 Task: Find connections with filter location La Flèche with filter topic #Managementconsultingwith filter profile language German with filter current company CIEL HR with filter school Vivekanandha College of Engineering for Women with filter industry Capital Markets with filter service category Interaction Design with filter keywords title Director of First Impressions
Action: Mouse moved to (533, 83)
Screenshot: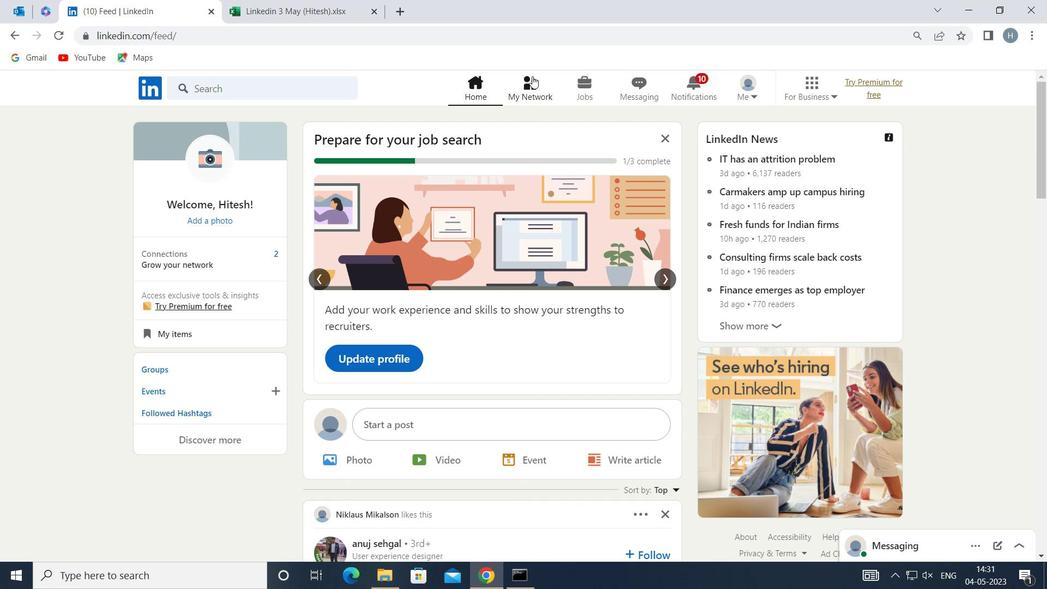 
Action: Mouse pressed left at (533, 83)
Screenshot: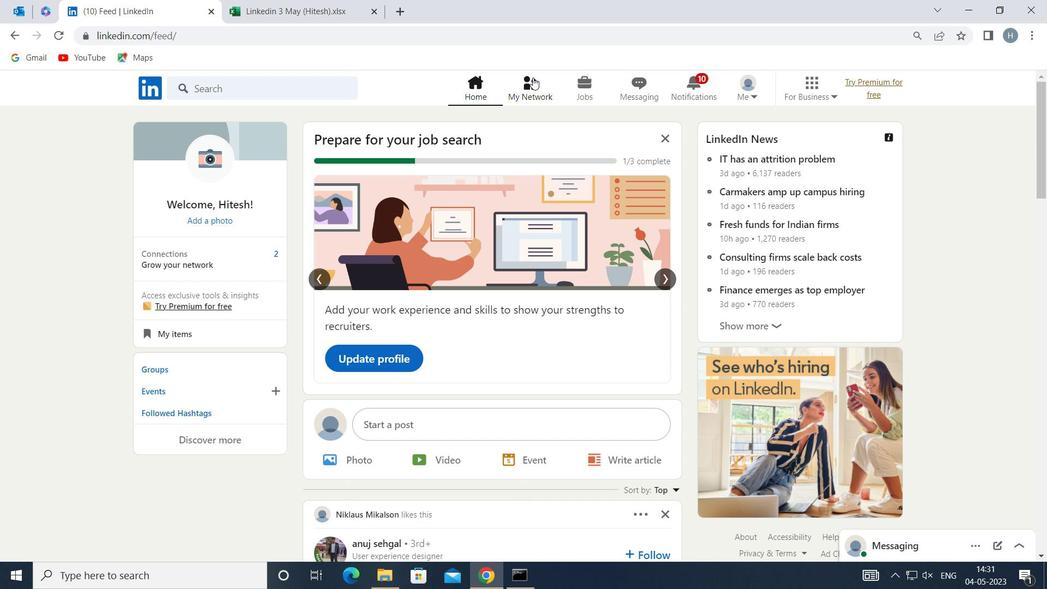 
Action: Mouse moved to (309, 161)
Screenshot: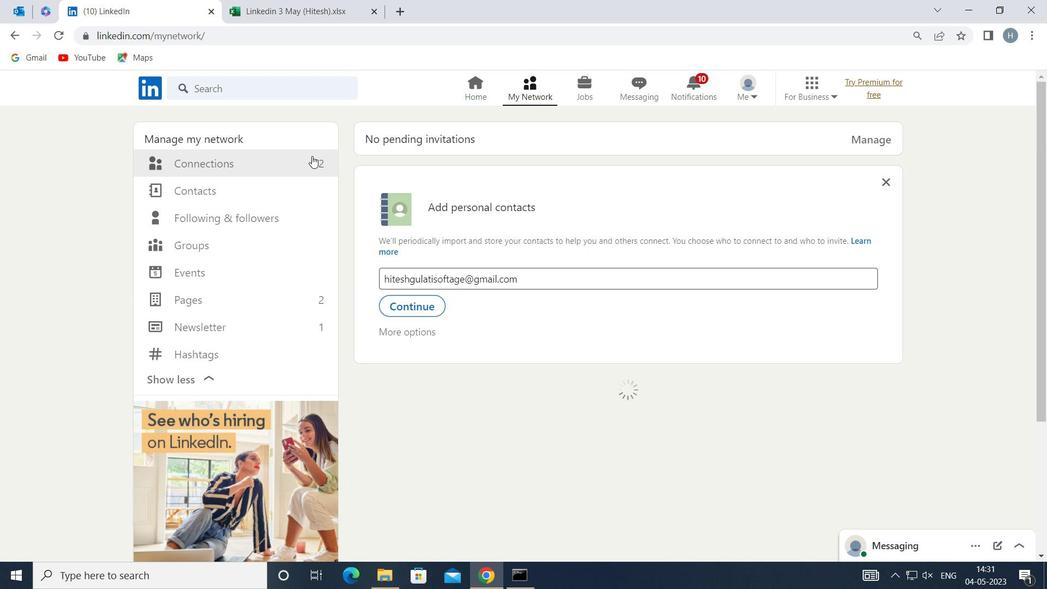 
Action: Mouse pressed left at (309, 161)
Screenshot: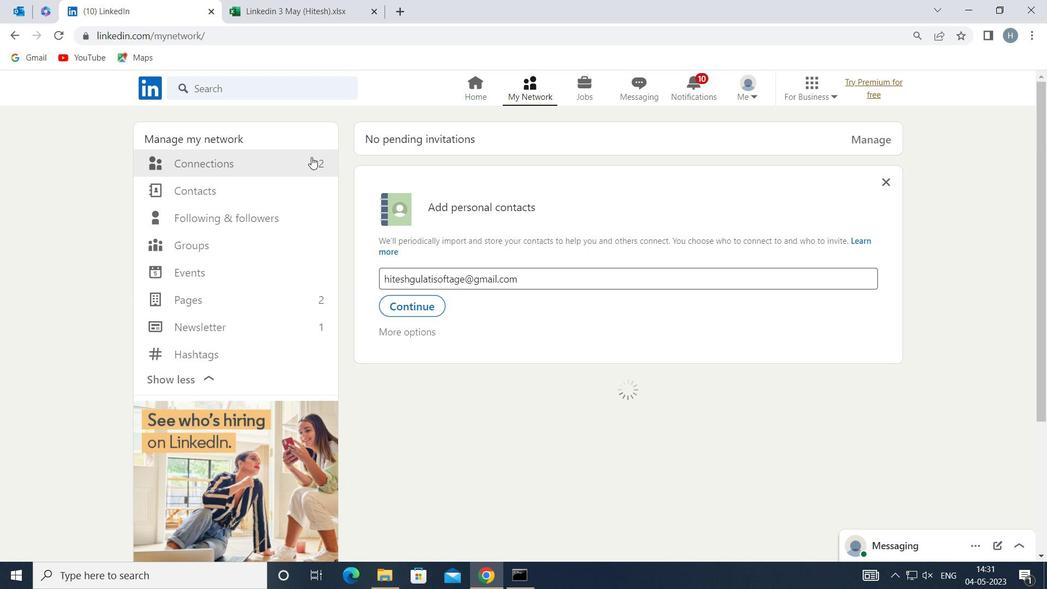 
Action: Mouse moved to (617, 161)
Screenshot: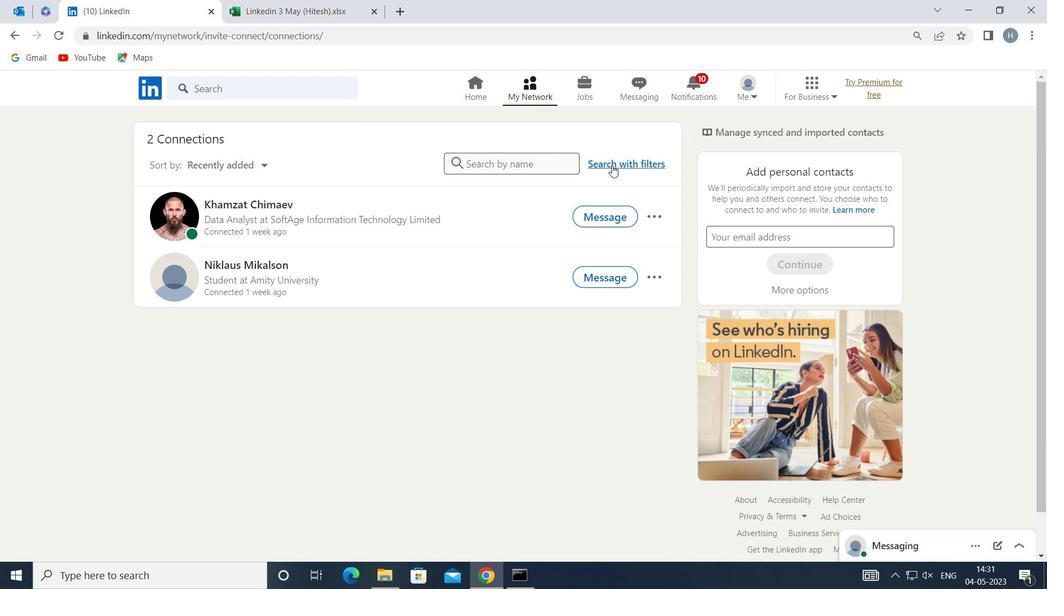 
Action: Mouse pressed left at (617, 161)
Screenshot: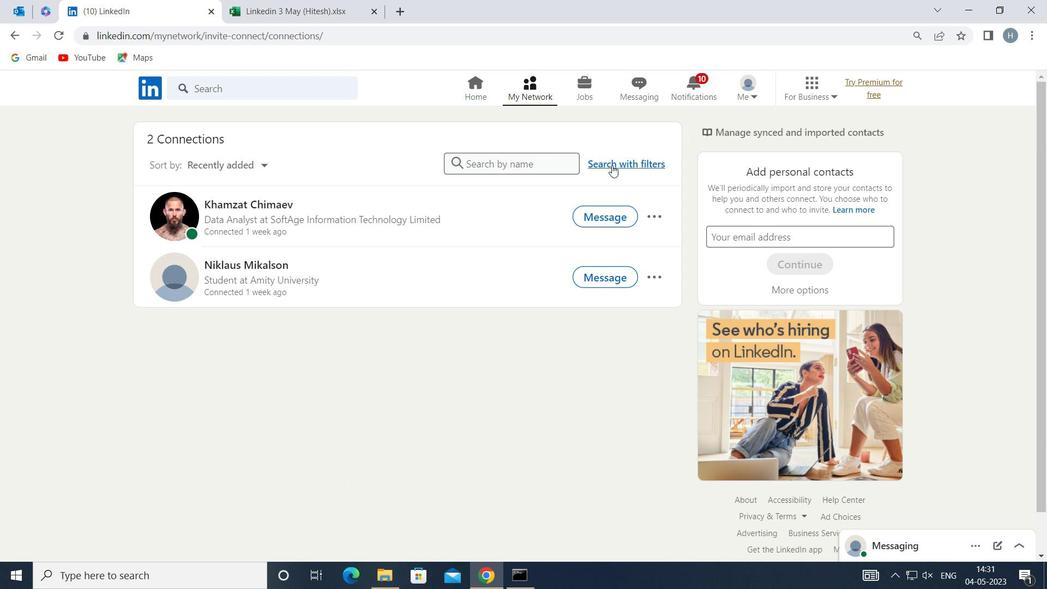 
Action: Mouse moved to (569, 127)
Screenshot: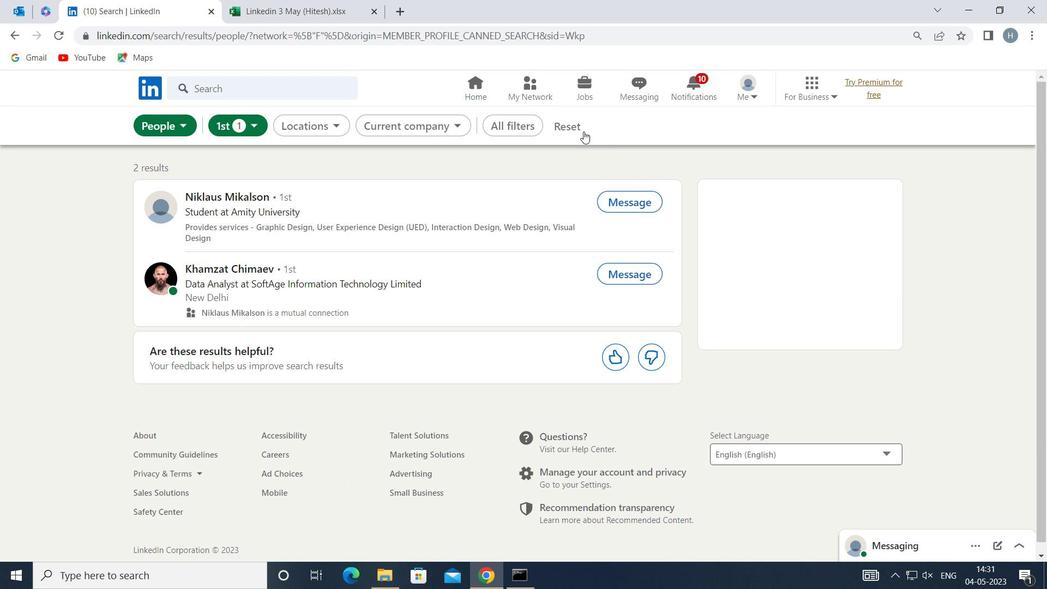 
Action: Mouse pressed left at (569, 127)
Screenshot: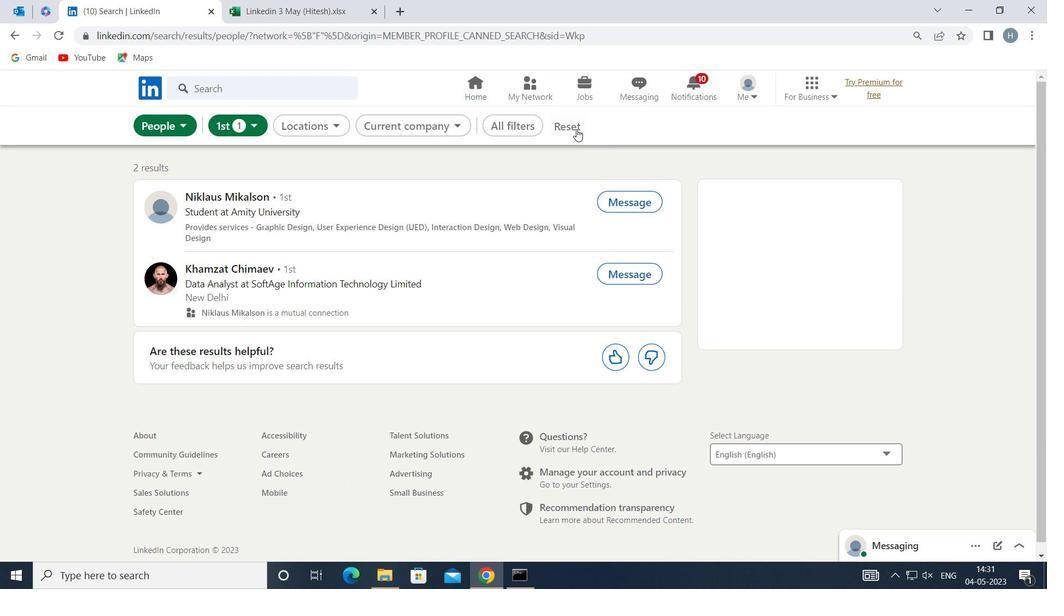 
Action: Mouse moved to (555, 124)
Screenshot: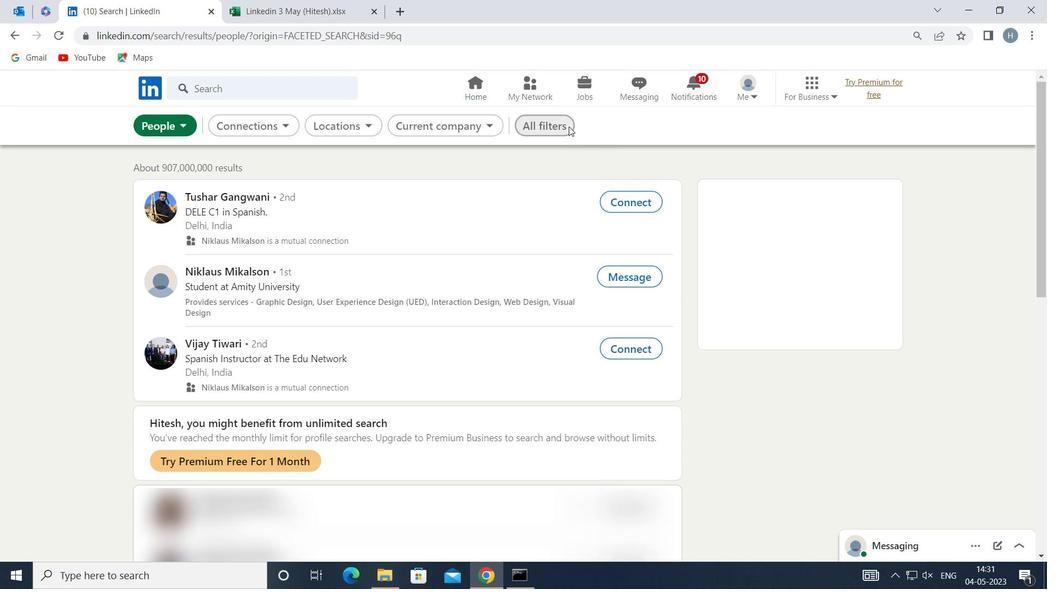 
Action: Mouse pressed left at (555, 124)
Screenshot: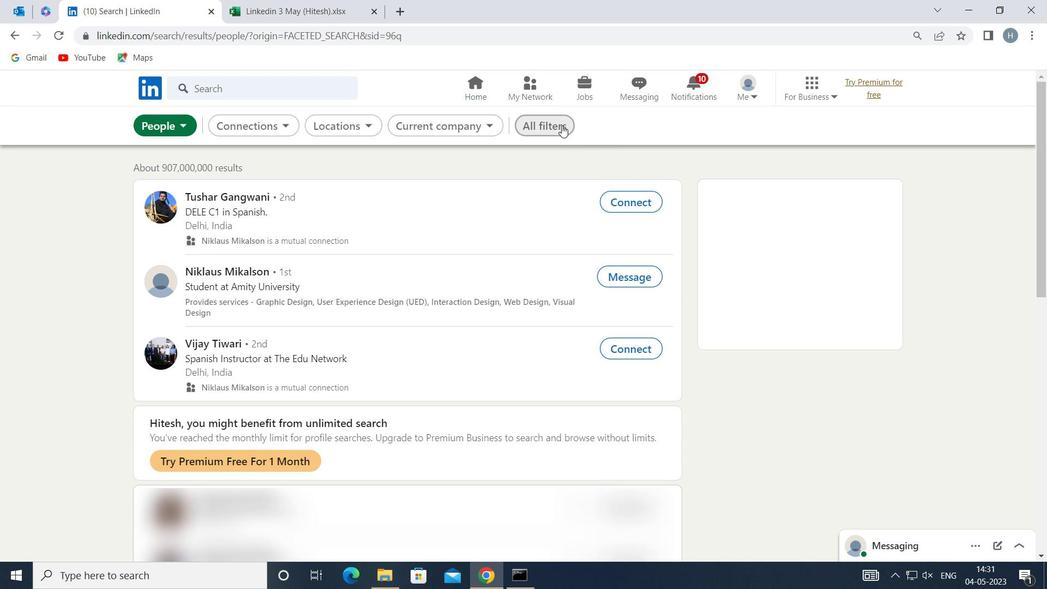 
Action: Mouse moved to (747, 224)
Screenshot: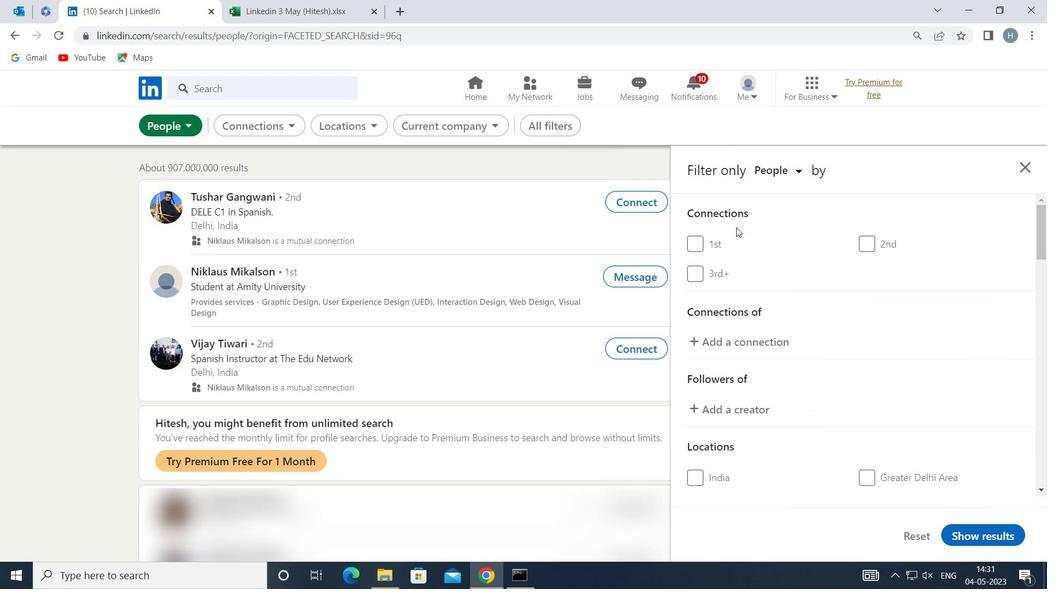 
Action: Mouse scrolled (747, 223) with delta (0, 0)
Screenshot: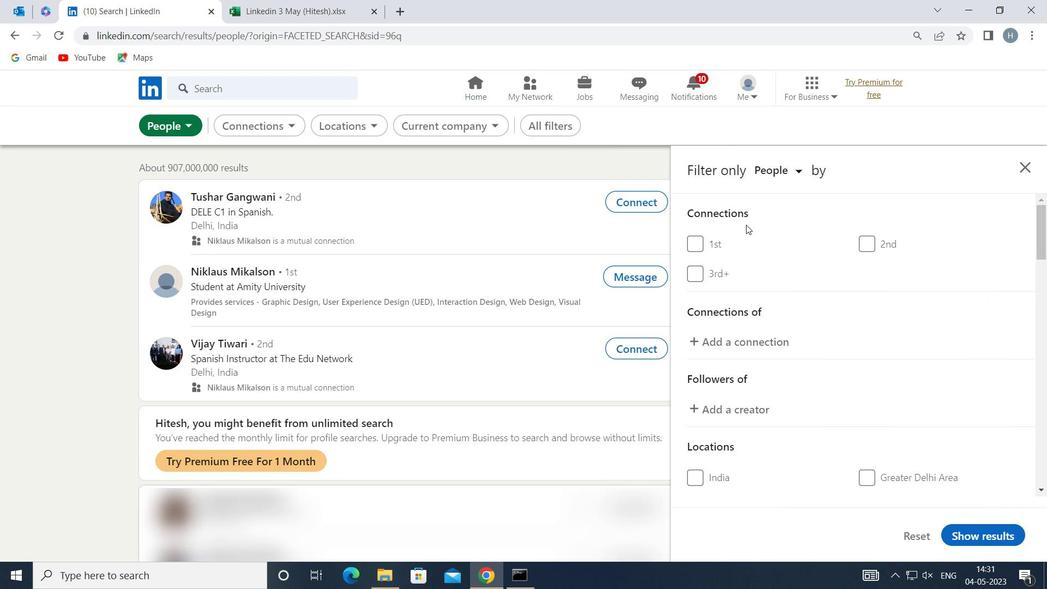 
Action: Mouse moved to (749, 224)
Screenshot: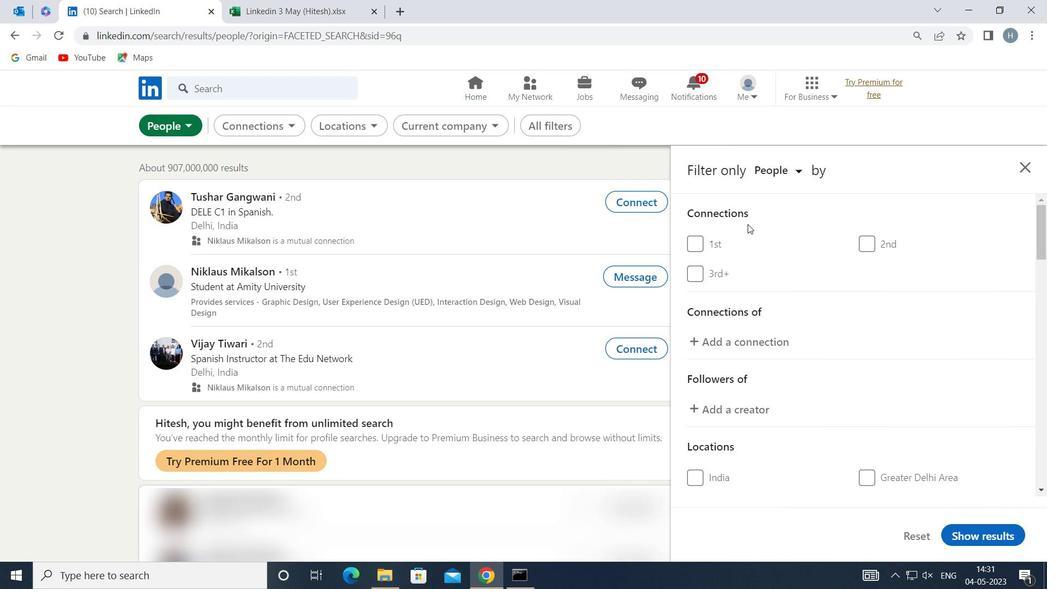 
Action: Mouse scrolled (749, 223) with delta (0, 0)
Screenshot: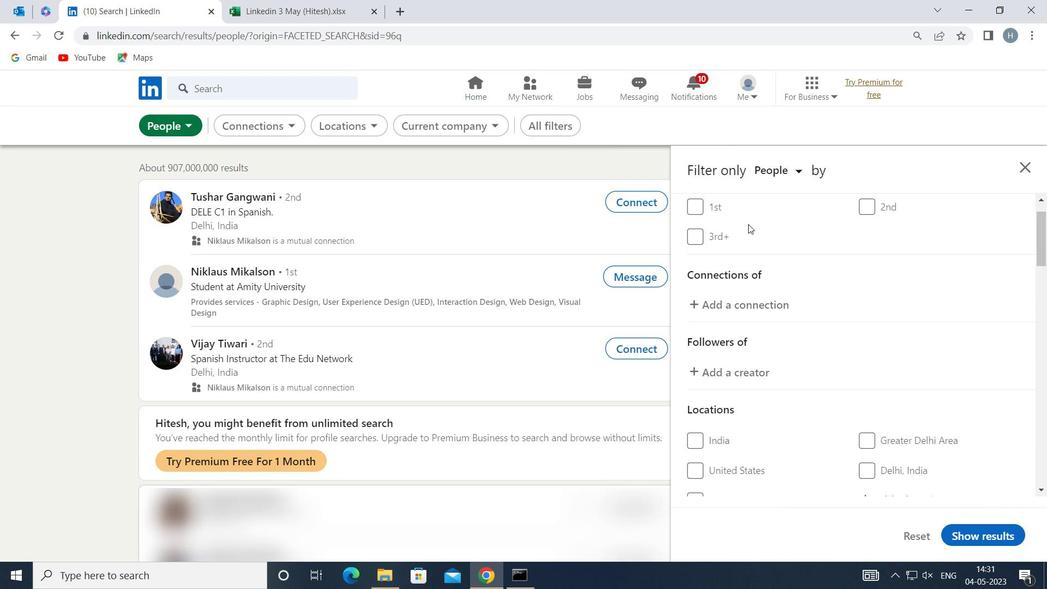
Action: Mouse moved to (750, 225)
Screenshot: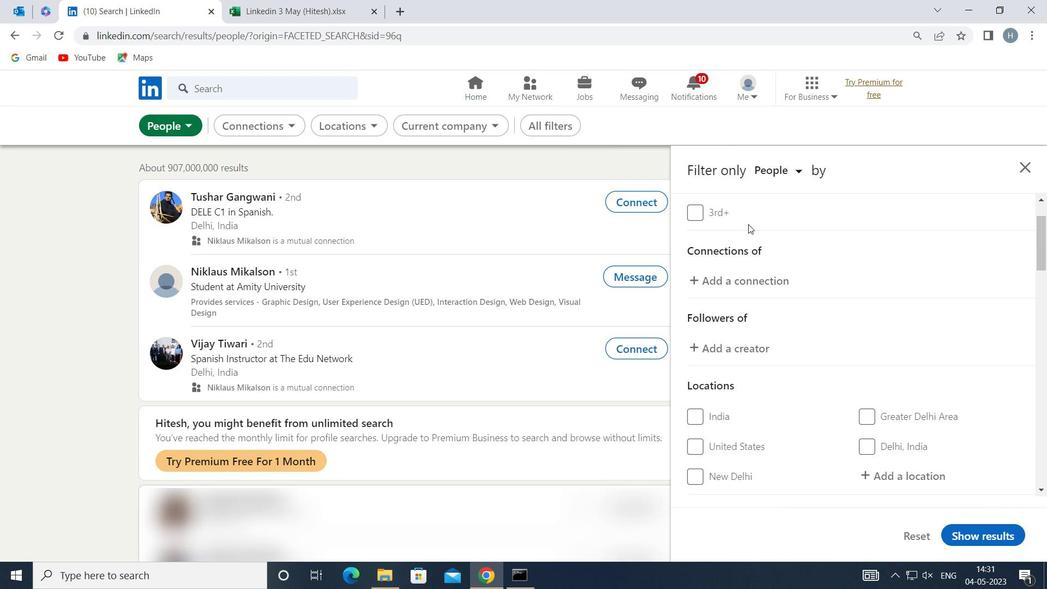 
Action: Mouse scrolled (750, 224) with delta (0, 0)
Screenshot: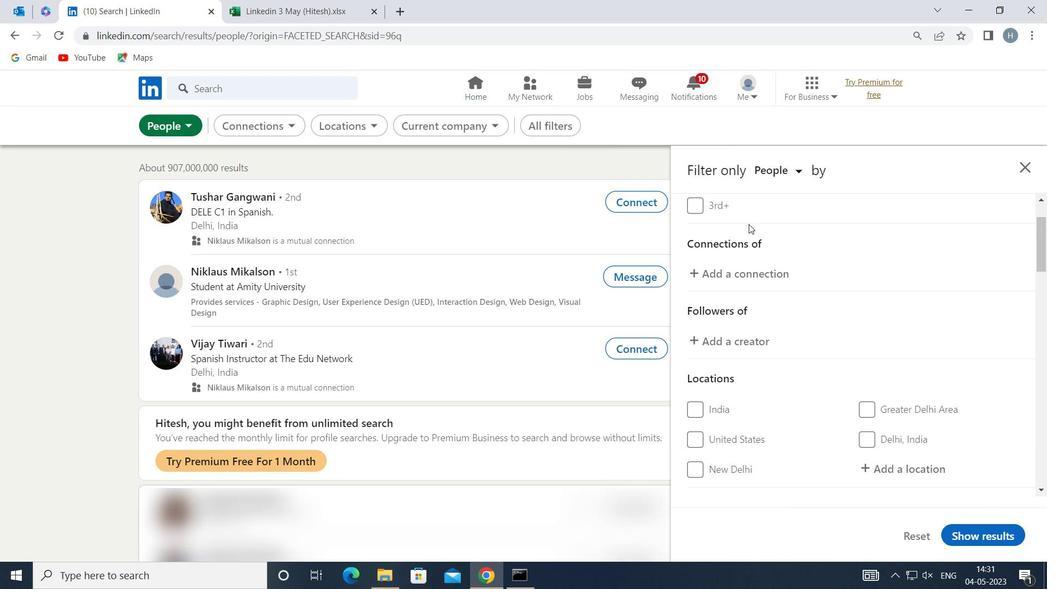 
Action: Mouse moved to (904, 326)
Screenshot: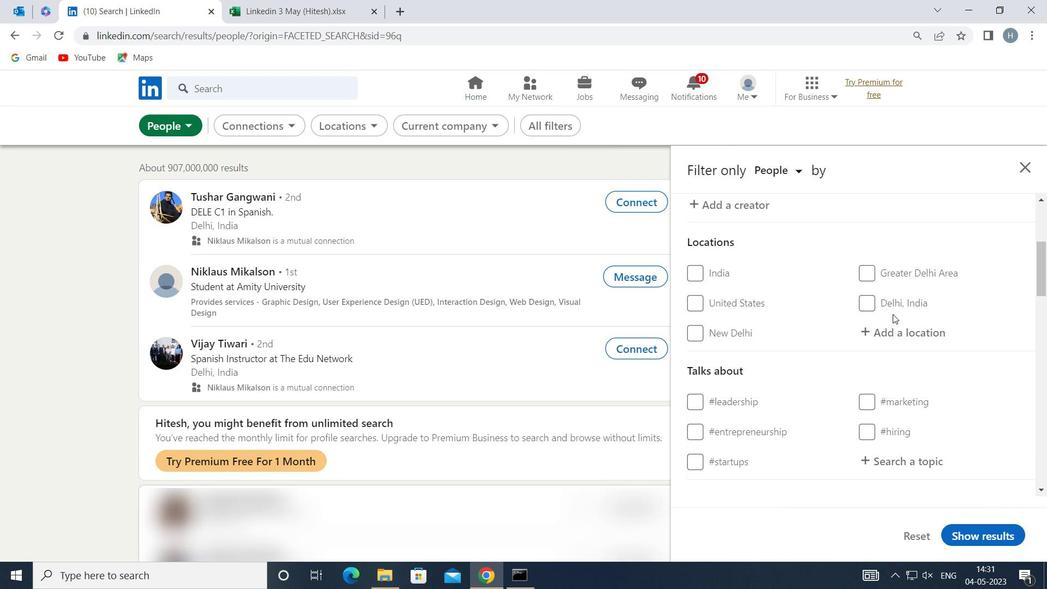 
Action: Mouse pressed left at (904, 326)
Screenshot: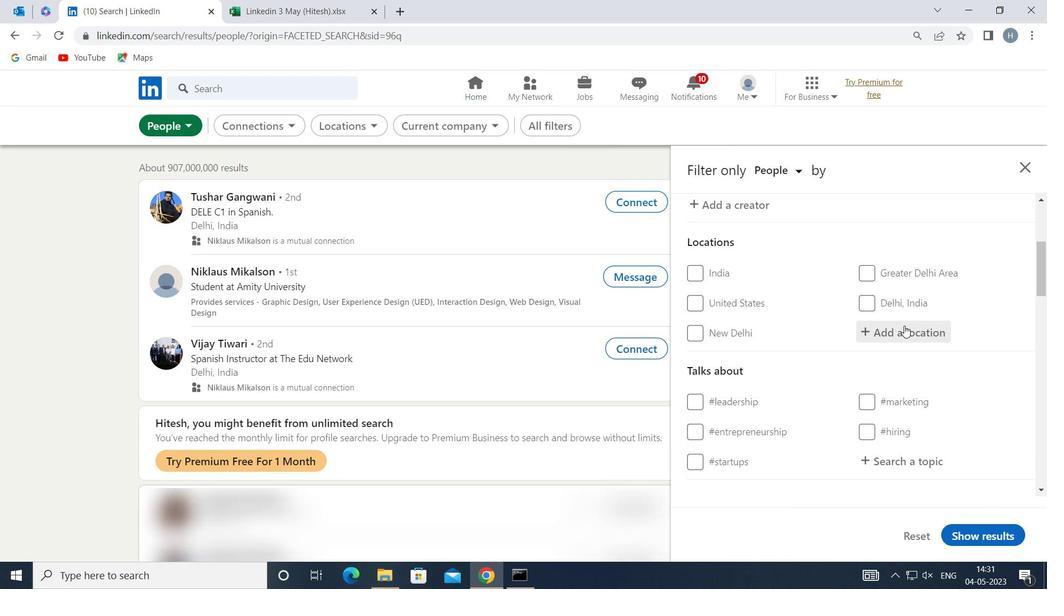 
Action: Mouse moved to (904, 326)
Screenshot: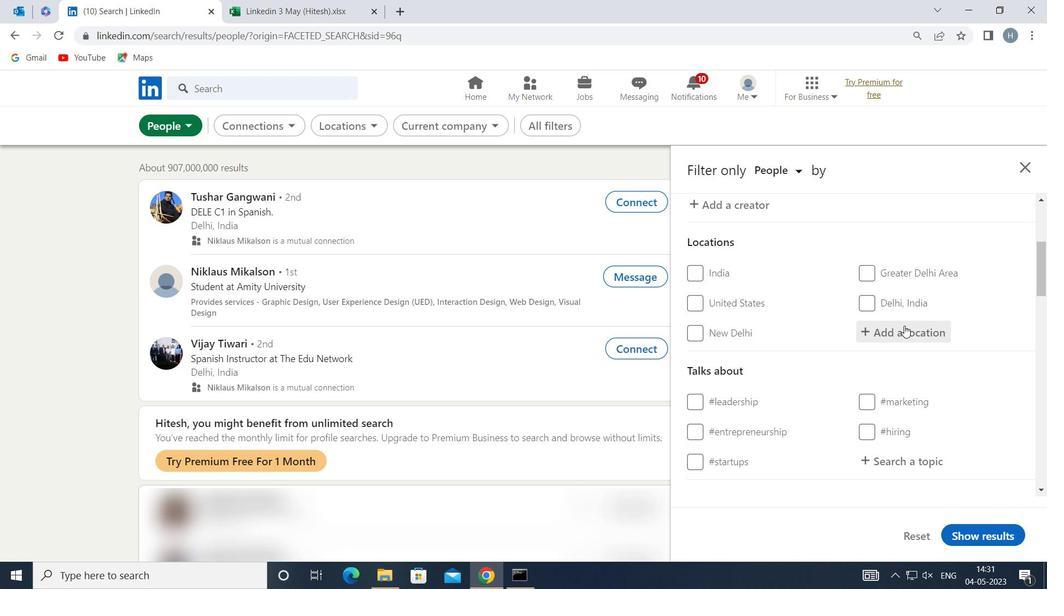 
Action: Key pressed <Key.shift>LA<Key.space><Key.shift>FLE
Screenshot: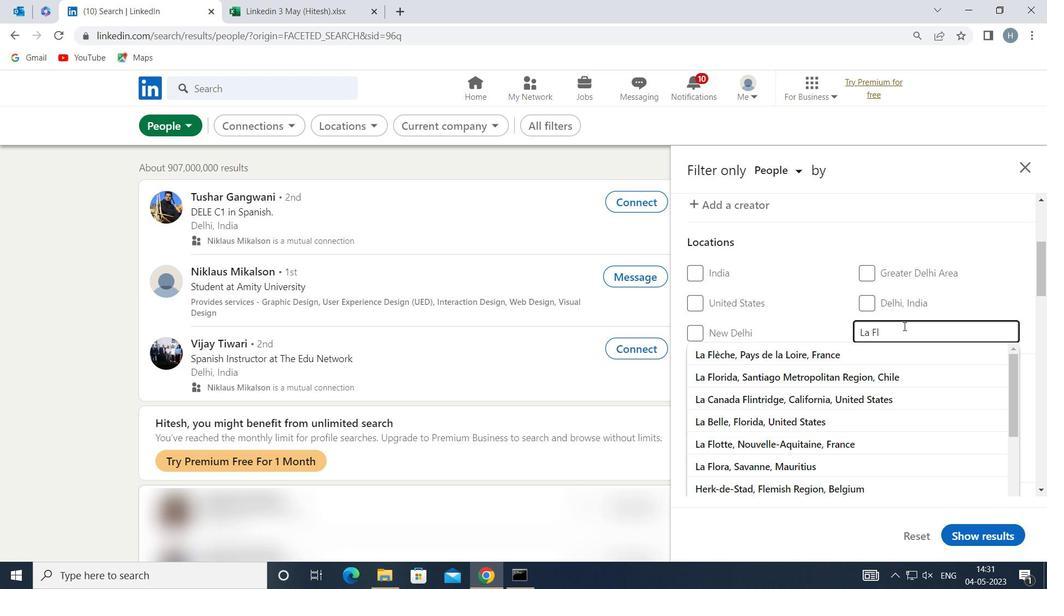
Action: Mouse moved to (904, 326)
Screenshot: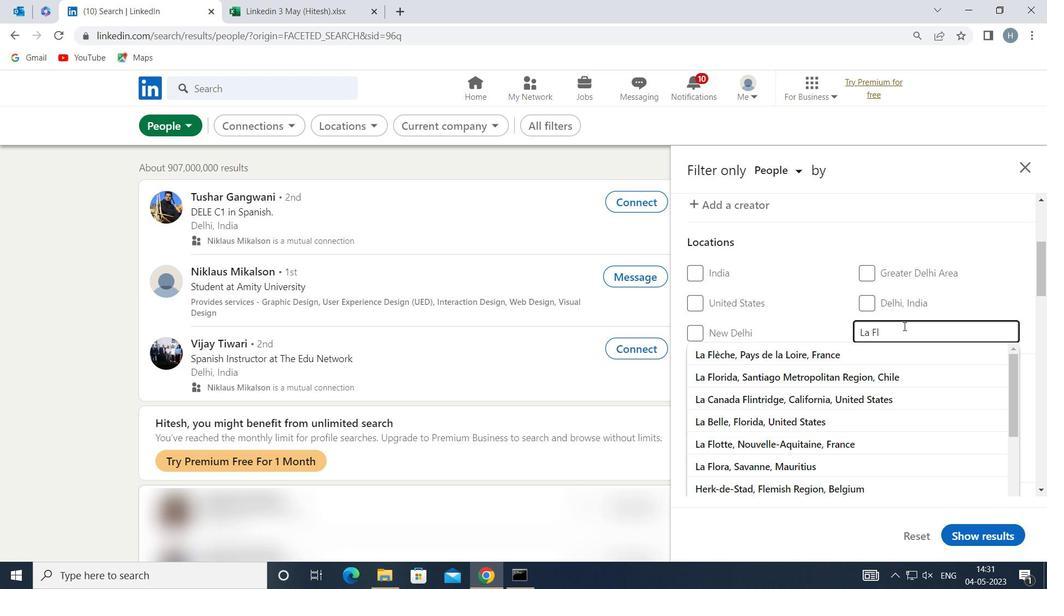 
Action: Key pressed CHE
Screenshot: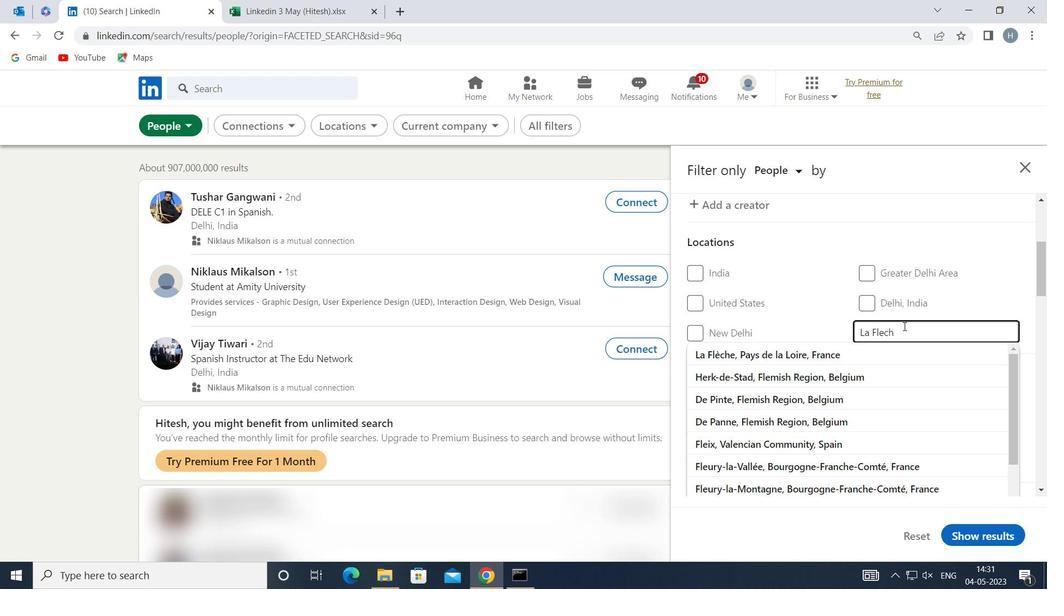 
Action: Mouse moved to (881, 351)
Screenshot: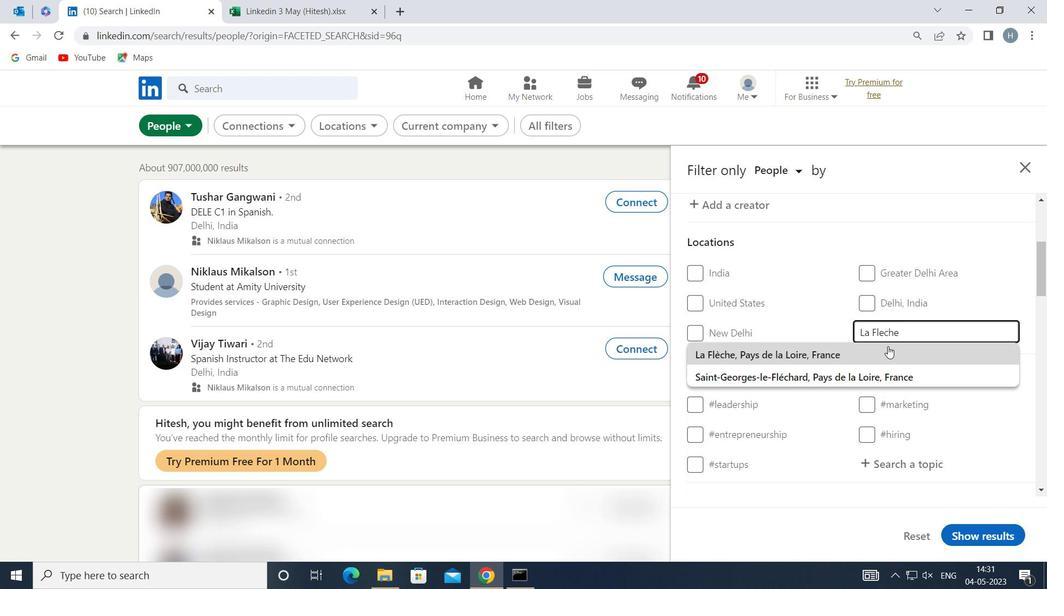 
Action: Mouse pressed left at (881, 351)
Screenshot: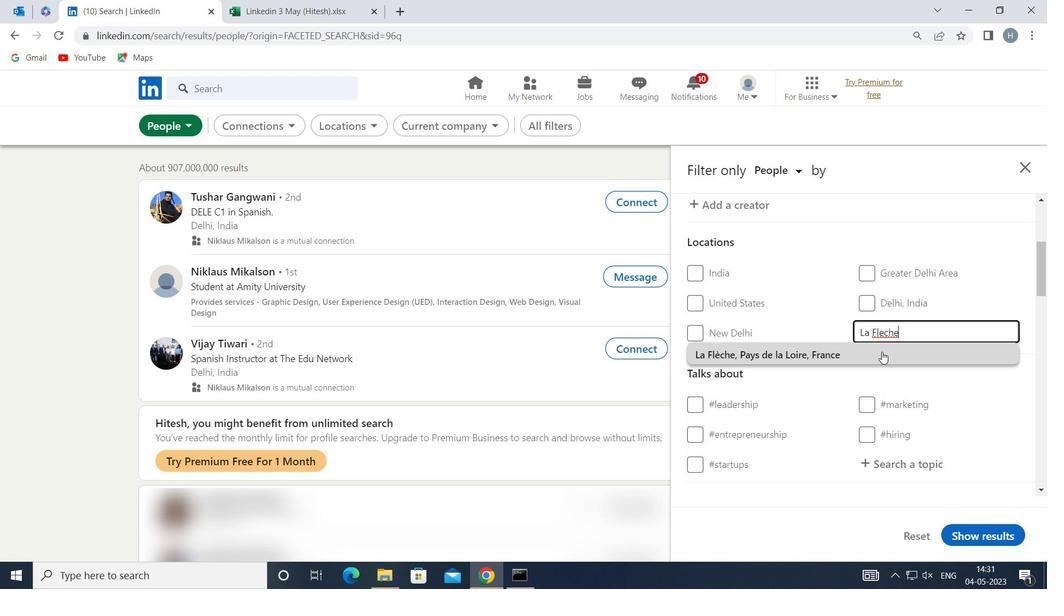 
Action: Mouse moved to (852, 351)
Screenshot: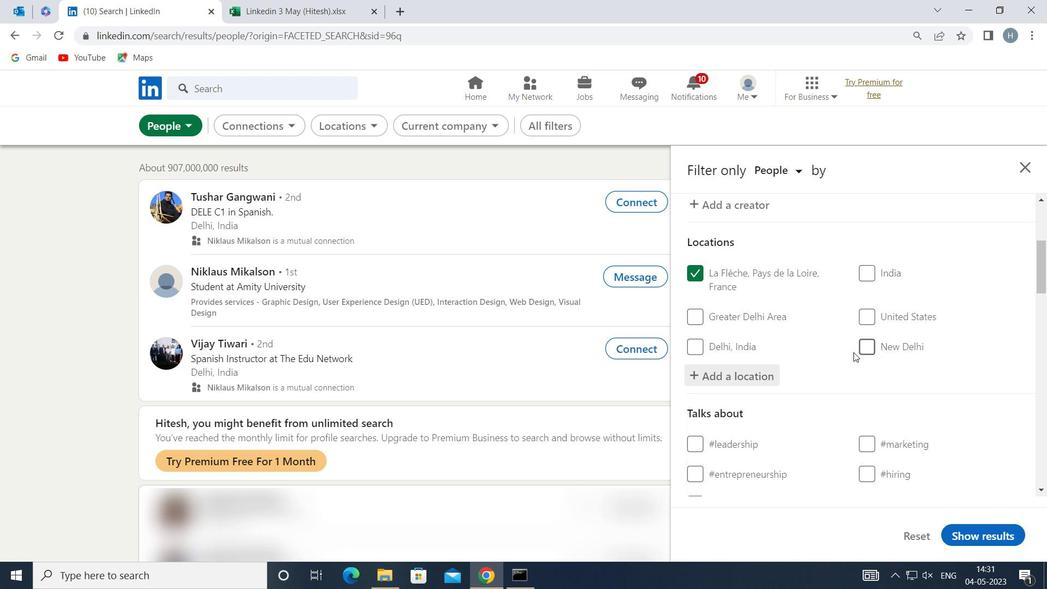 
Action: Mouse scrolled (852, 351) with delta (0, 0)
Screenshot: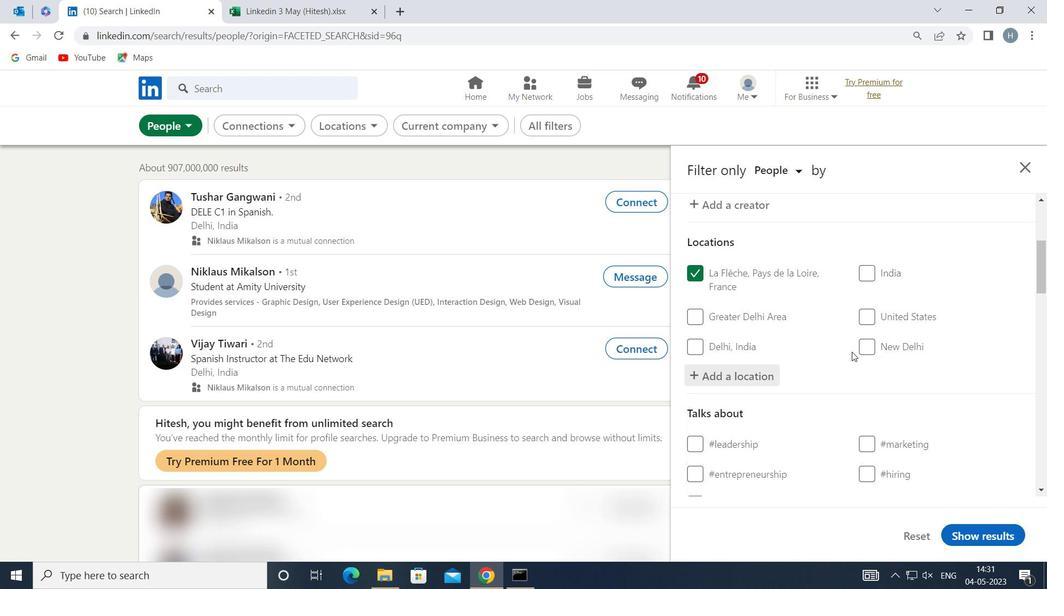 
Action: Mouse moved to (852, 350)
Screenshot: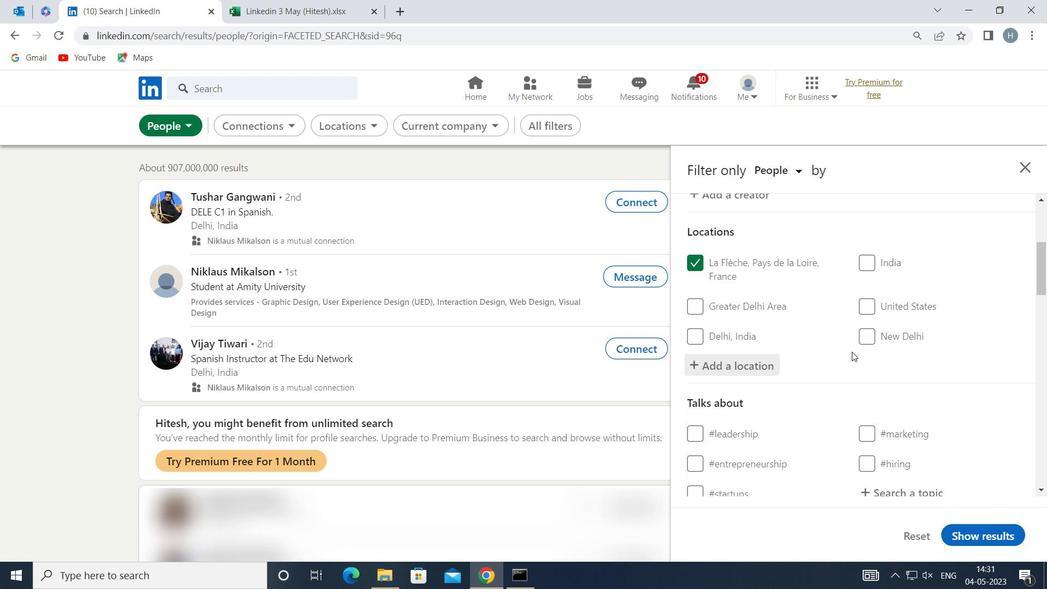 
Action: Mouse scrolled (852, 349) with delta (0, 0)
Screenshot: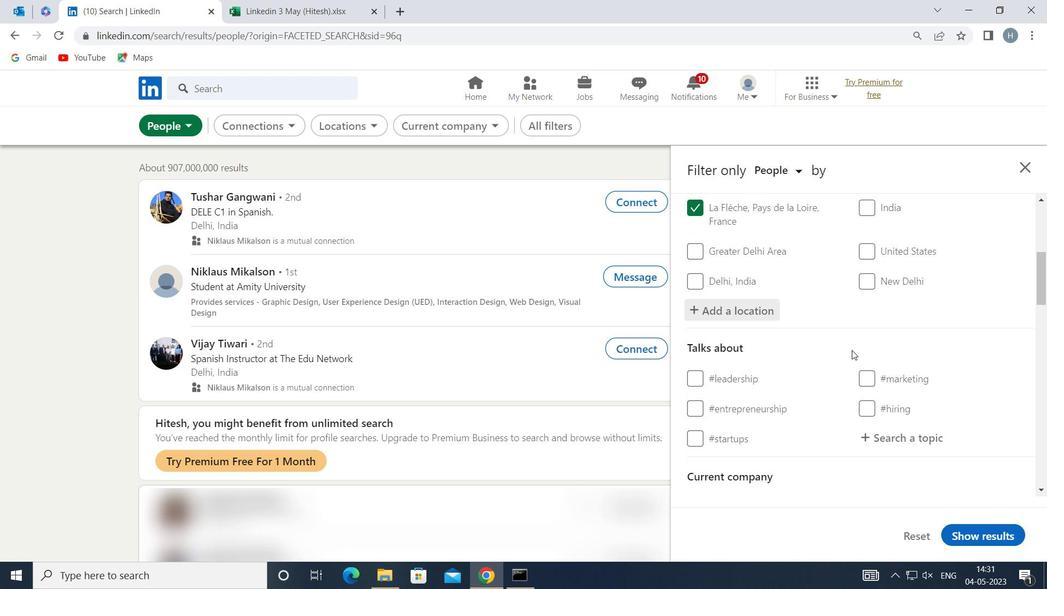 
Action: Mouse moved to (885, 358)
Screenshot: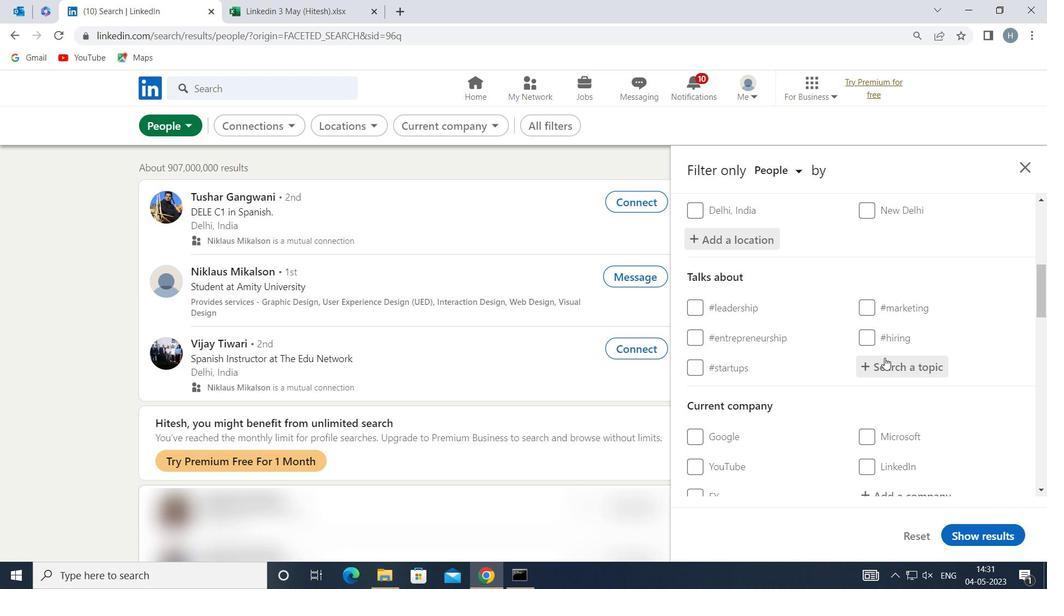 
Action: Mouse pressed left at (885, 358)
Screenshot: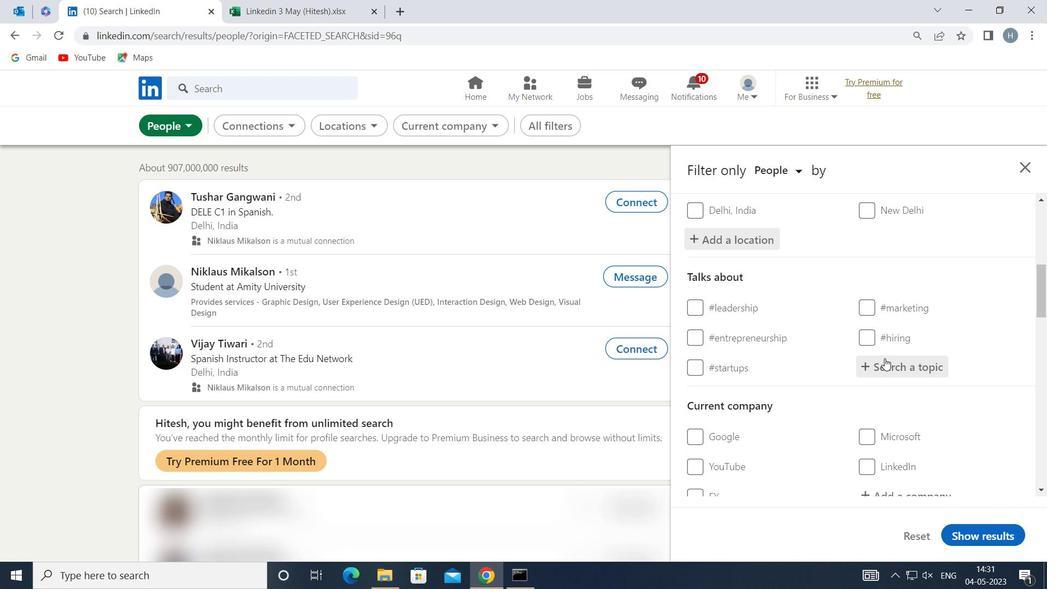
Action: Key pressed MANAGEMENTCONSULTING
Screenshot: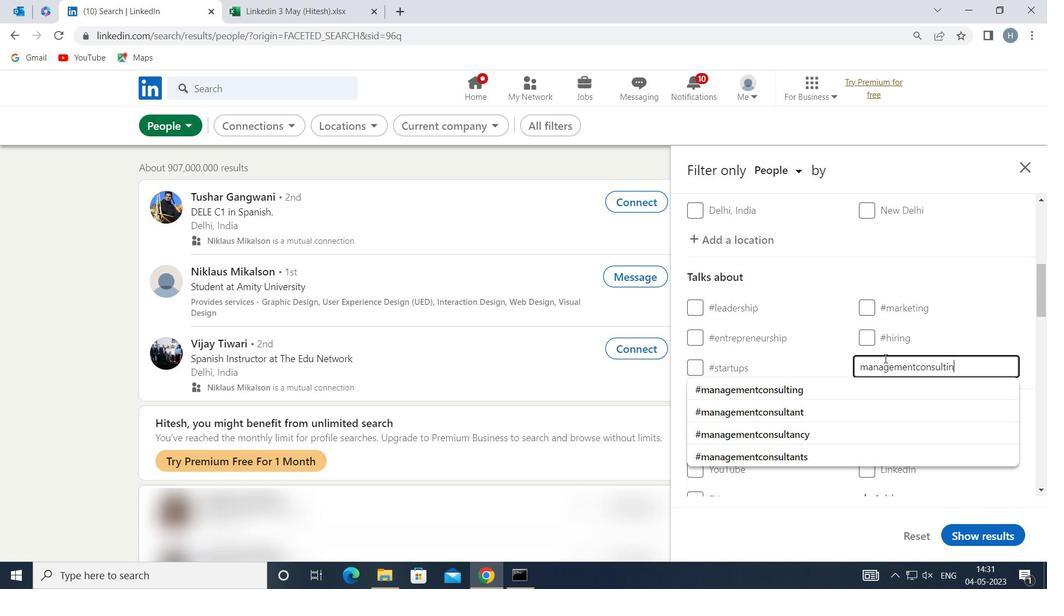 
Action: Mouse moved to (823, 383)
Screenshot: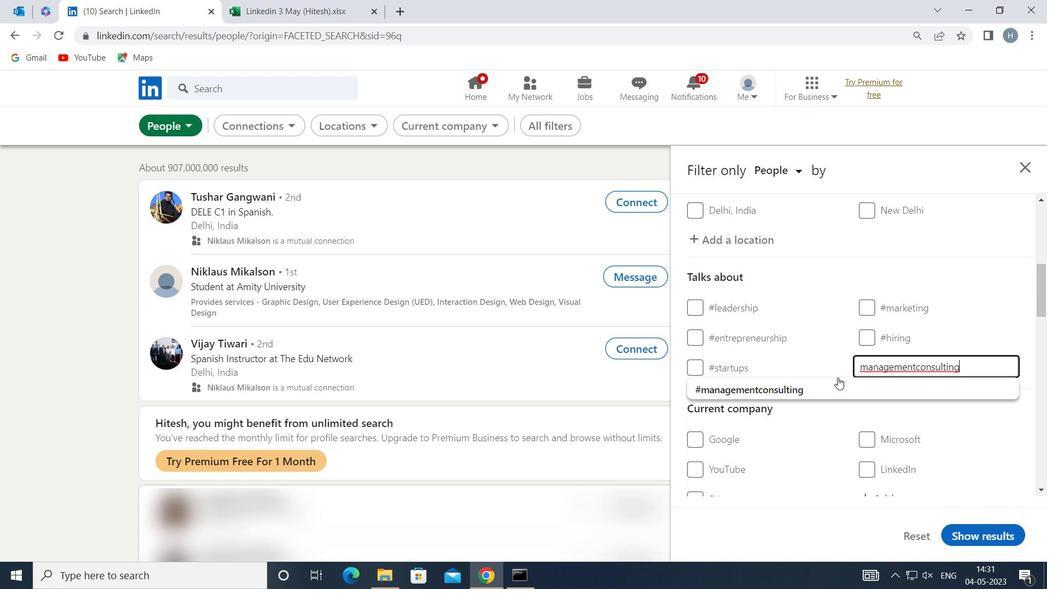 
Action: Mouse pressed left at (823, 383)
Screenshot: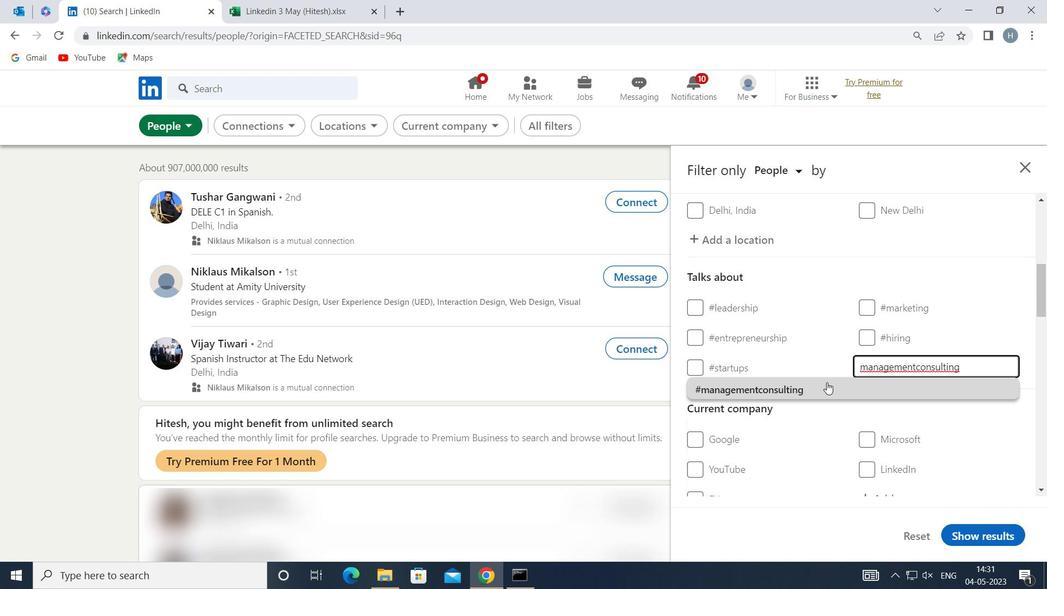 
Action: Mouse moved to (823, 383)
Screenshot: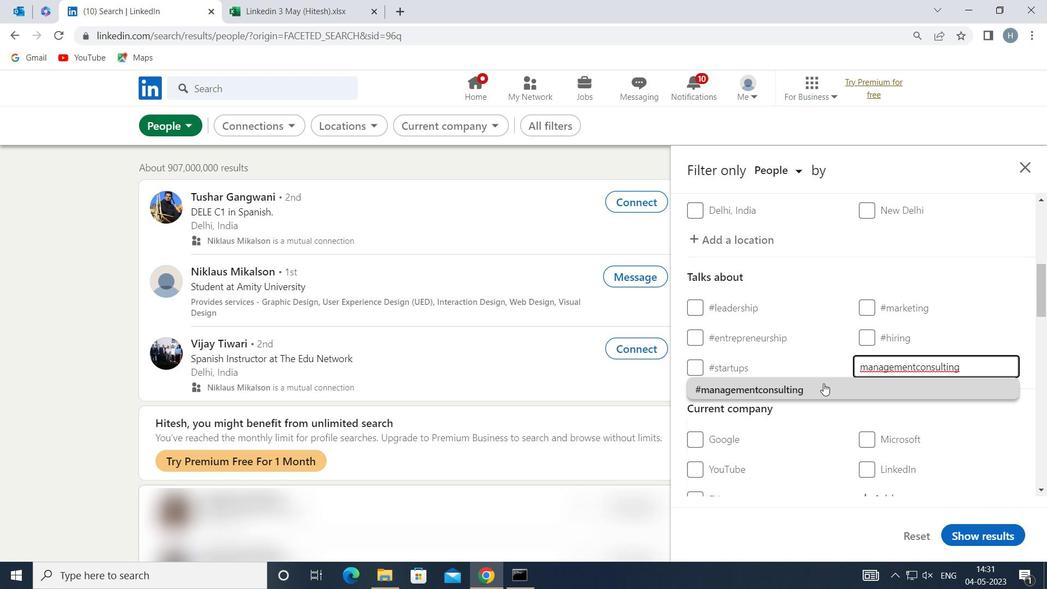 
Action: Mouse scrolled (823, 383) with delta (0, 0)
Screenshot: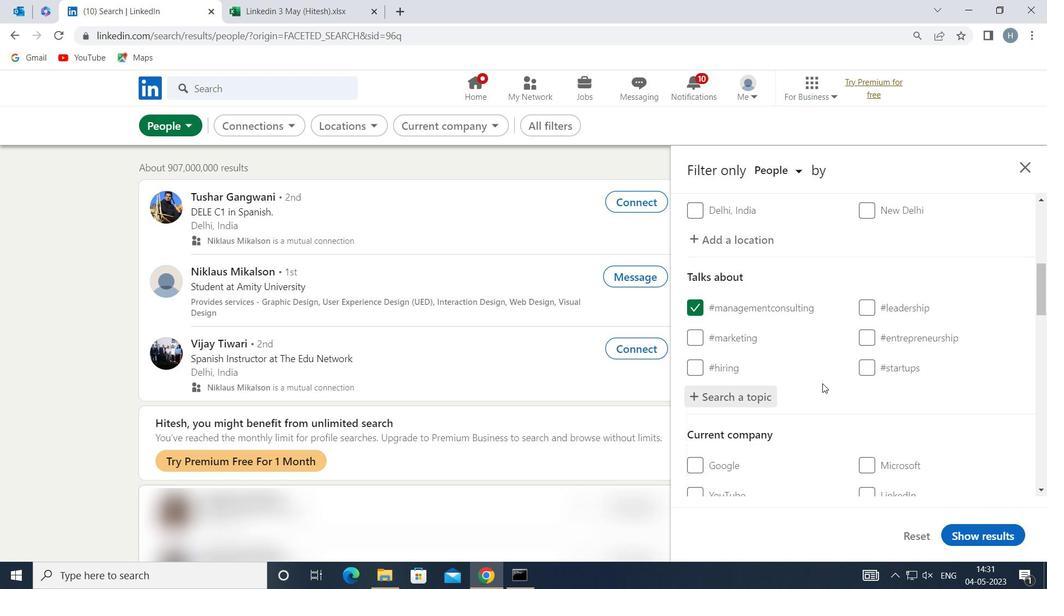 
Action: Mouse moved to (822, 382)
Screenshot: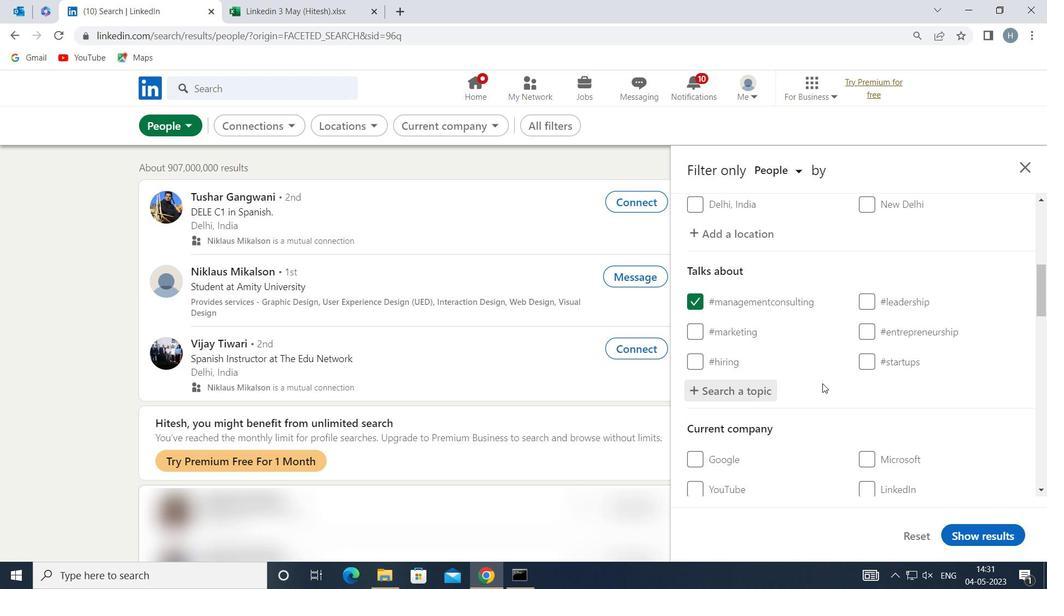 
Action: Mouse scrolled (822, 381) with delta (0, 0)
Screenshot: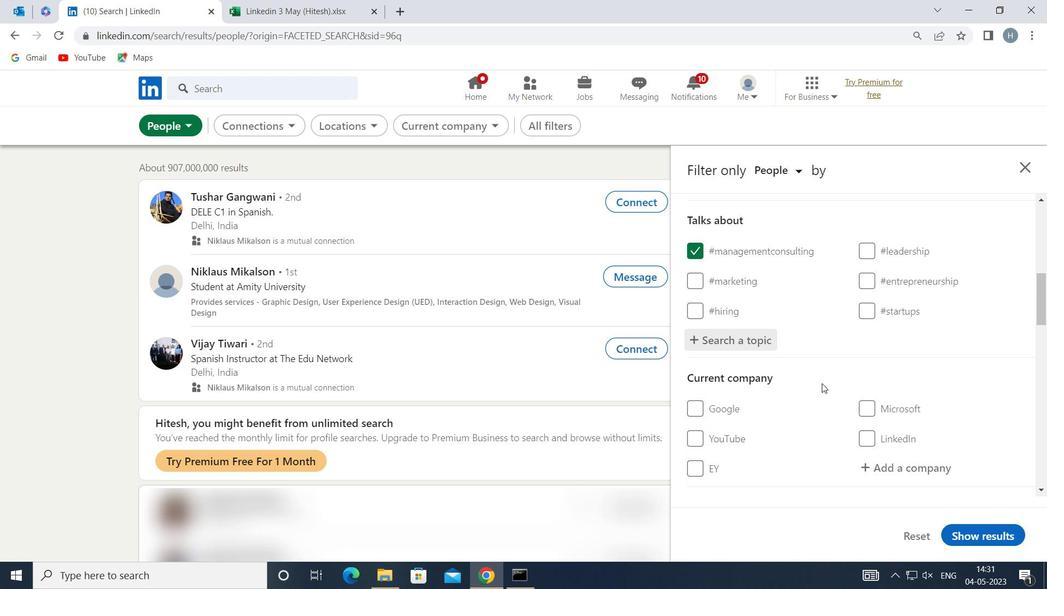 
Action: Mouse scrolled (822, 381) with delta (0, 0)
Screenshot: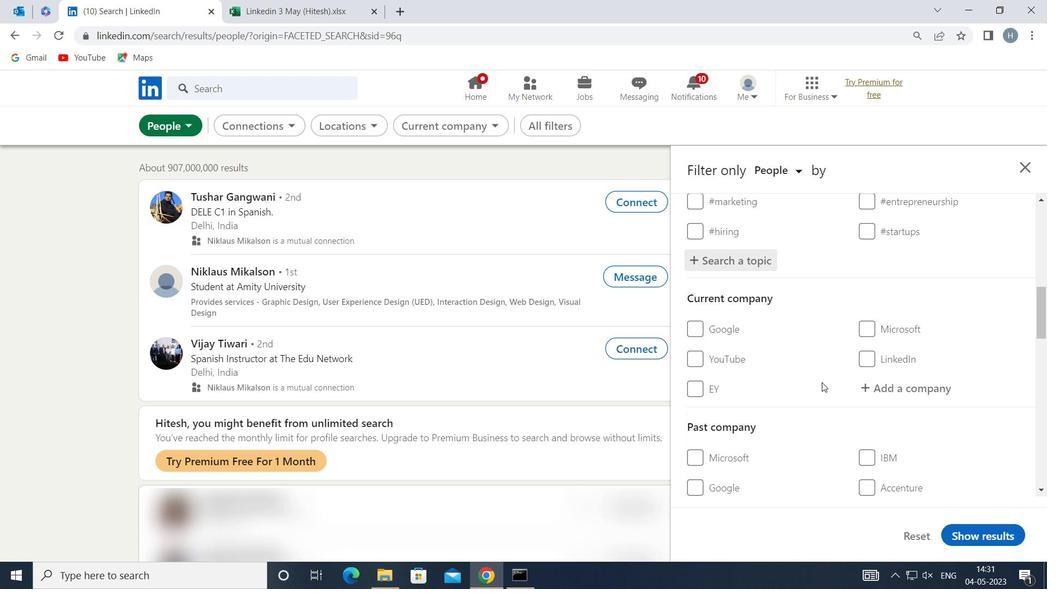 
Action: Mouse scrolled (822, 381) with delta (0, 0)
Screenshot: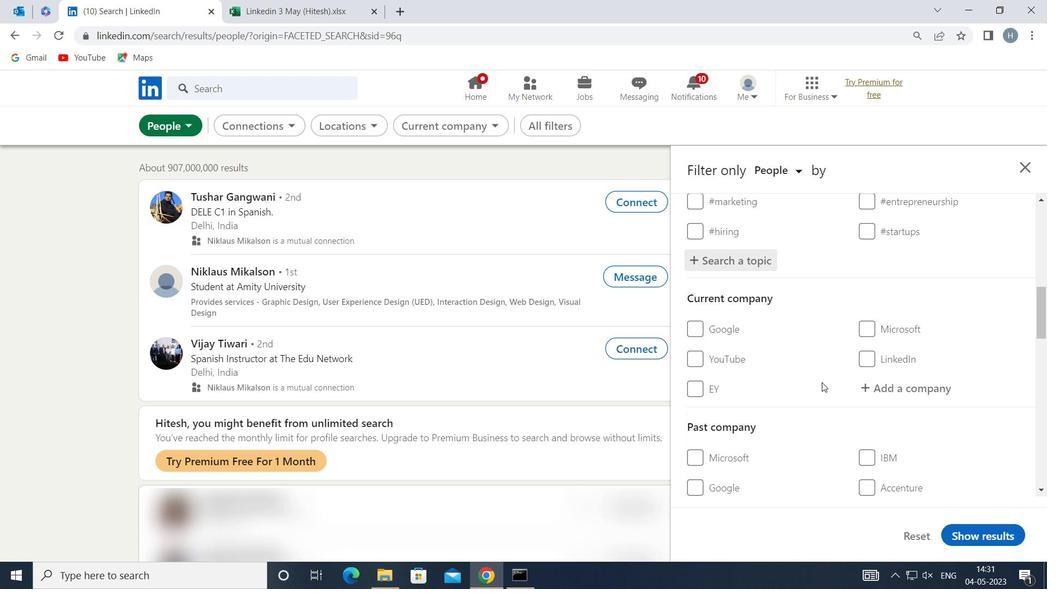 
Action: Mouse moved to (822, 379)
Screenshot: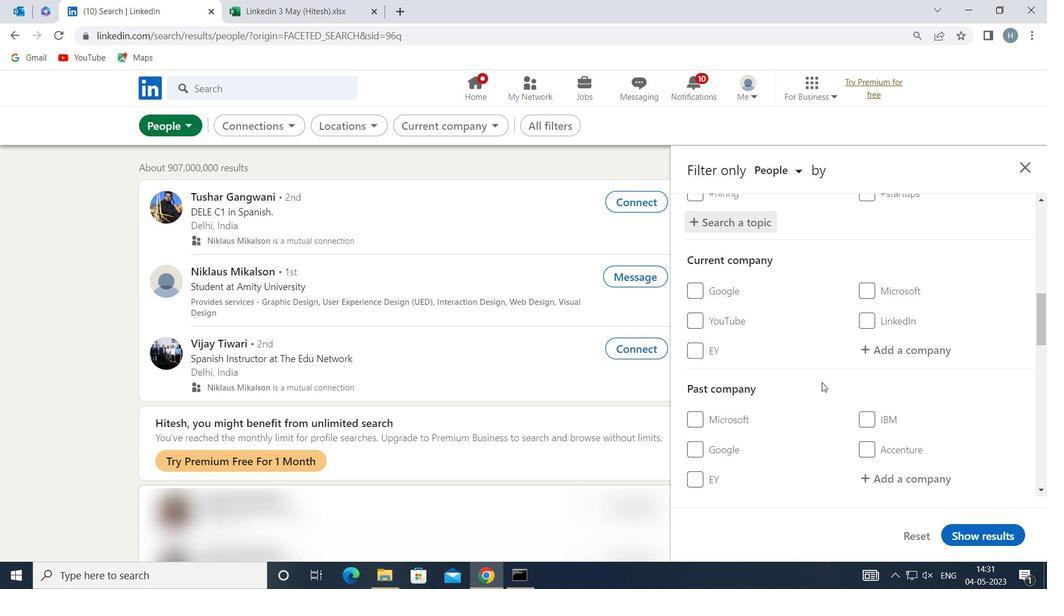 
Action: Mouse scrolled (822, 379) with delta (0, 0)
Screenshot: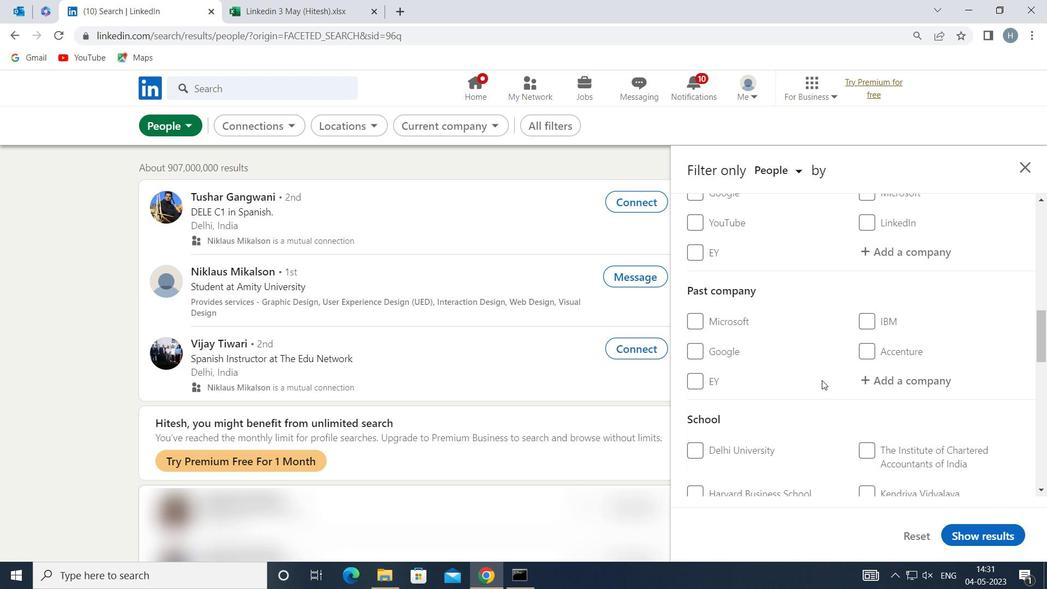 
Action: Mouse moved to (823, 377)
Screenshot: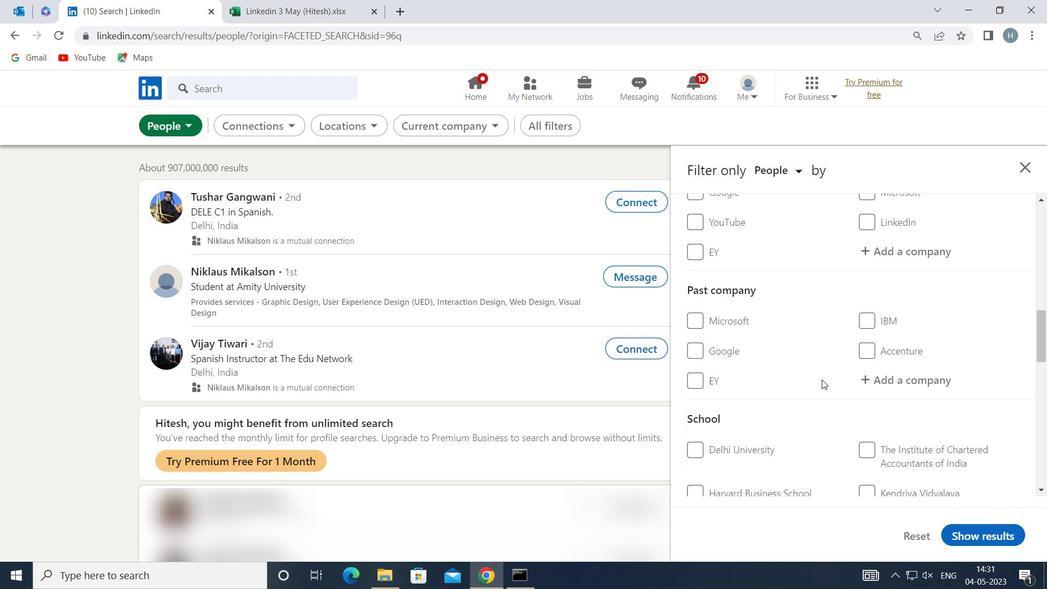 
Action: Mouse scrolled (823, 377) with delta (0, 0)
Screenshot: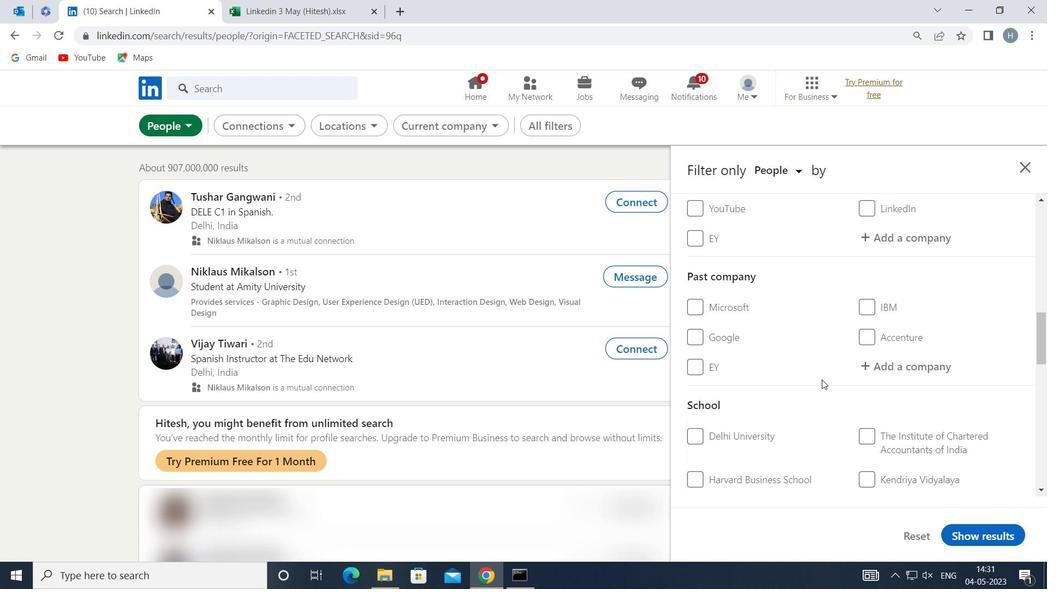 
Action: Mouse scrolled (823, 377) with delta (0, 0)
Screenshot: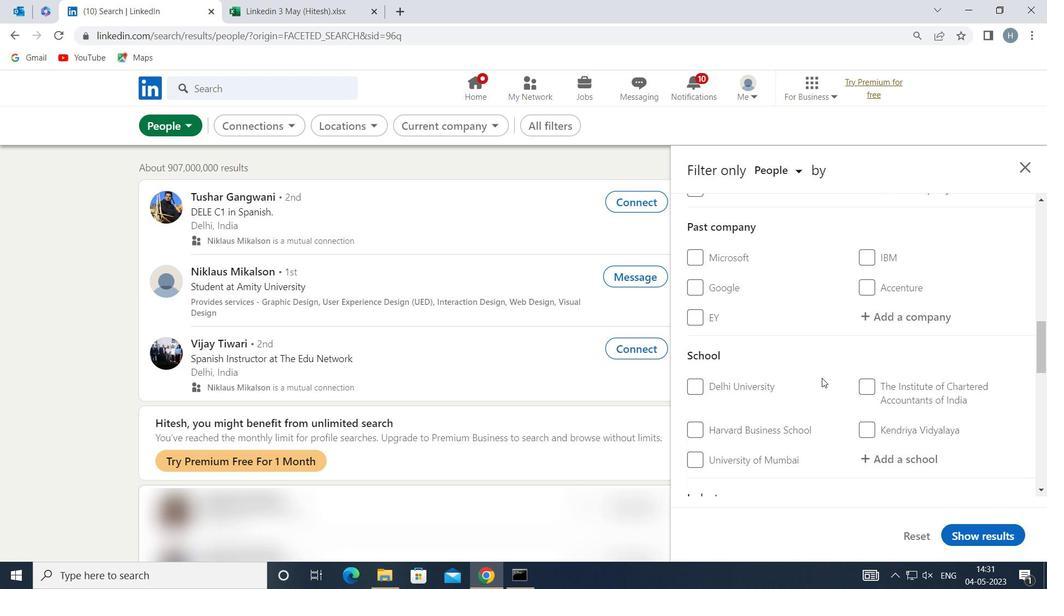 
Action: Mouse scrolled (823, 377) with delta (0, 0)
Screenshot: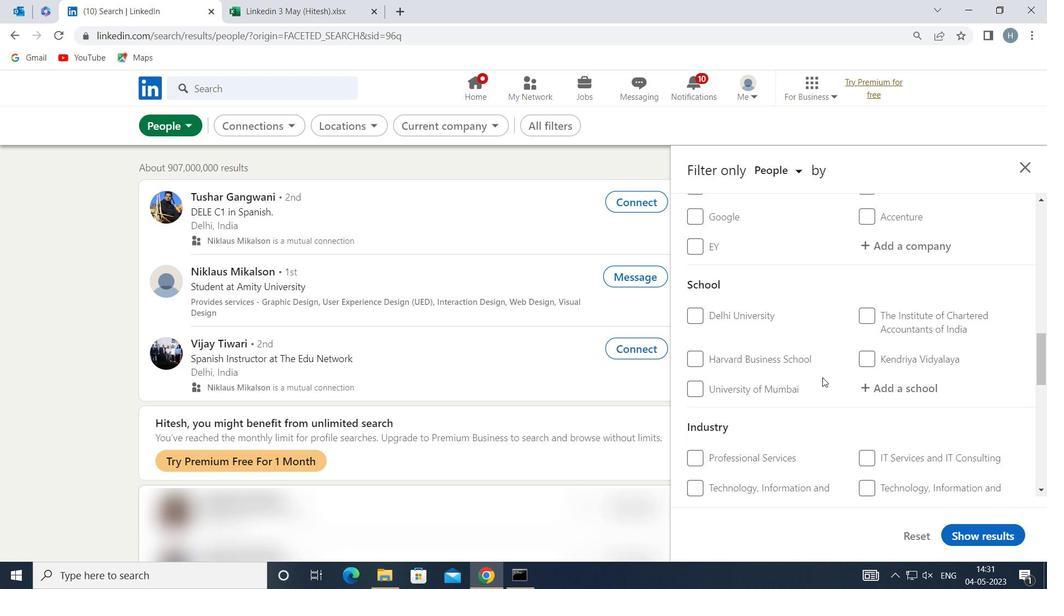 
Action: Mouse moved to (823, 376)
Screenshot: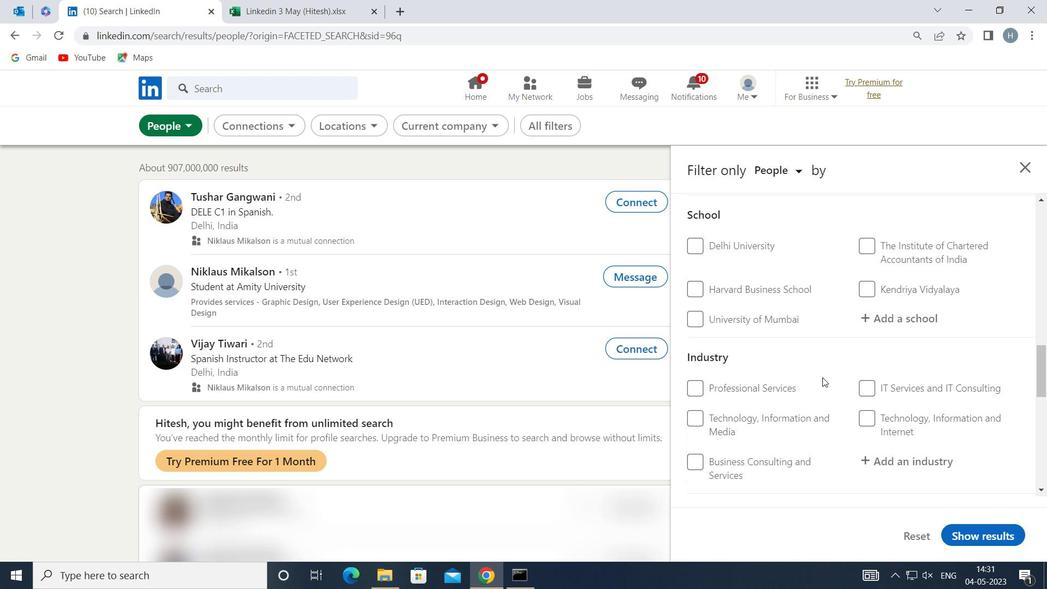 
Action: Mouse scrolled (823, 376) with delta (0, 0)
Screenshot: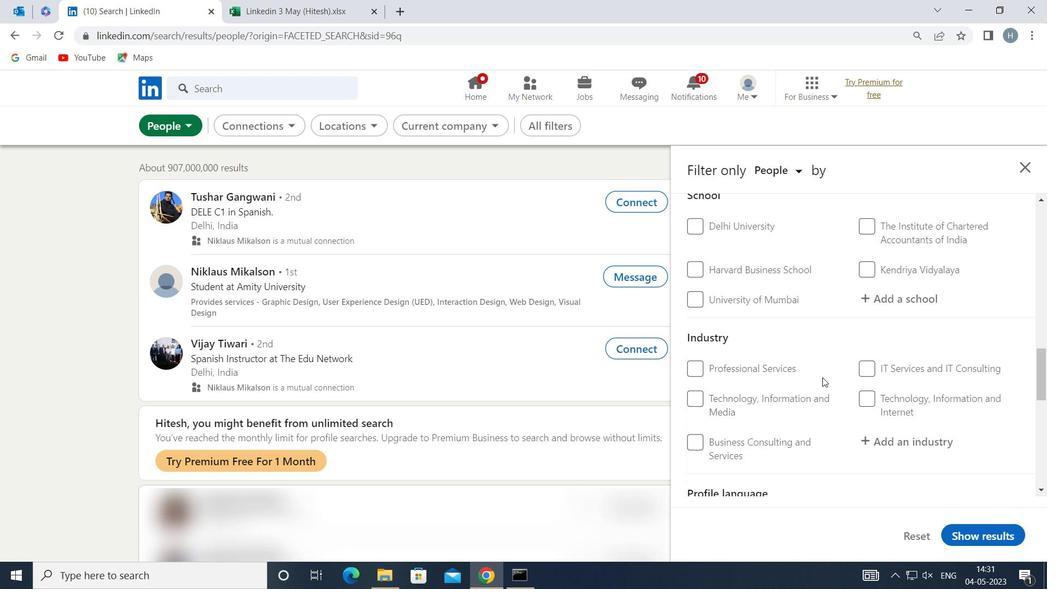 
Action: Mouse scrolled (823, 376) with delta (0, 0)
Screenshot: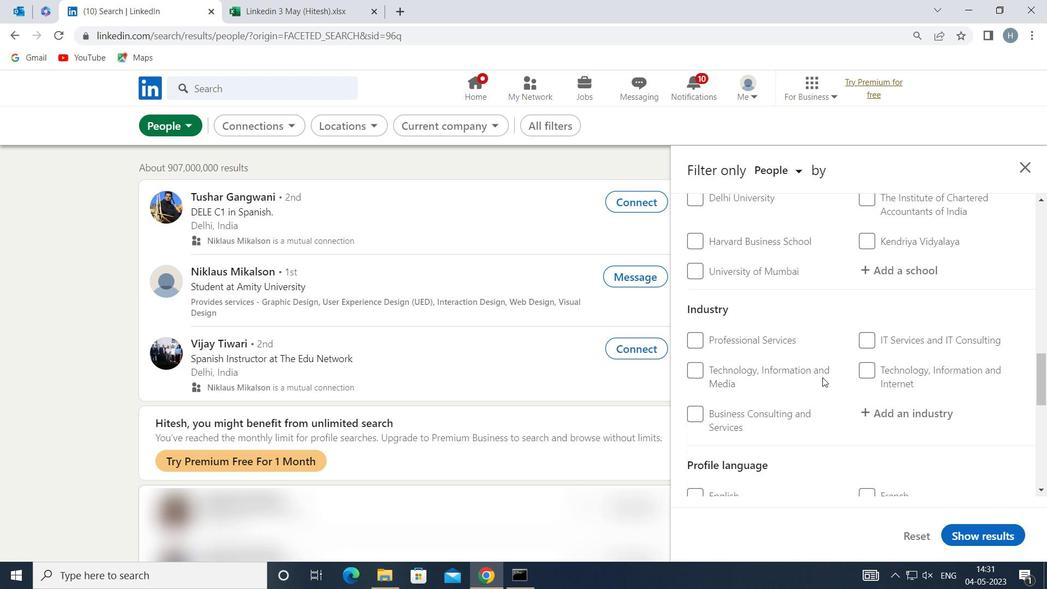 
Action: Mouse moved to (724, 394)
Screenshot: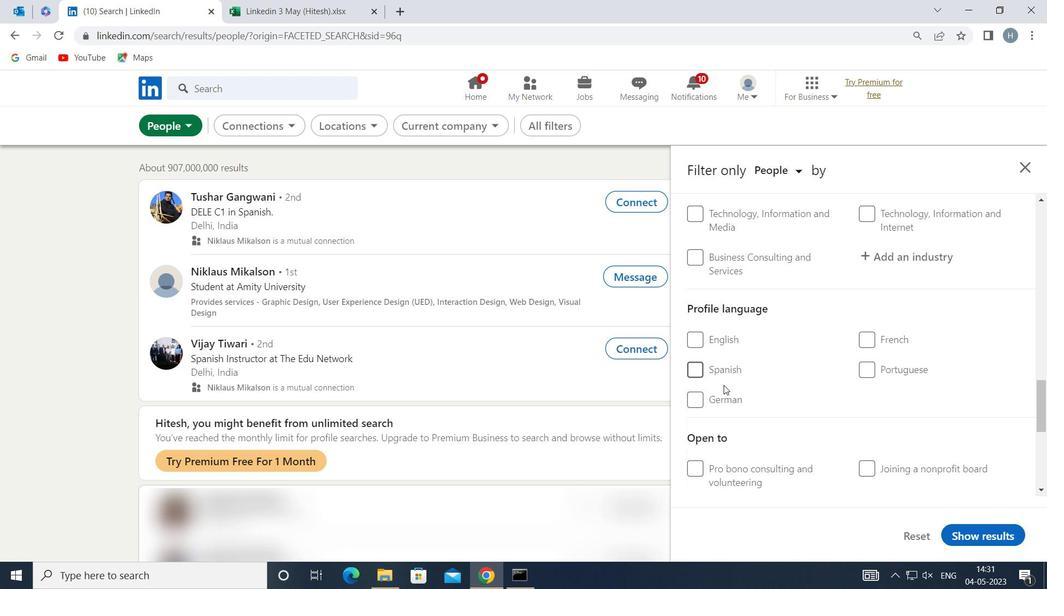 
Action: Mouse pressed left at (724, 394)
Screenshot: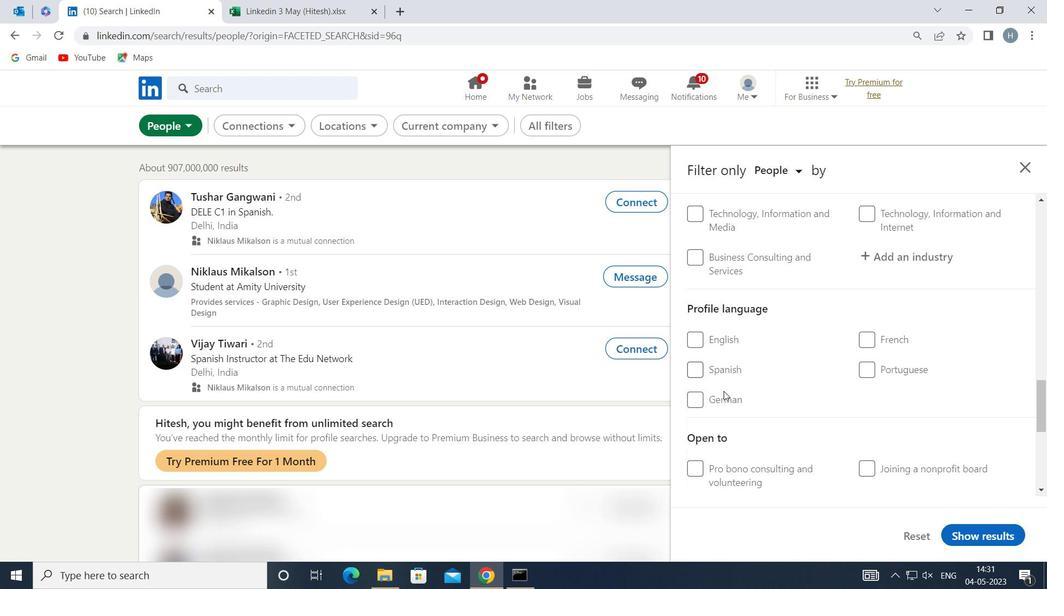 
Action: Mouse moved to (867, 370)
Screenshot: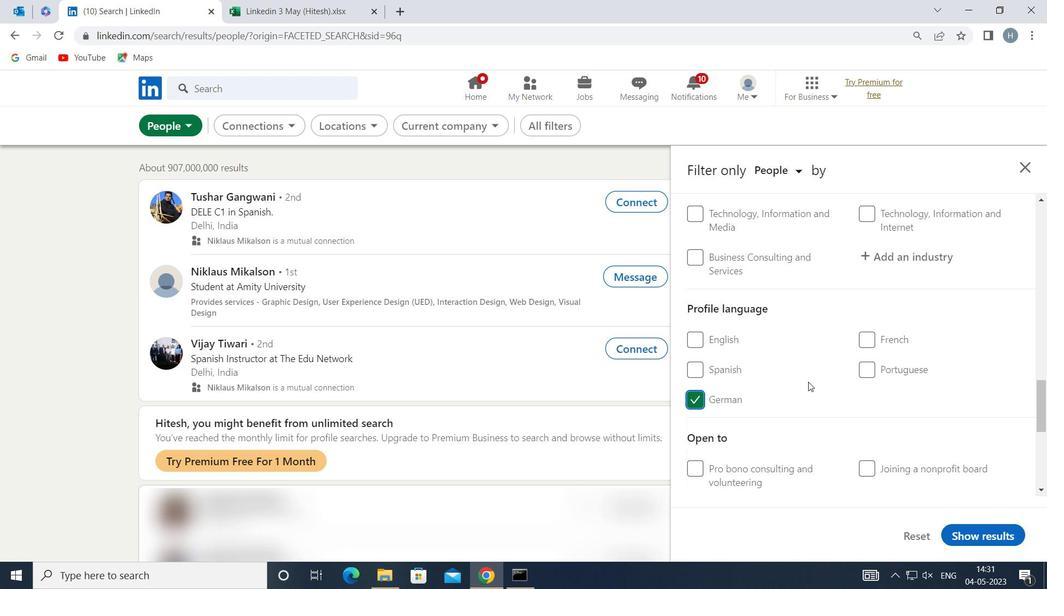 
Action: Mouse scrolled (867, 371) with delta (0, 0)
Screenshot: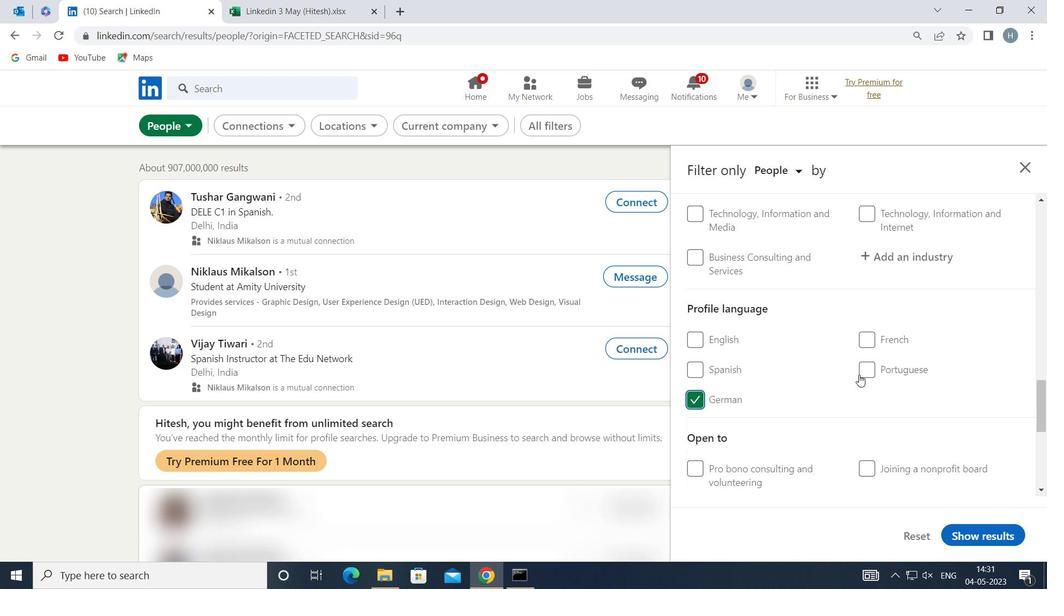 
Action: Mouse scrolled (867, 371) with delta (0, 0)
Screenshot: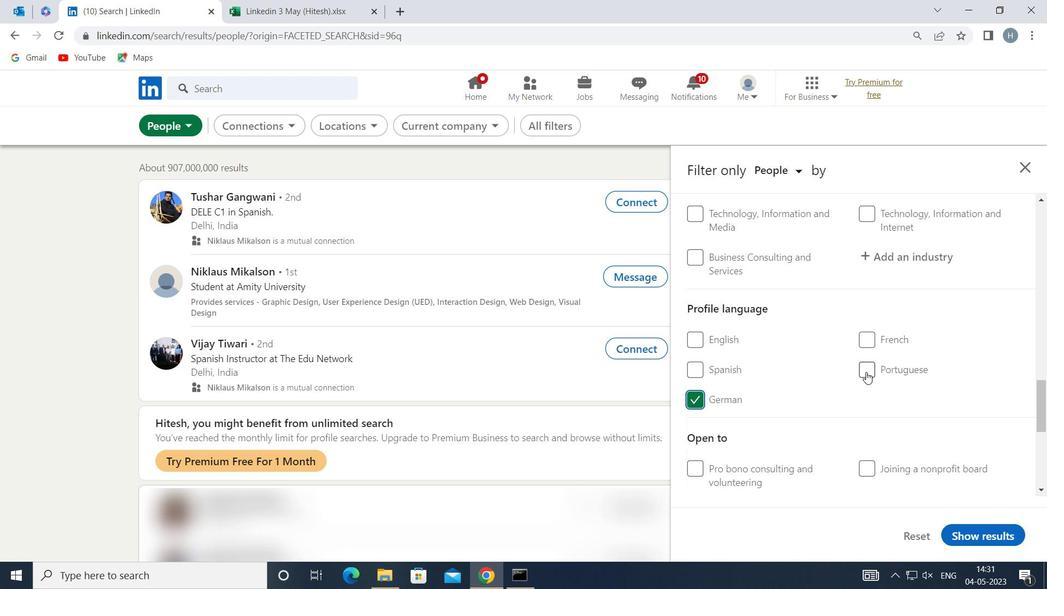 
Action: Mouse moved to (865, 369)
Screenshot: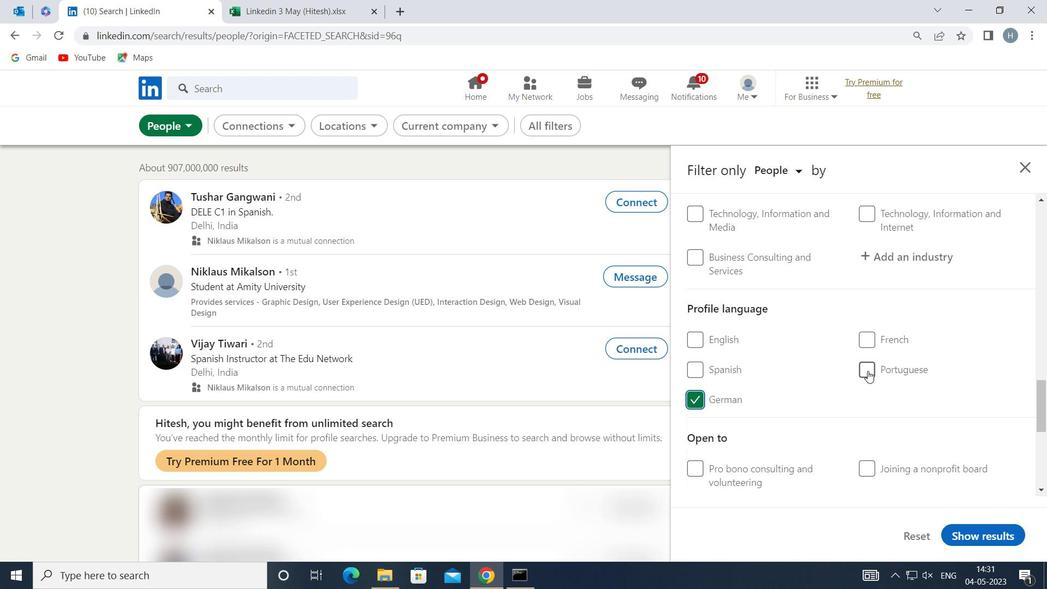 
Action: Mouse scrolled (865, 370) with delta (0, 0)
Screenshot: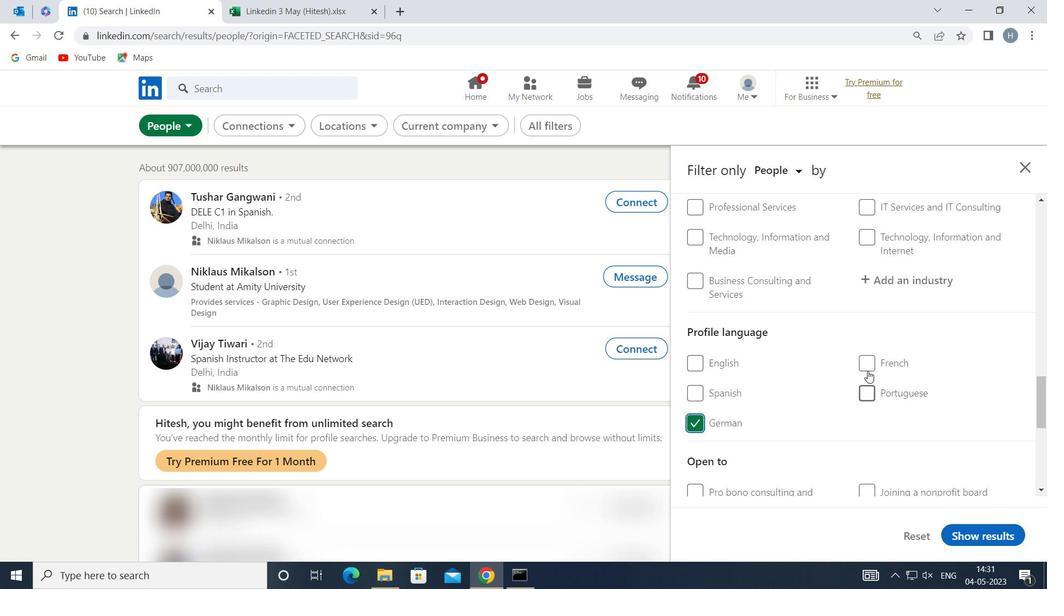 
Action: Mouse scrolled (865, 370) with delta (0, 0)
Screenshot: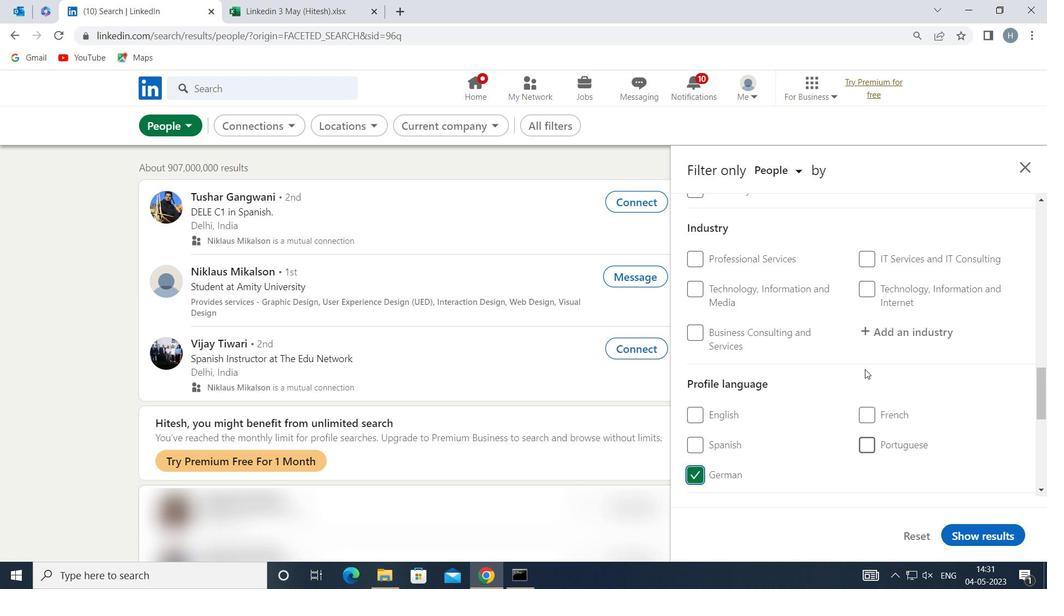
Action: Mouse scrolled (865, 370) with delta (0, 0)
Screenshot: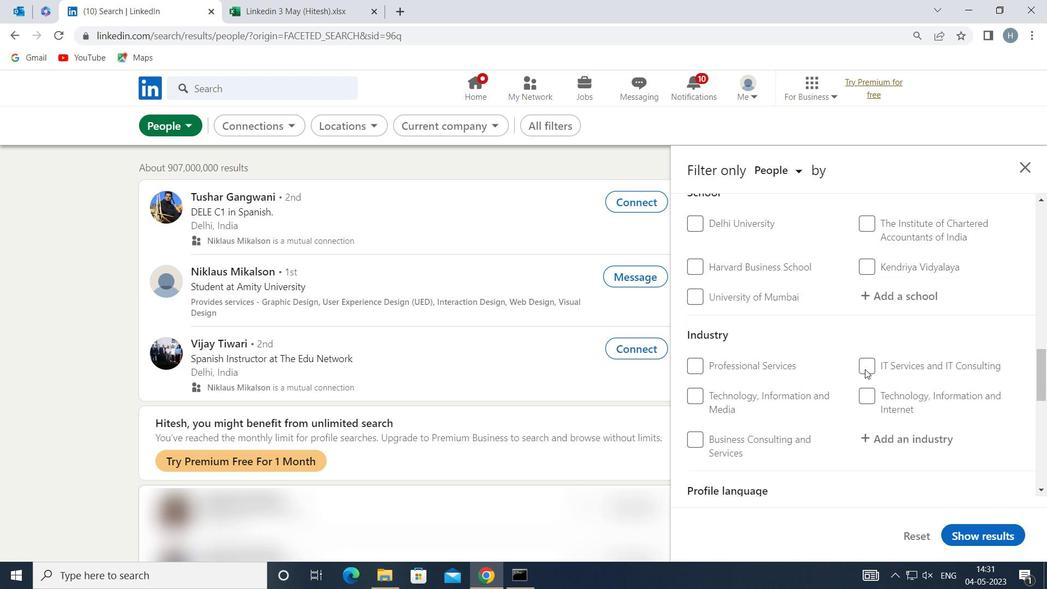
Action: Mouse scrolled (865, 370) with delta (0, 0)
Screenshot: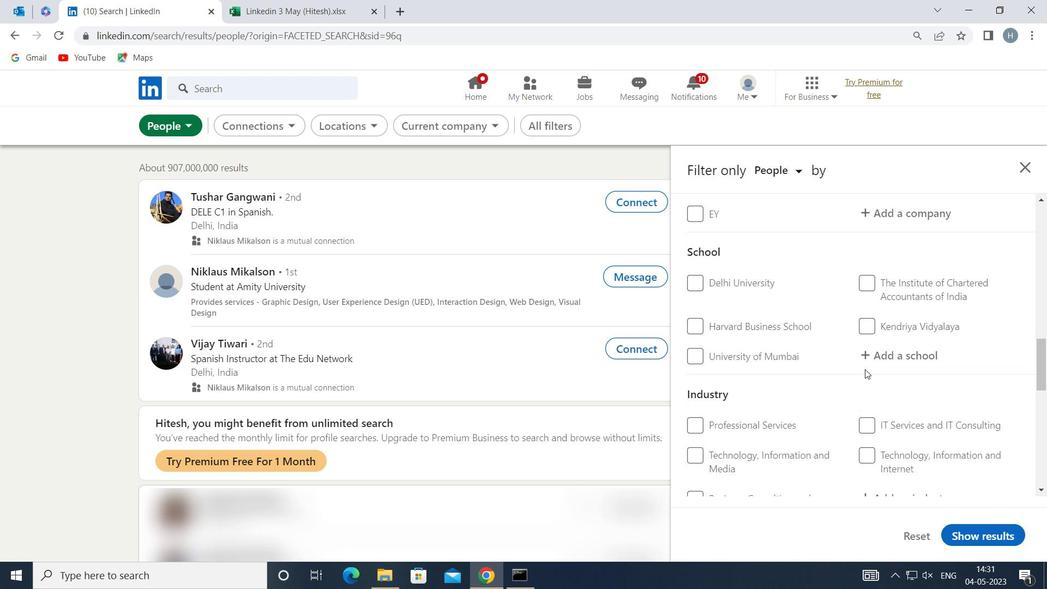 
Action: Mouse scrolled (865, 370) with delta (0, 0)
Screenshot: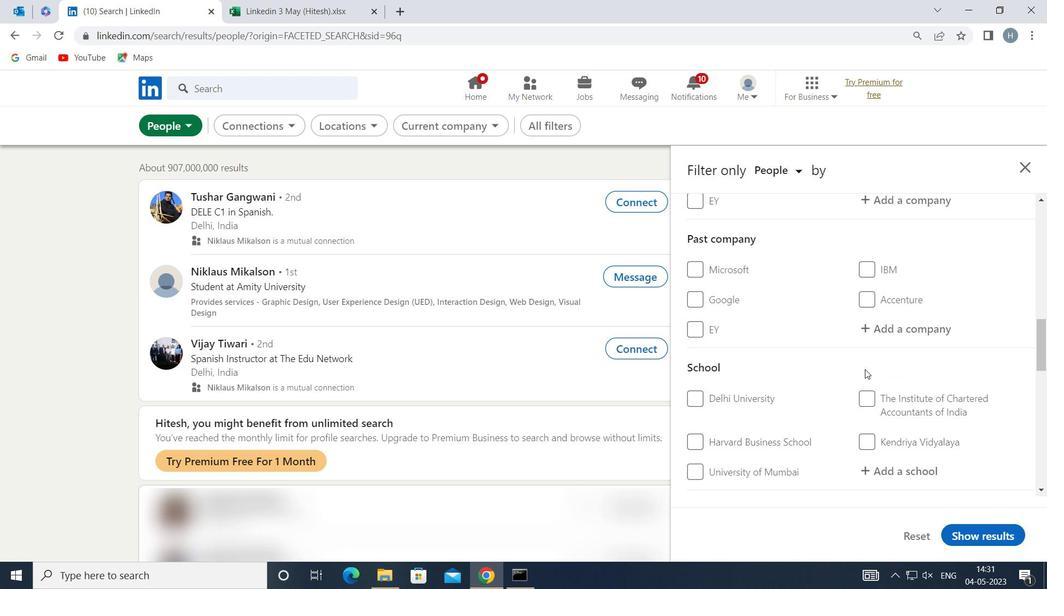 
Action: Mouse scrolled (865, 370) with delta (0, 0)
Screenshot: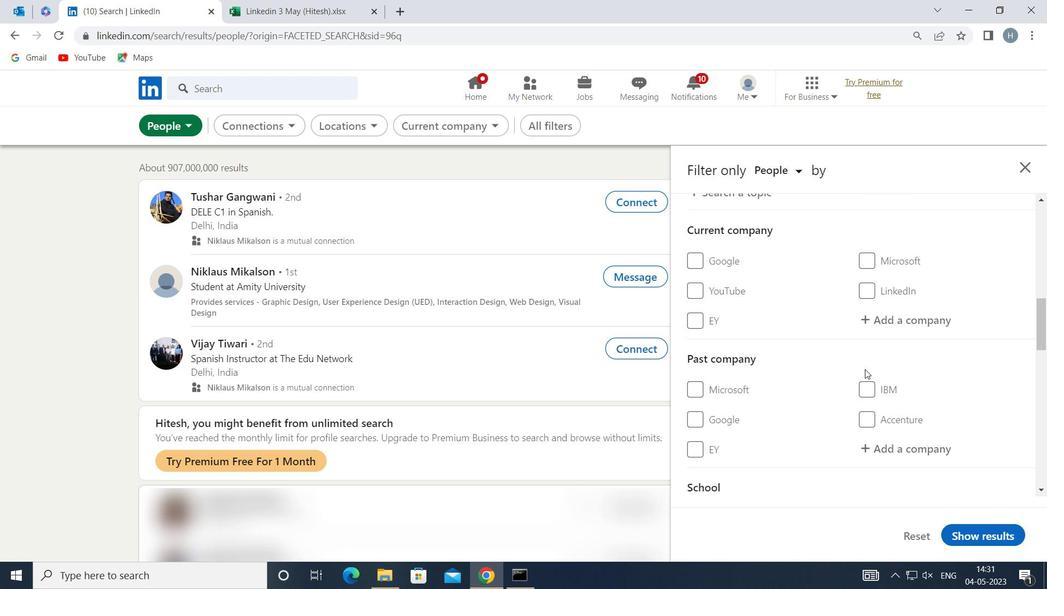 
Action: Mouse moved to (902, 384)
Screenshot: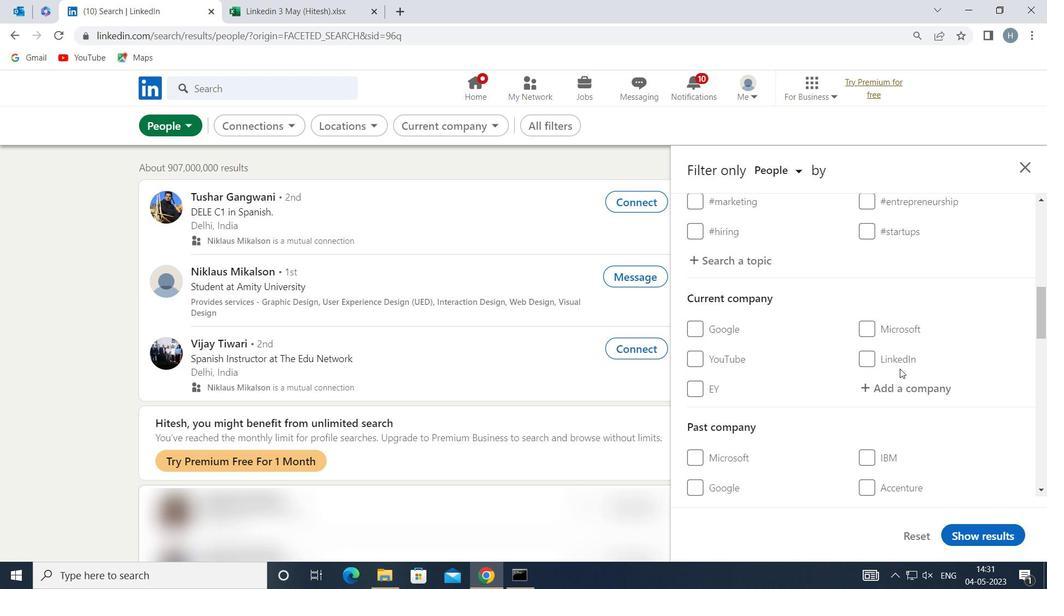 
Action: Mouse pressed left at (902, 384)
Screenshot: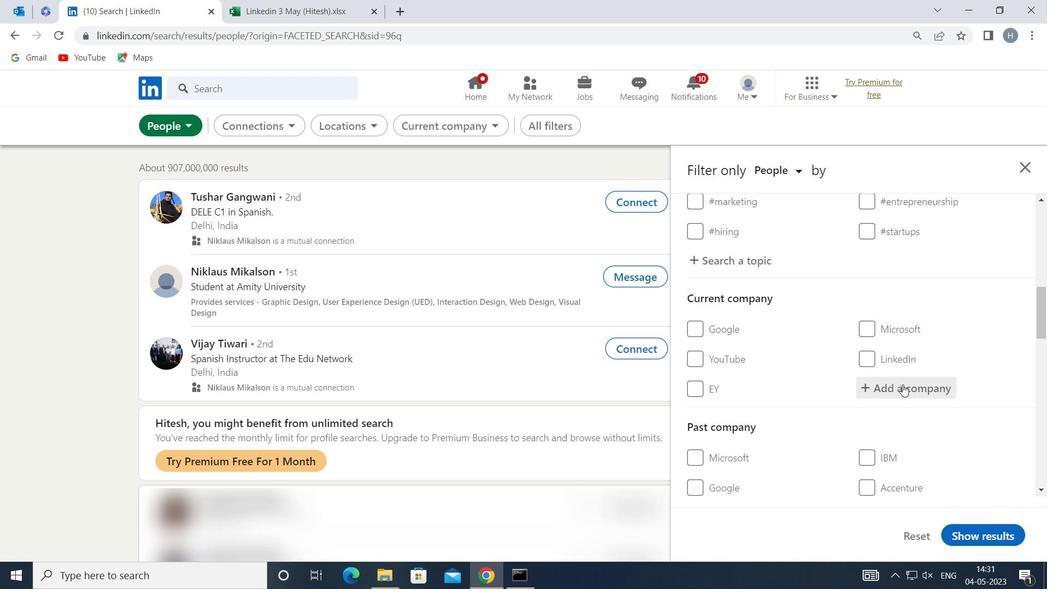 
Action: Key pressed <Key.shift><Key.shift><Key.shift><Key.shift><Key.shift><Key.shift><Key.shift><Key.shift><Key.shift><Key.shift><Key.shift><Key.shift><Key.shift><Key.shift>CIEL<Key.space>HR<Key.space>
Screenshot: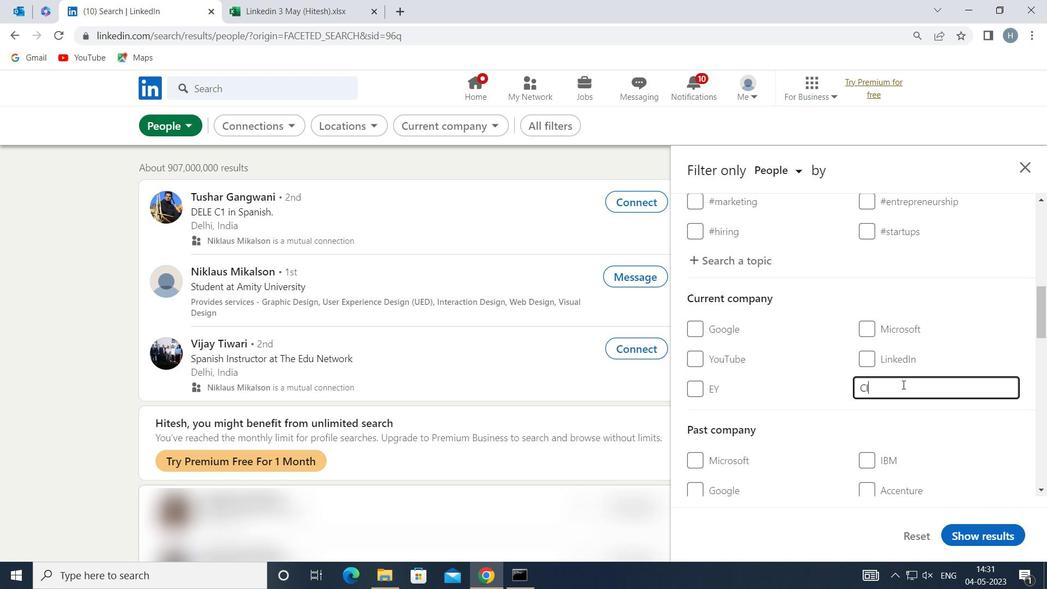 
Action: Mouse moved to (862, 407)
Screenshot: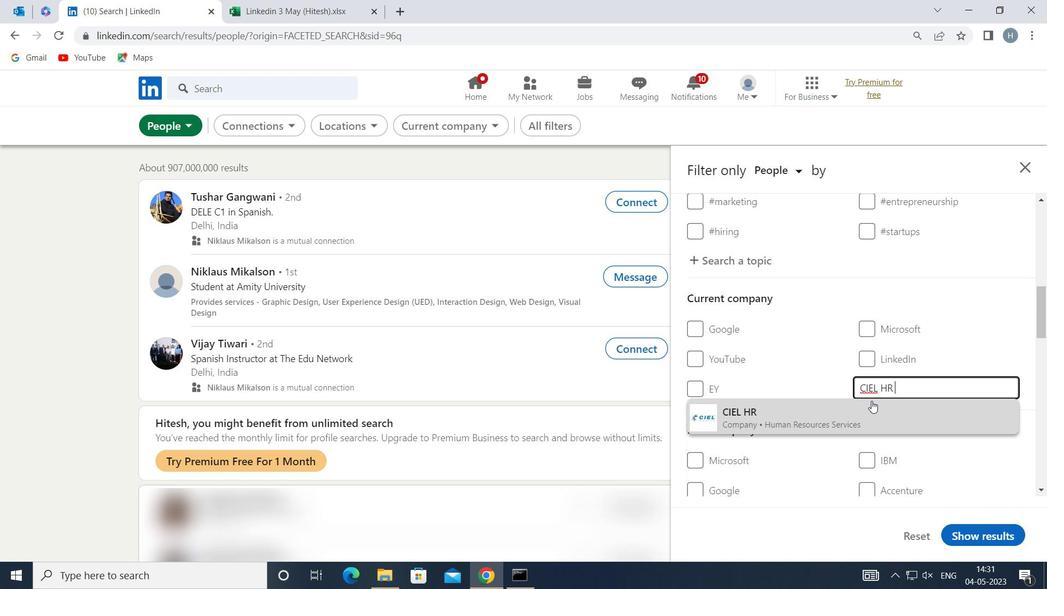 
Action: Mouse pressed left at (862, 407)
Screenshot: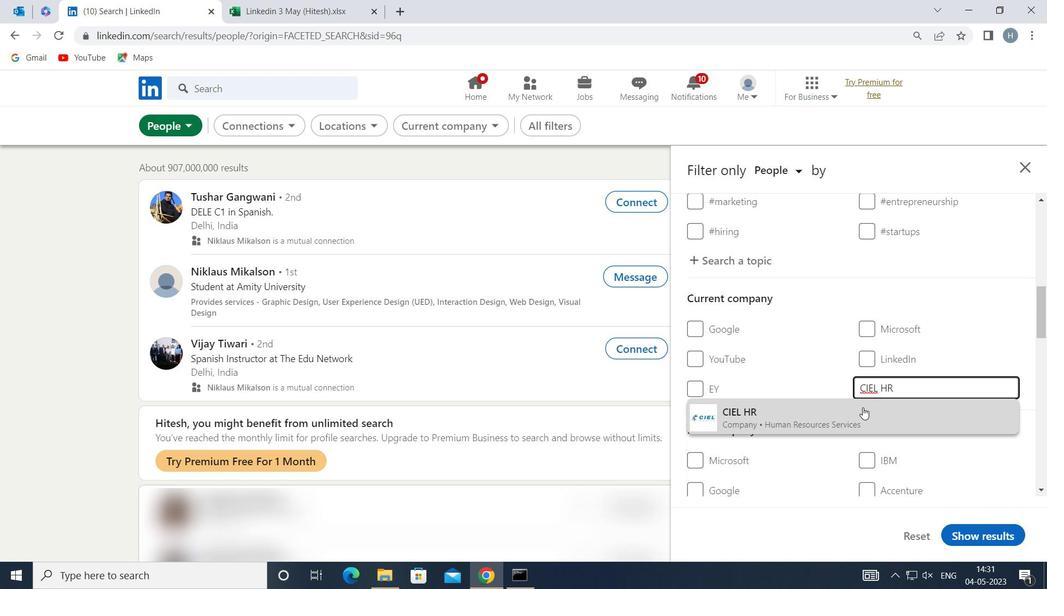 
Action: Mouse moved to (828, 390)
Screenshot: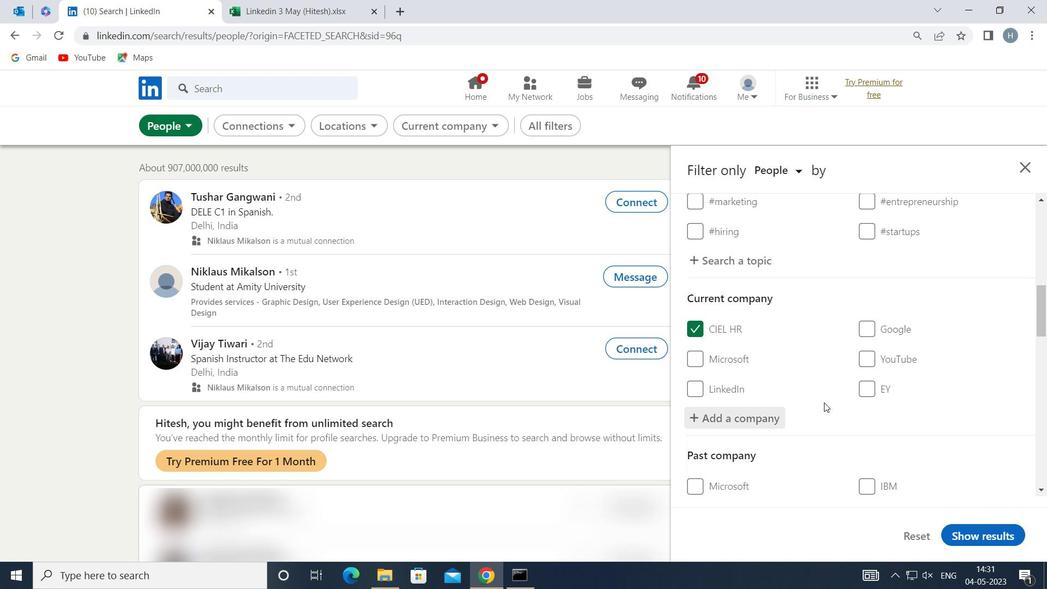 
Action: Mouse scrolled (828, 389) with delta (0, 0)
Screenshot: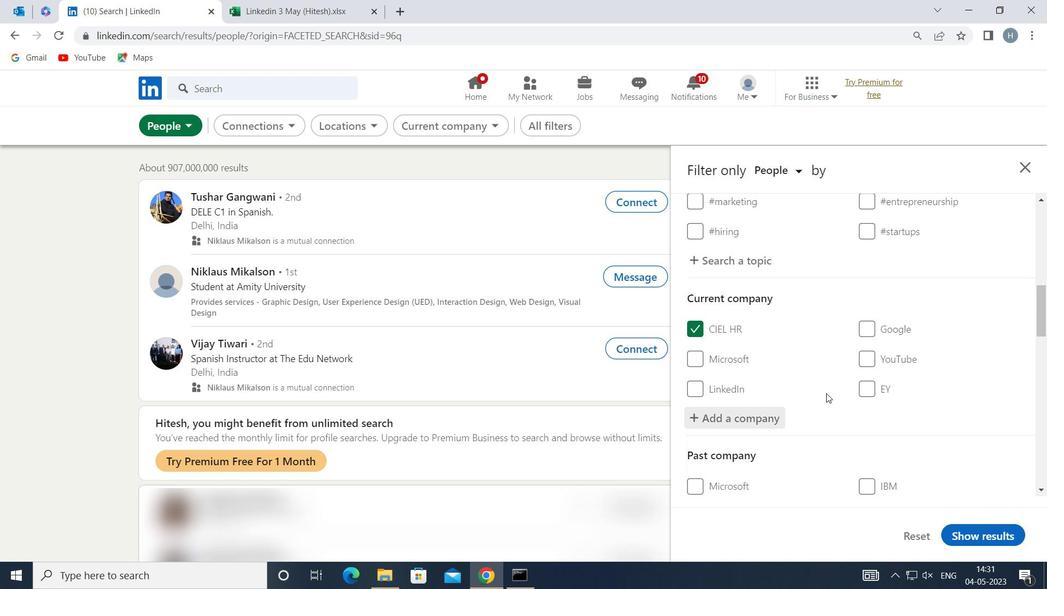 
Action: Mouse scrolled (828, 389) with delta (0, 0)
Screenshot: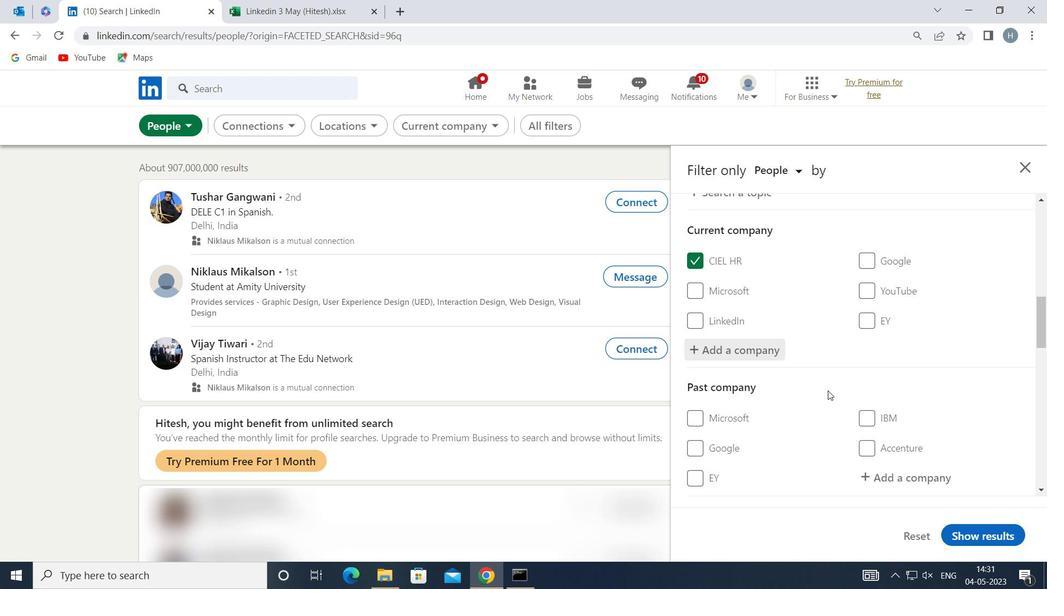 
Action: Mouse scrolled (828, 389) with delta (0, 0)
Screenshot: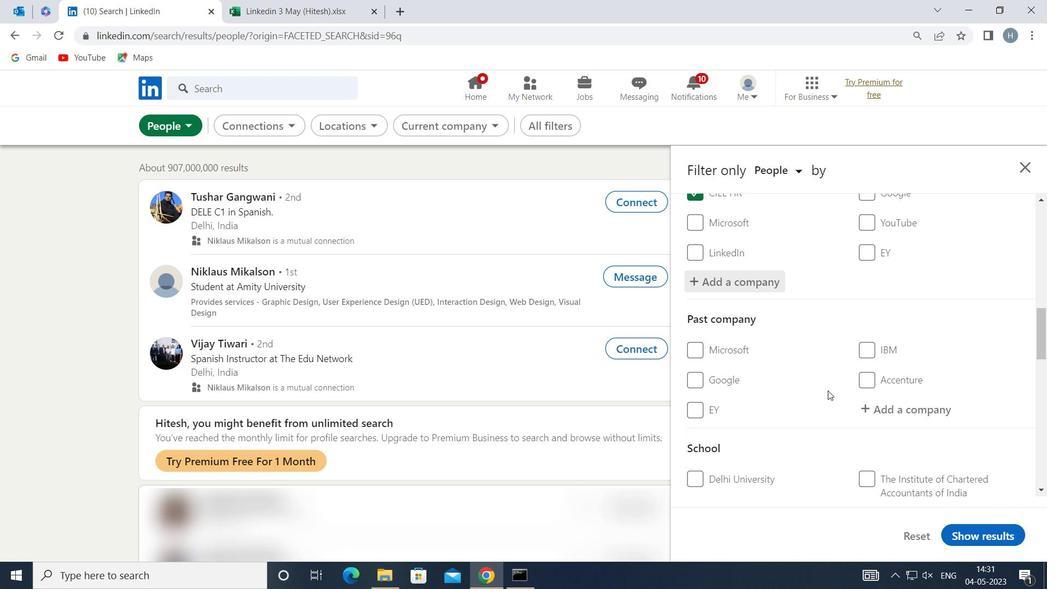 
Action: Mouse scrolled (828, 389) with delta (0, 0)
Screenshot: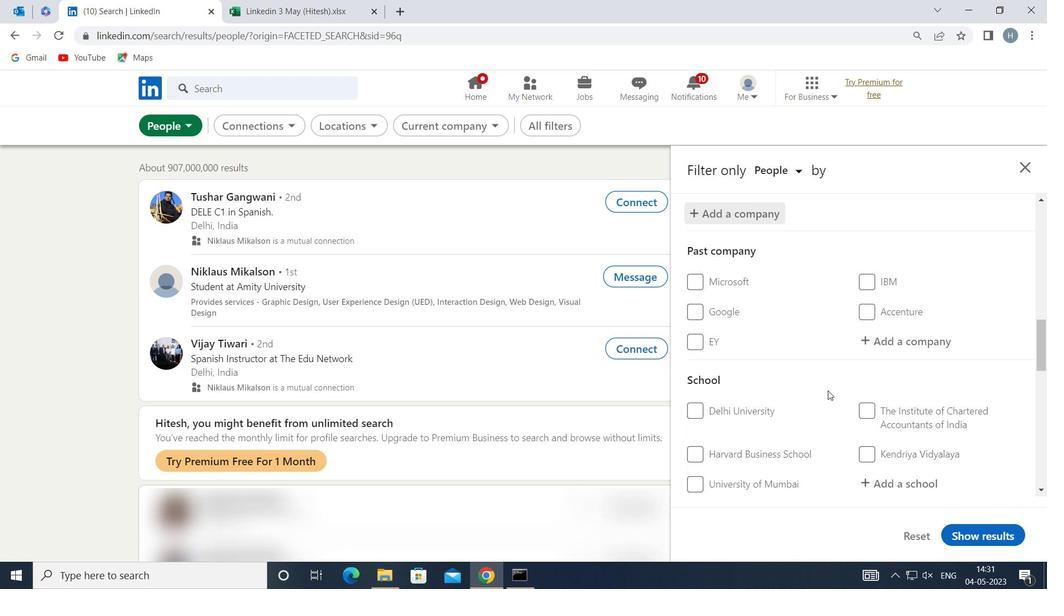 
Action: Mouse moved to (885, 413)
Screenshot: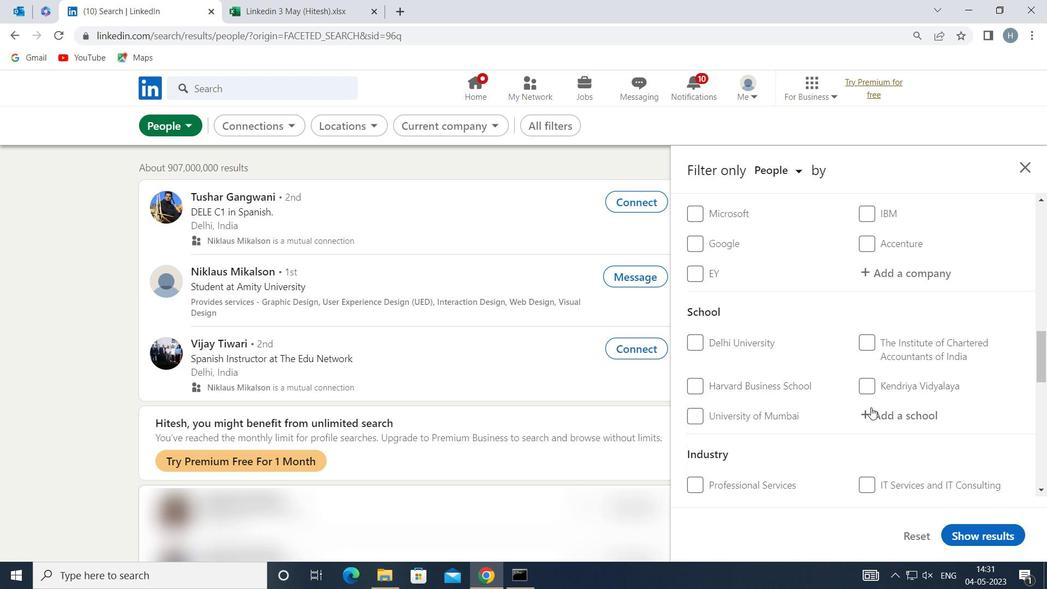 
Action: Mouse pressed left at (885, 413)
Screenshot: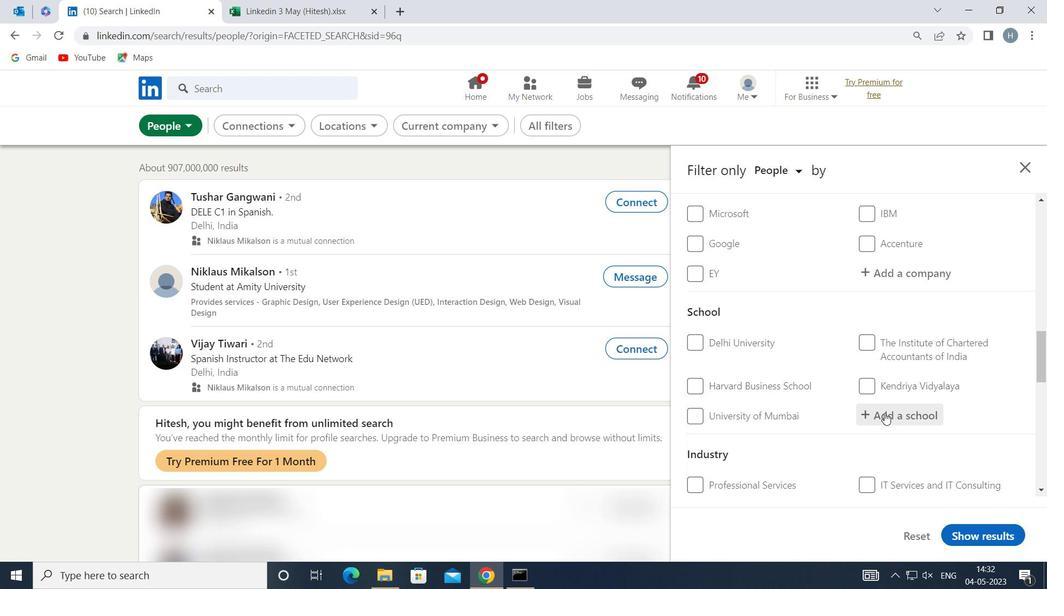 
Action: Key pressed <Key.shift>VIVEKANANDHA<Key.space><Key.shift>COLLEGE<Key.space>OF<Key.space><Key.shift>ENGINEERING
Screenshot: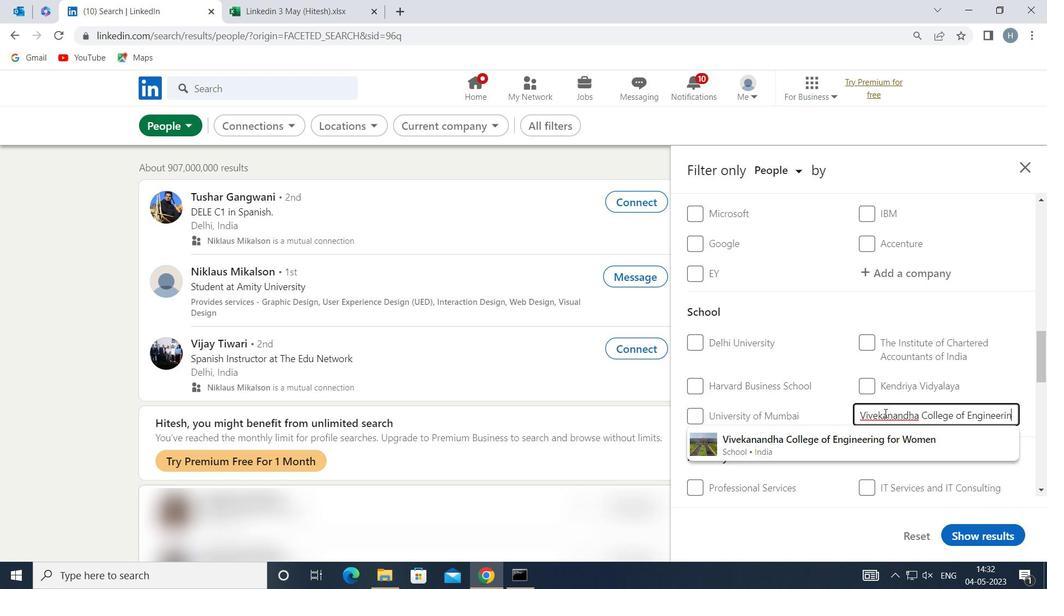 
Action: Mouse moved to (875, 440)
Screenshot: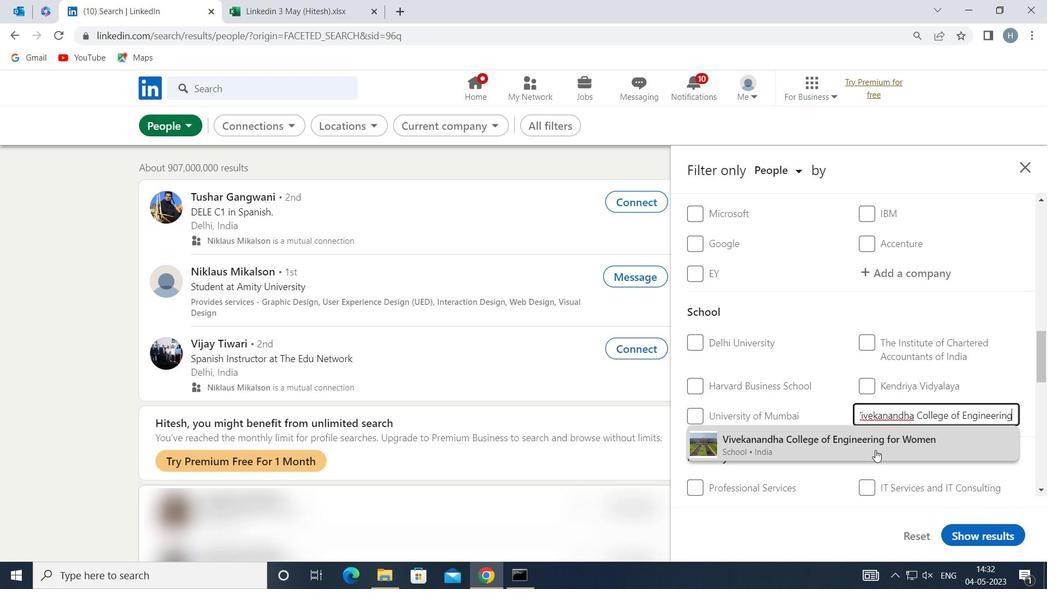 
Action: Mouse pressed left at (875, 440)
Screenshot: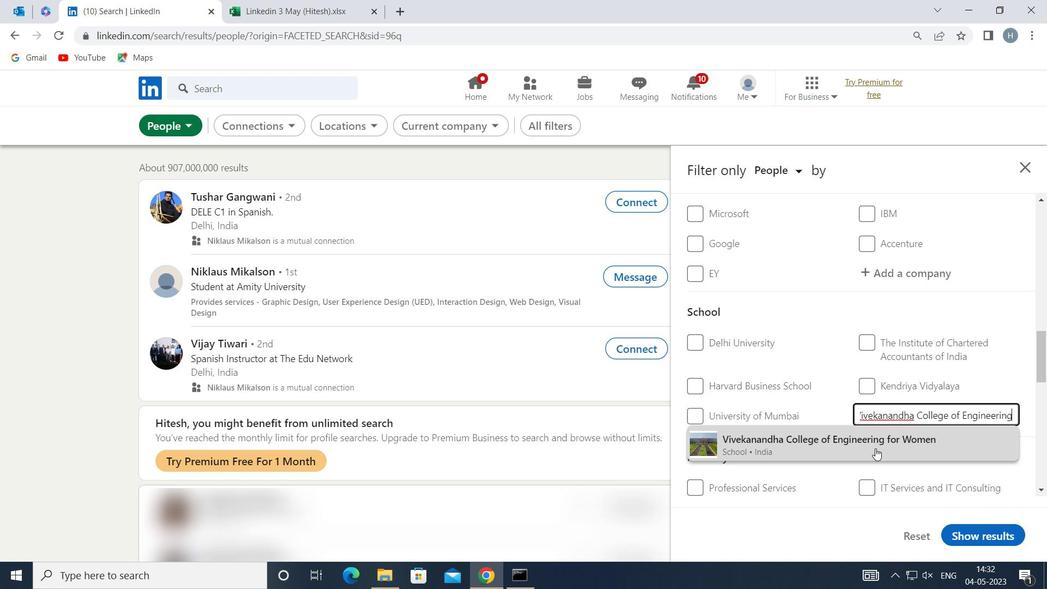 
Action: Mouse moved to (830, 412)
Screenshot: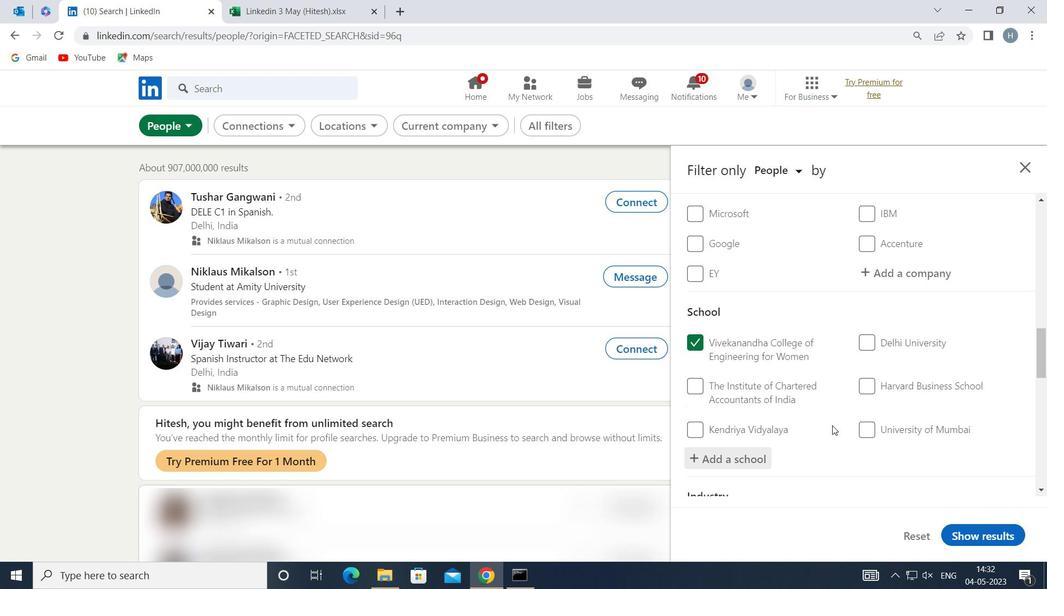 
Action: Mouse scrolled (830, 412) with delta (0, 0)
Screenshot: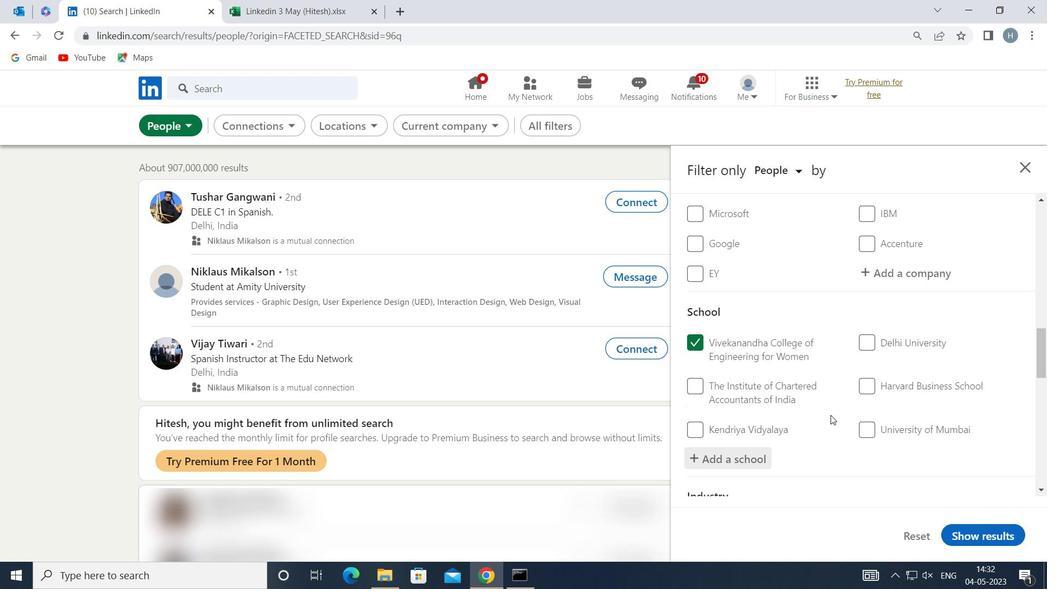 
Action: Mouse scrolled (830, 412) with delta (0, 0)
Screenshot: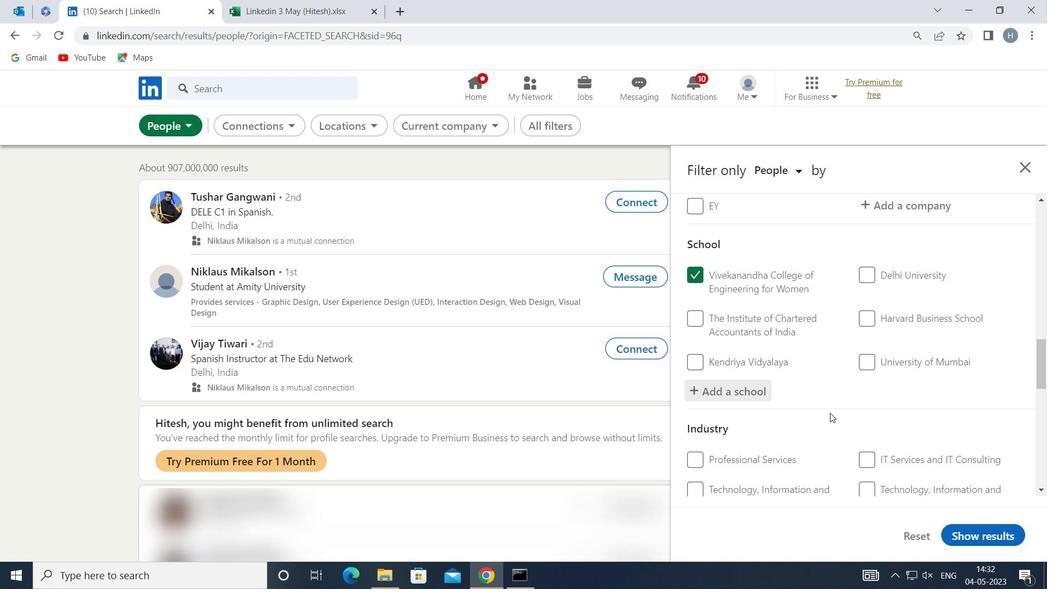 
Action: Mouse scrolled (830, 412) with delta (0, 0)
Screenshot: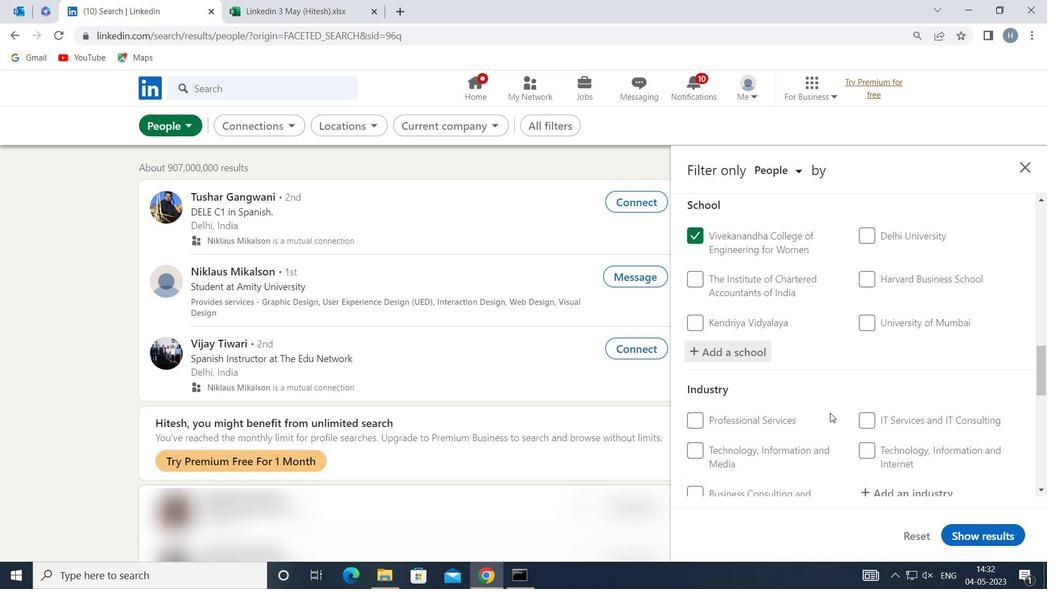 
Action: Mouse moved to (908, 395)
Screenshot: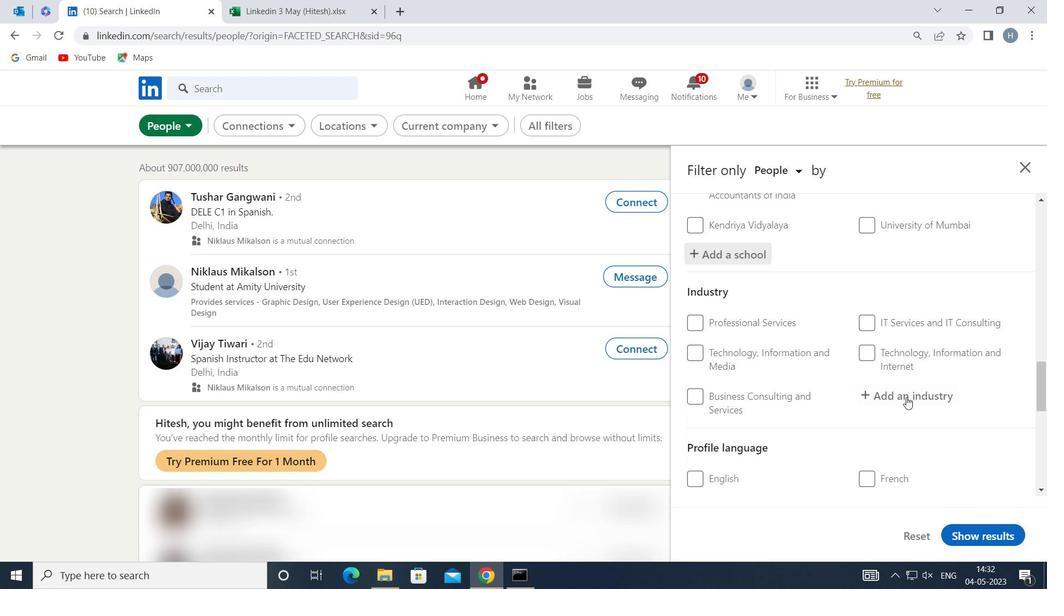 
Action: Mouse pressed left at (908, 395)
Screenshot: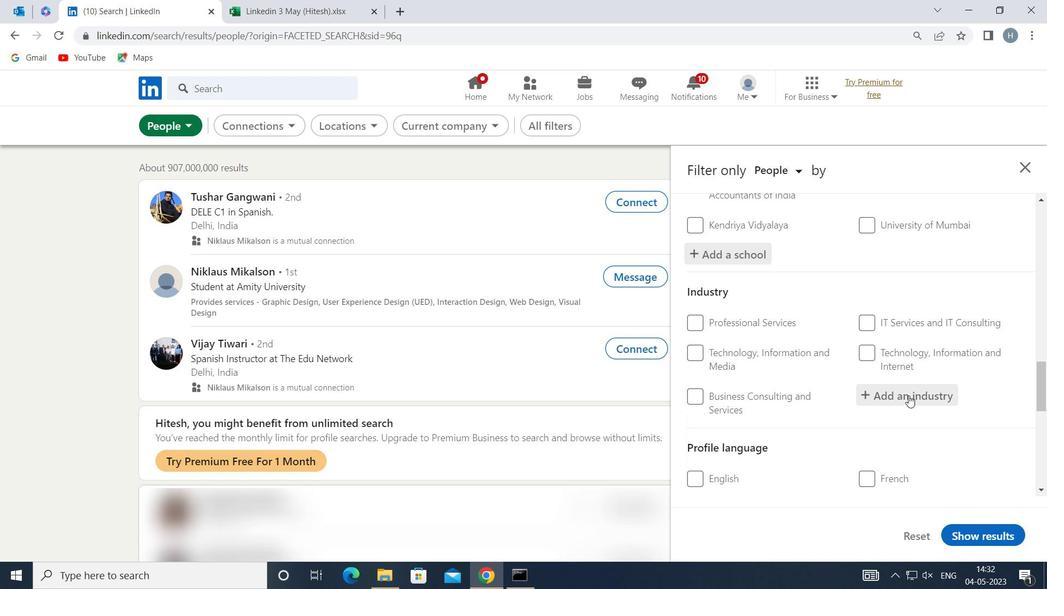 
Action: Key pressed <Key.shift>CAPITAL<Key.space><Key.shift>MAR
Screenshot: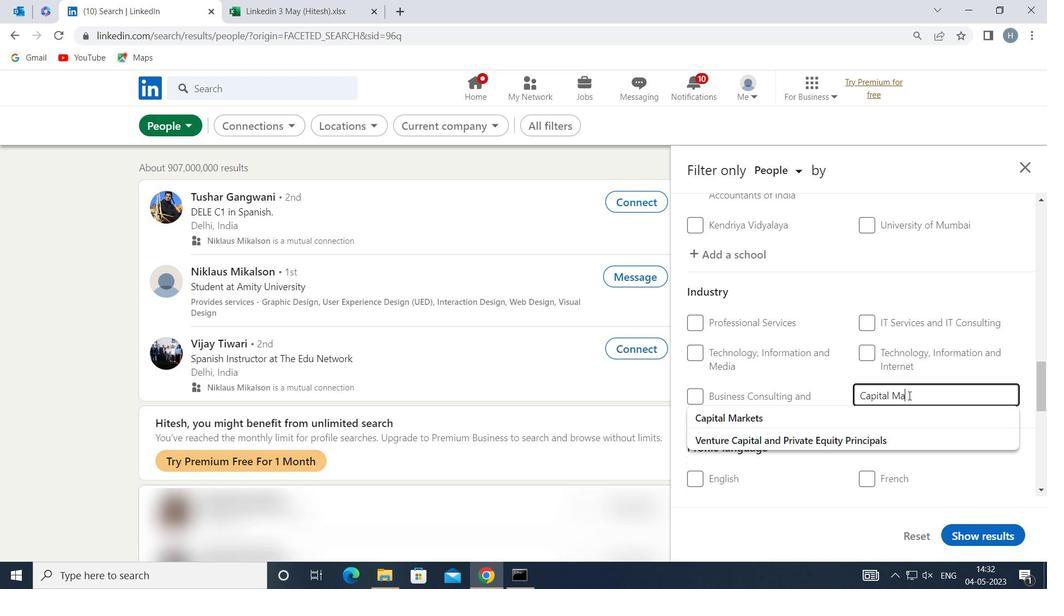 
Action: Mouse moved to (861, 417)
Screenshot: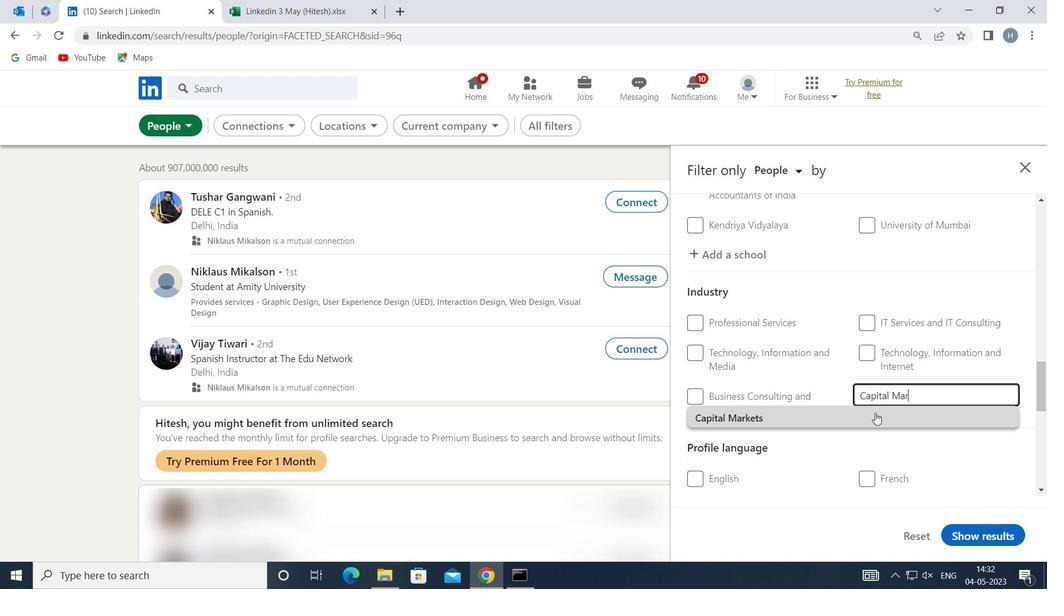 
Action: Mouse pressed left at (861, 417)
Screenshot: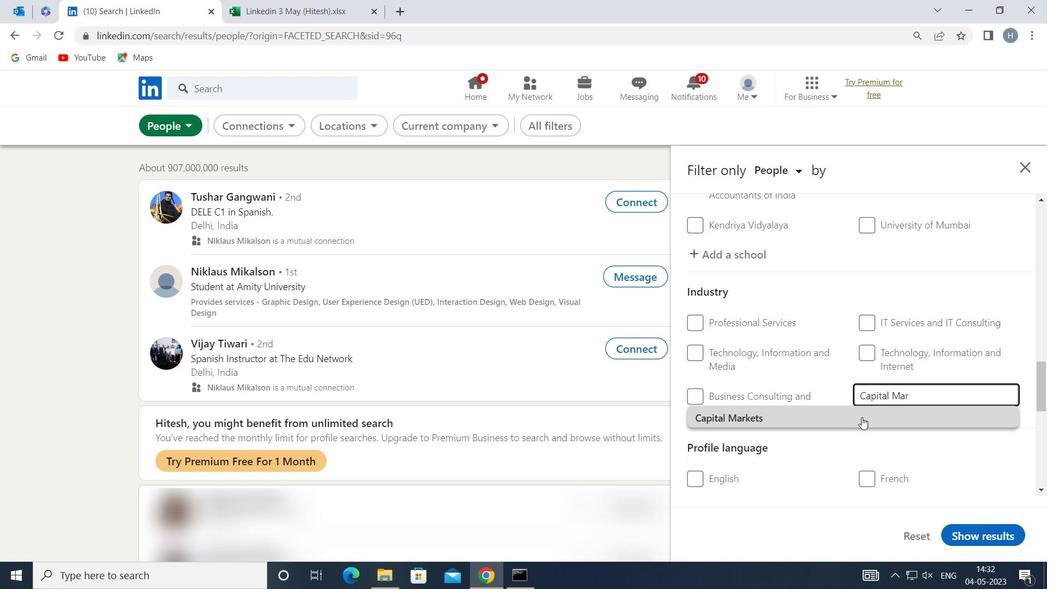 
Action: Mouse moved to (820, 405)
Screenshot: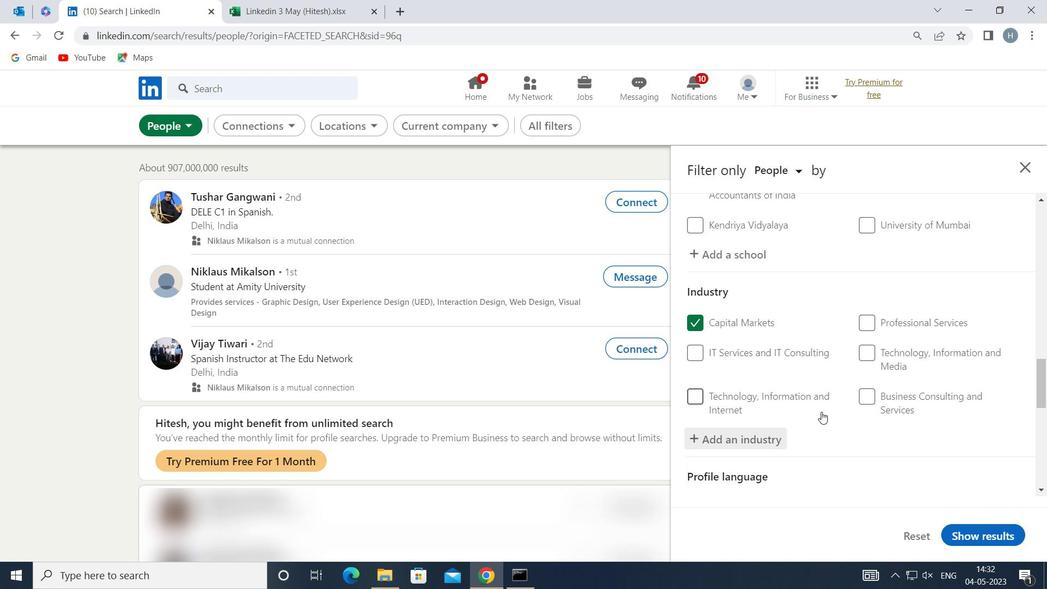 
Action: Mouse scrolled (820, 404) with delta (0, 0)
Screenshot: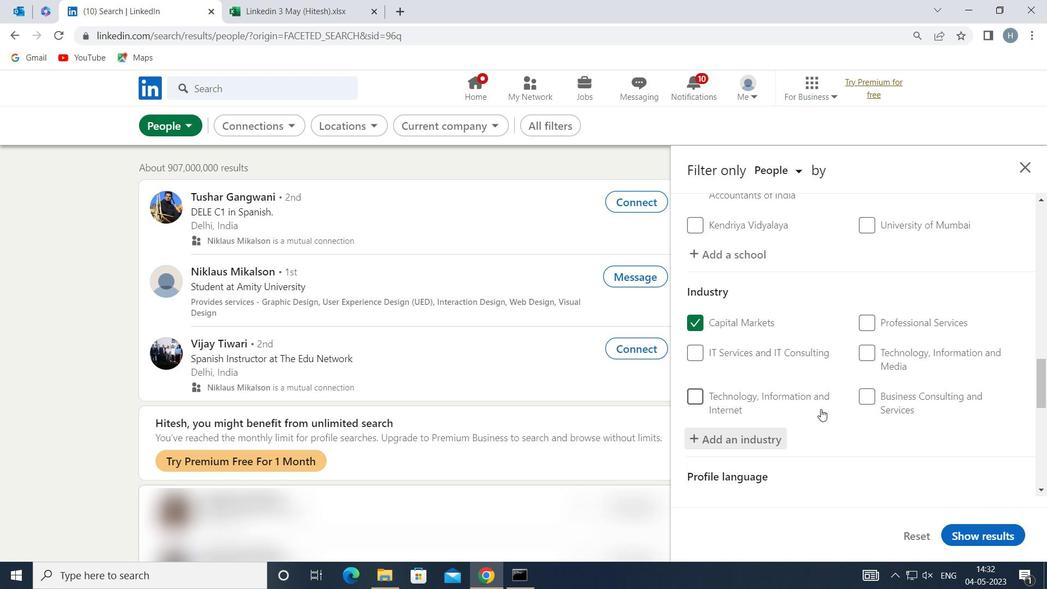 
Action: Mouse scrolled (820, 404) with delta (0, 0)
Screenshot: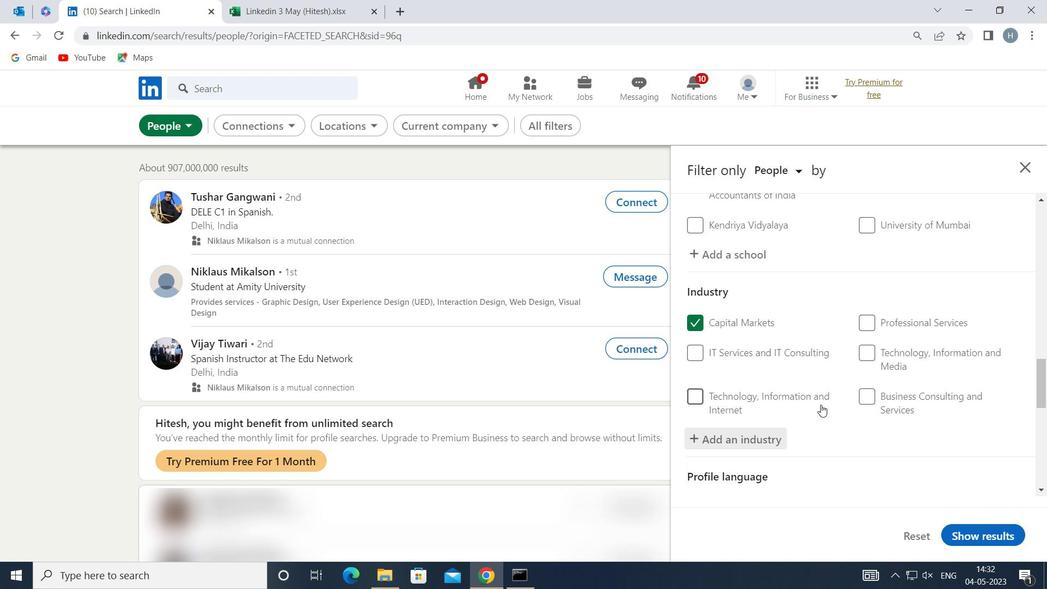 
Action: Mouse moved to (824, 395)
Screenshot: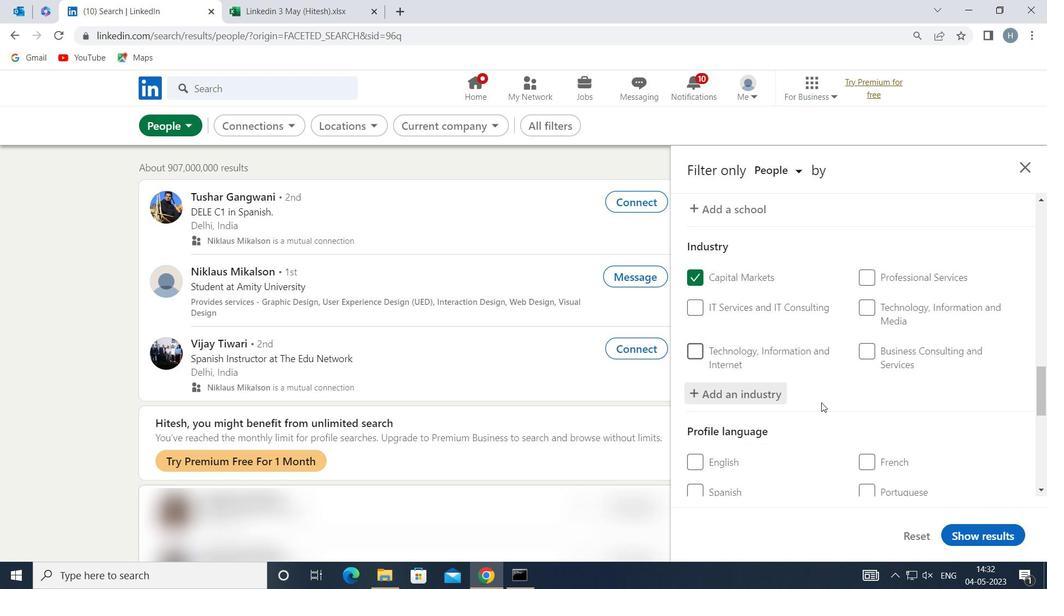 
Action: Mouse scrolled (824, 395) with delta (0, 0)
Screenshot: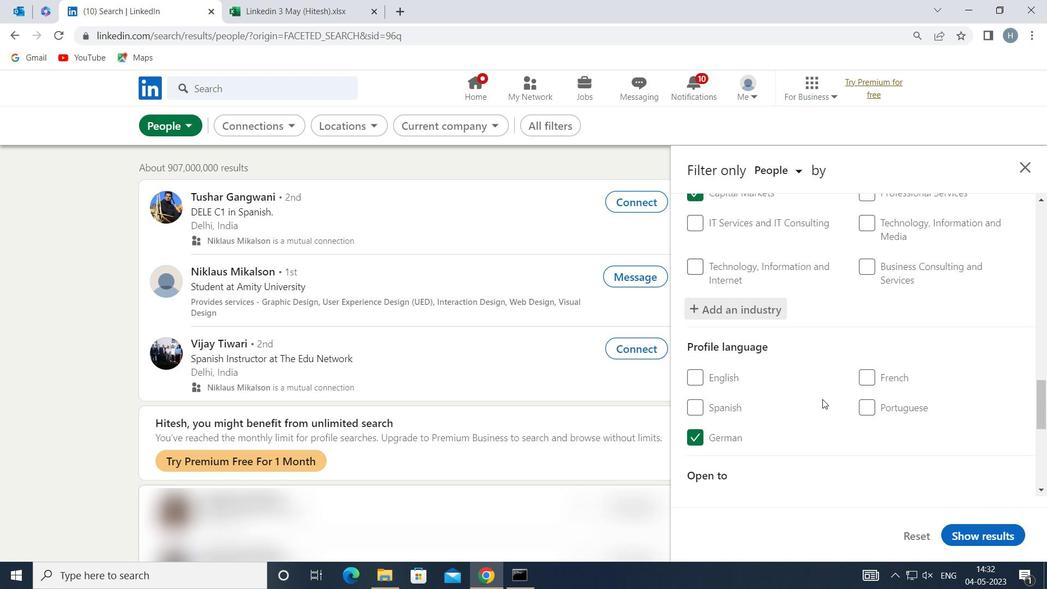 
Action: Mouse scrolled (824, 395) with delta (0, 0)
Screenshot: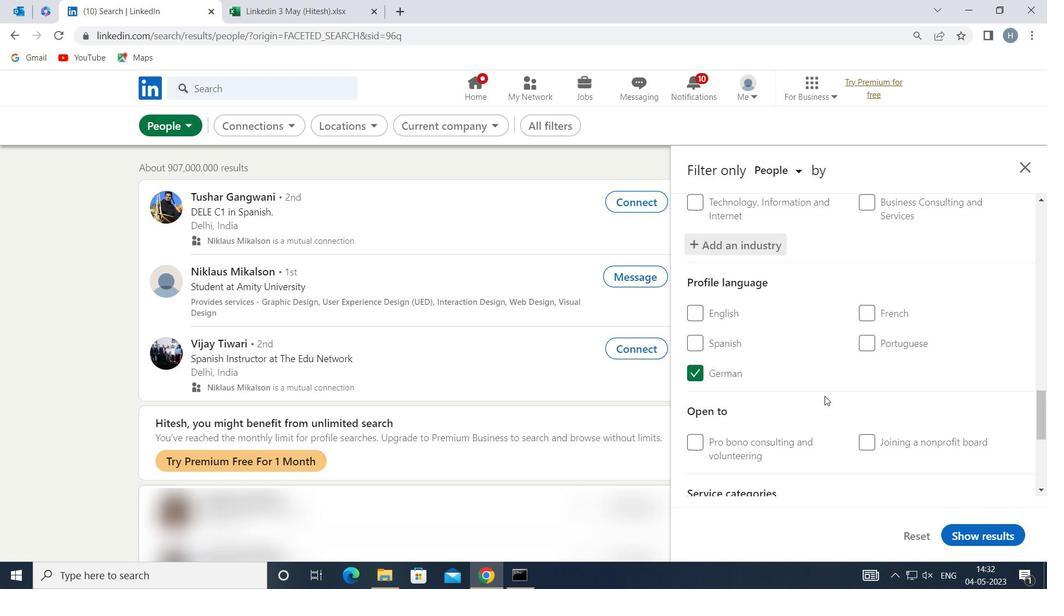 
Action: Mouse scrolled (824, 395) with delta (0, 0)
Screenshot: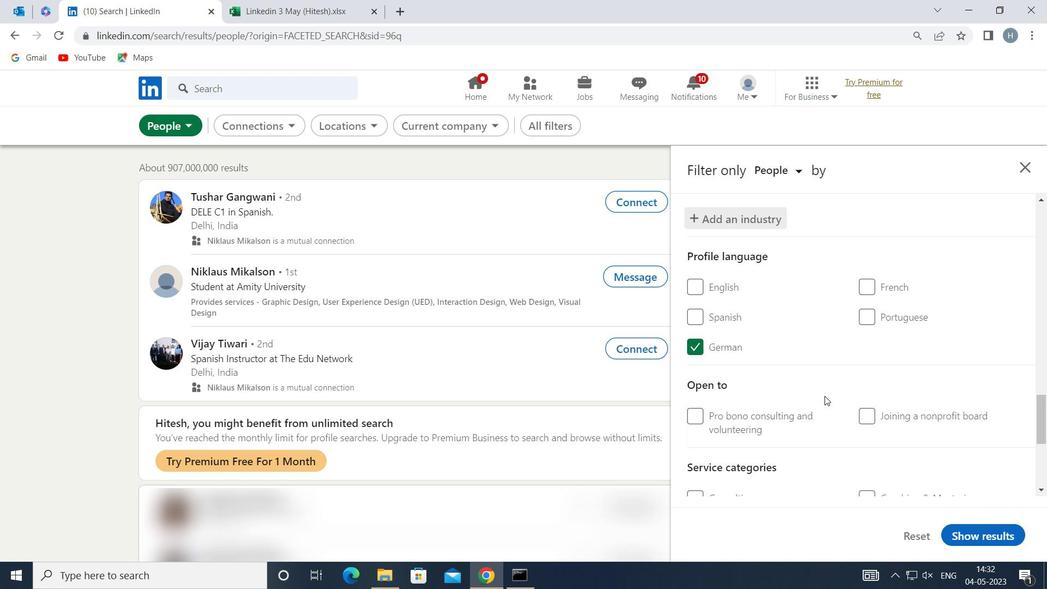 
Action: Mouse scrolled (824, 395) with delta (0, 0)
Screenshot: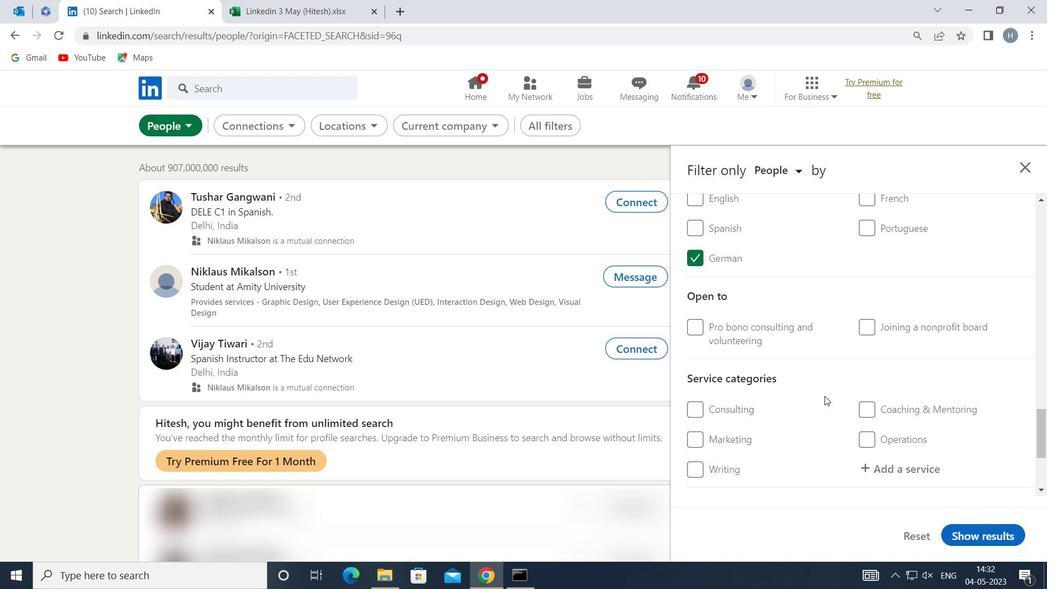 
Action: Mouse moved to (910, 368)
Screenshot: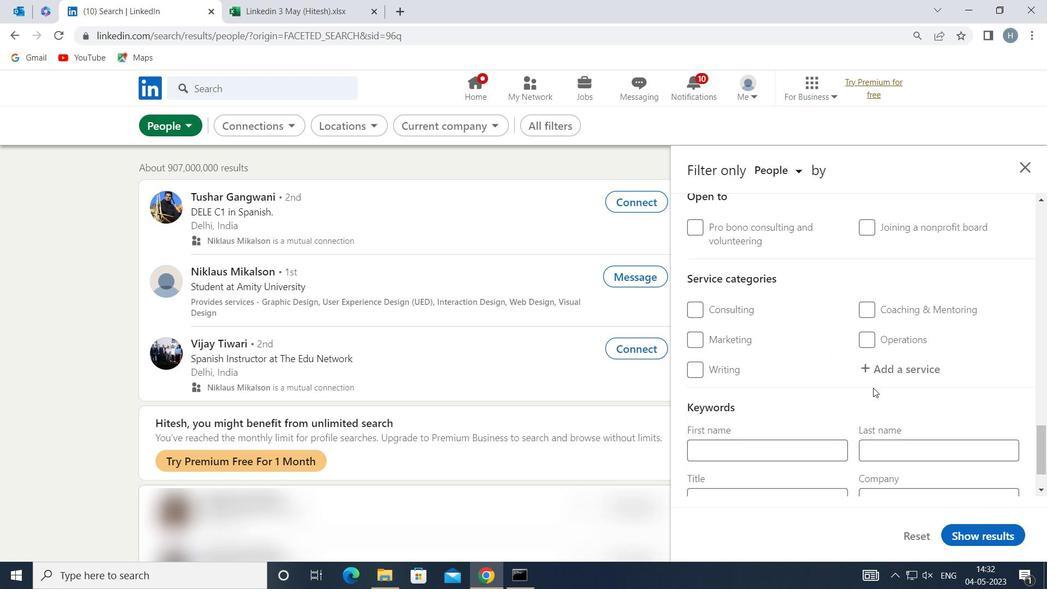 
Action: Mouse pressed left at (910, 368)
Screenshot: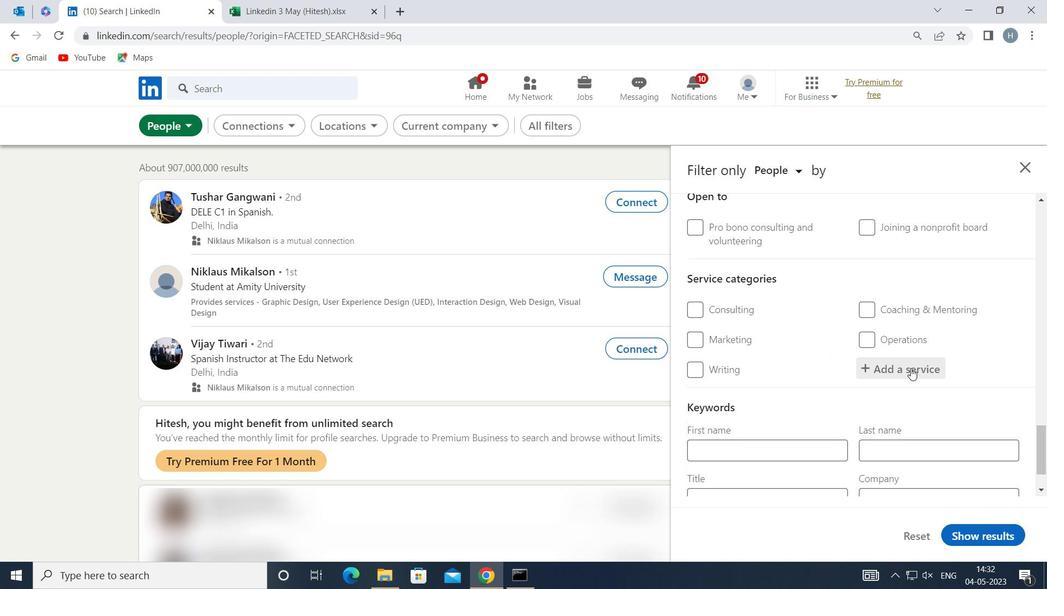 
Action: Key pressed <Key.shift>INTERACTION<Key.space><Key.shift>DE
Screenshot: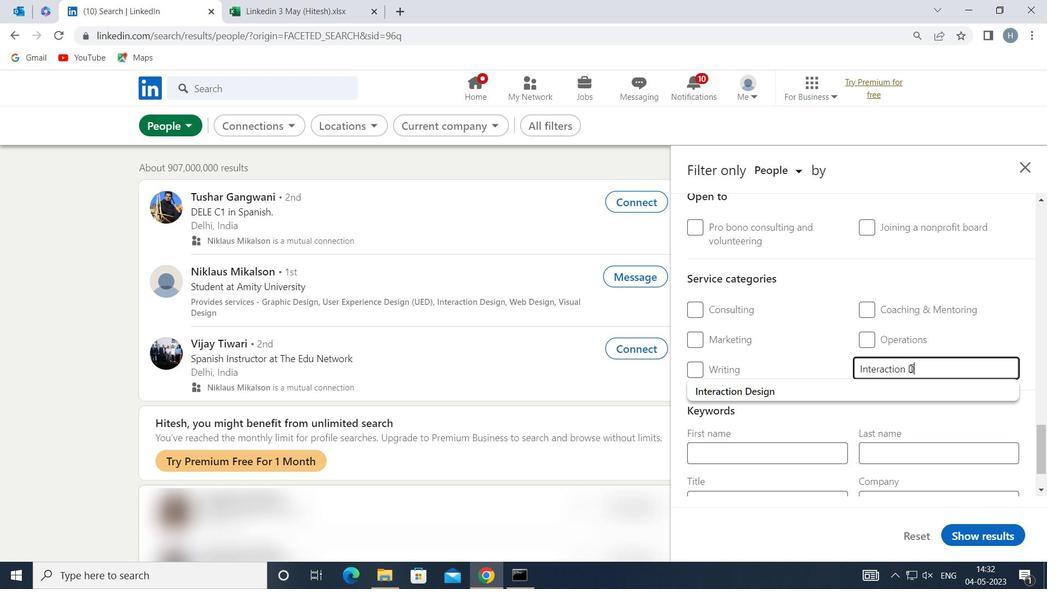 
Action: Mouse moved to (828, 391)
Screenshot: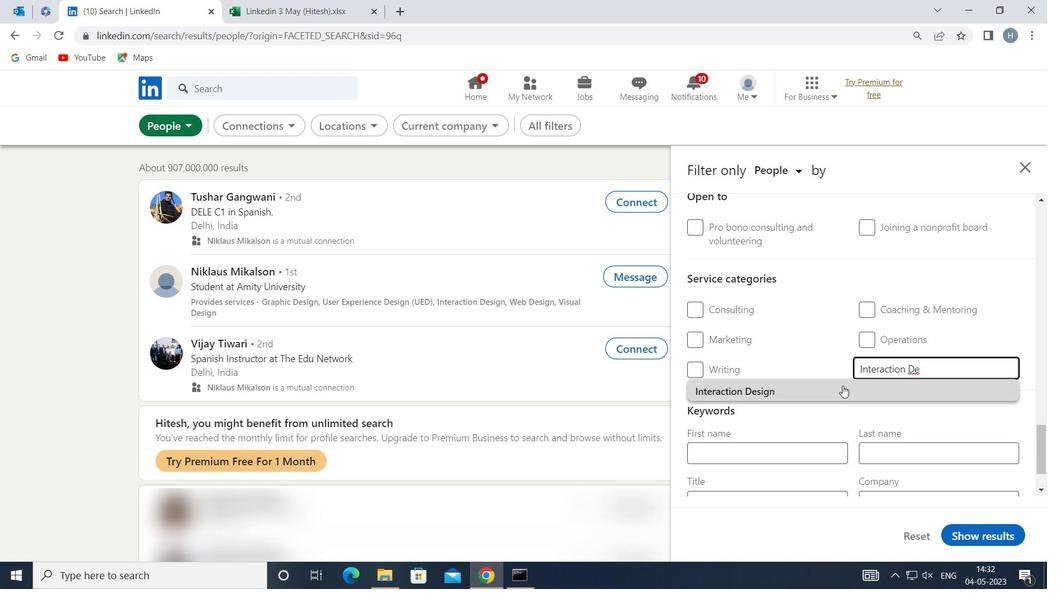 
Action: Mouse pressed left at (828, 391)
Screenshot: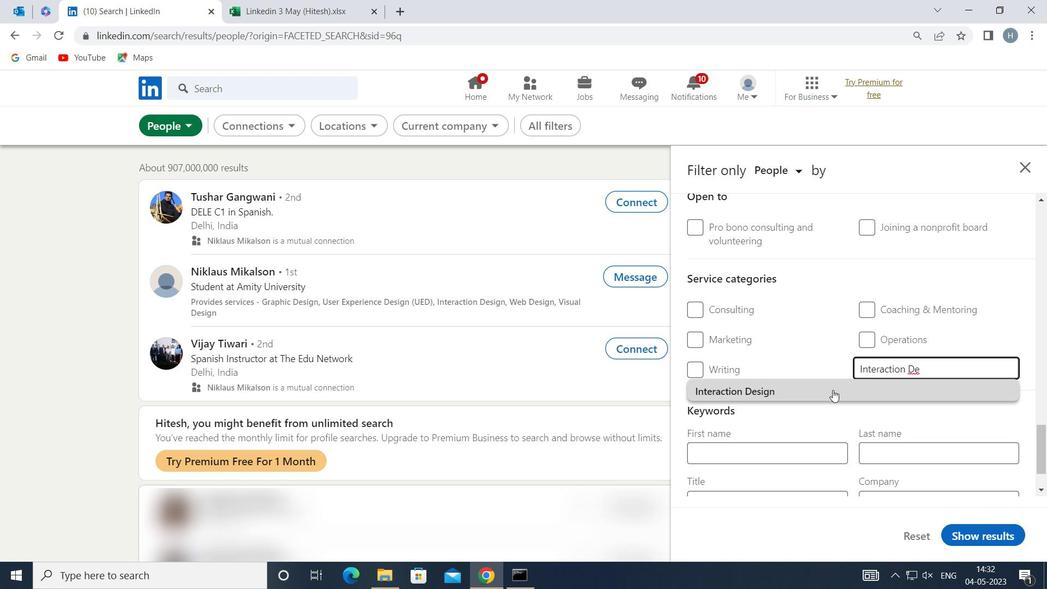 
Action: Mouse moved to (833, 371)
Screenshot: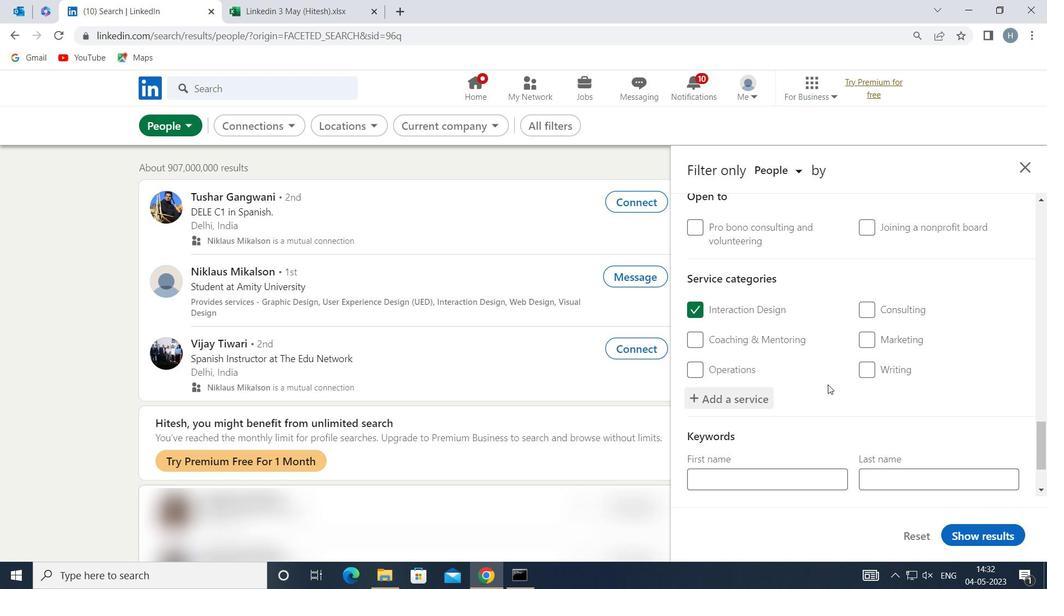 
Action: Mouse scrolled (833, 370) with delta (0, 0)
Screenshot: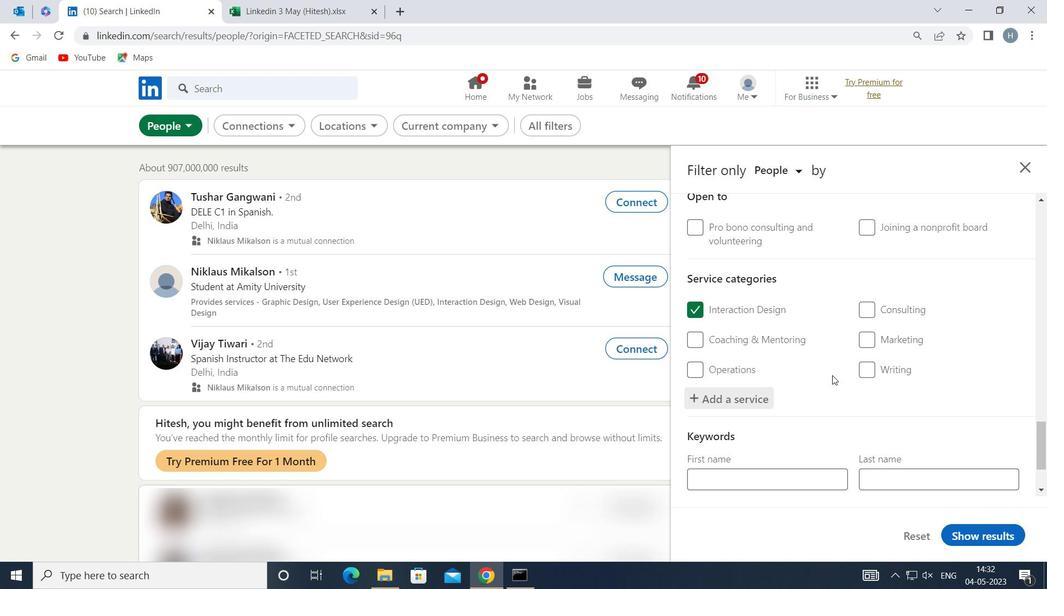 
Action: Mouse scrolled (833, 370) with delta (0, 0)
Screenshot: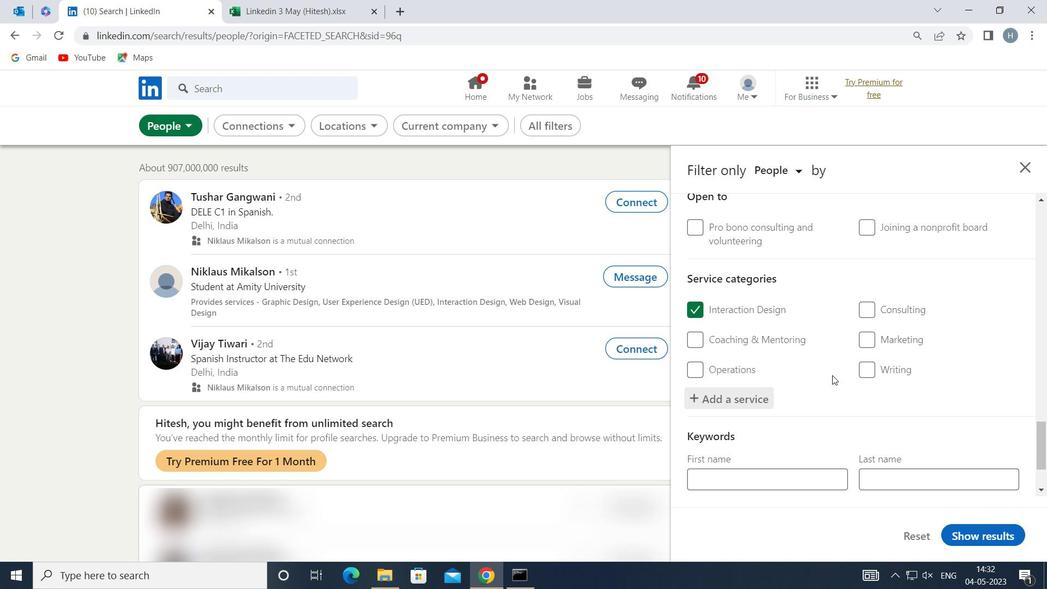 
Action: Mouse scrolled (833, 370) with delta (0, 0)
Screenshot: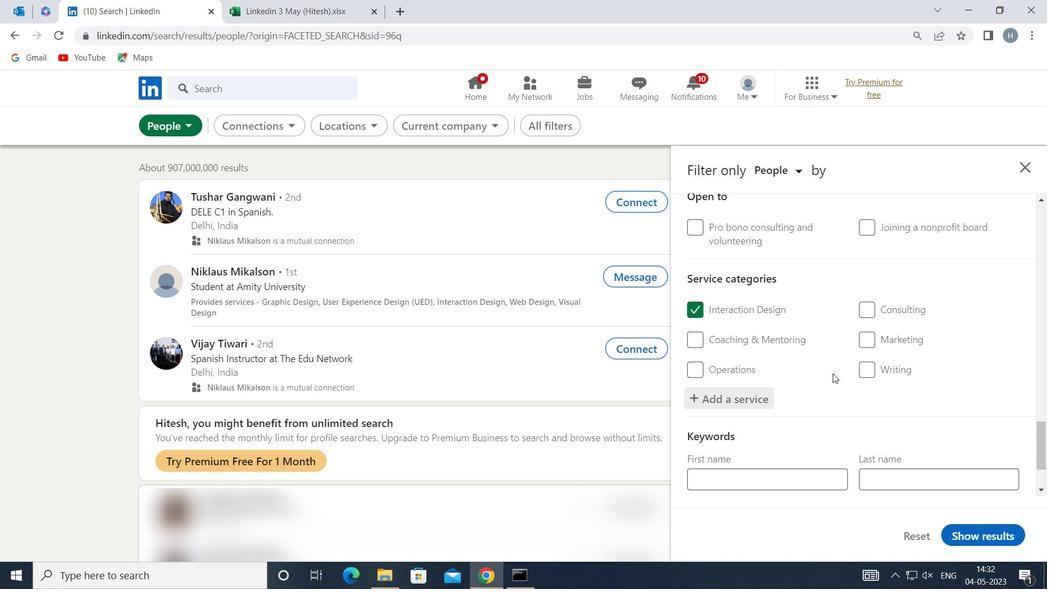 
Action: Mouse scrolled (833, 370) with delta (0, 0)
Screenshot: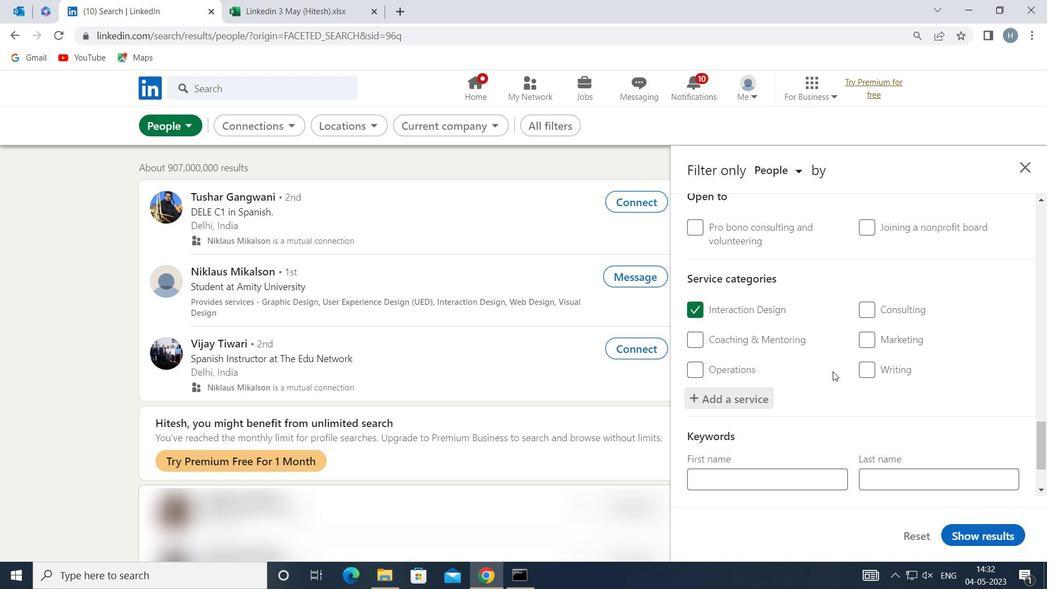 
Action: Mouse moved to (833, 367)
Screenshot: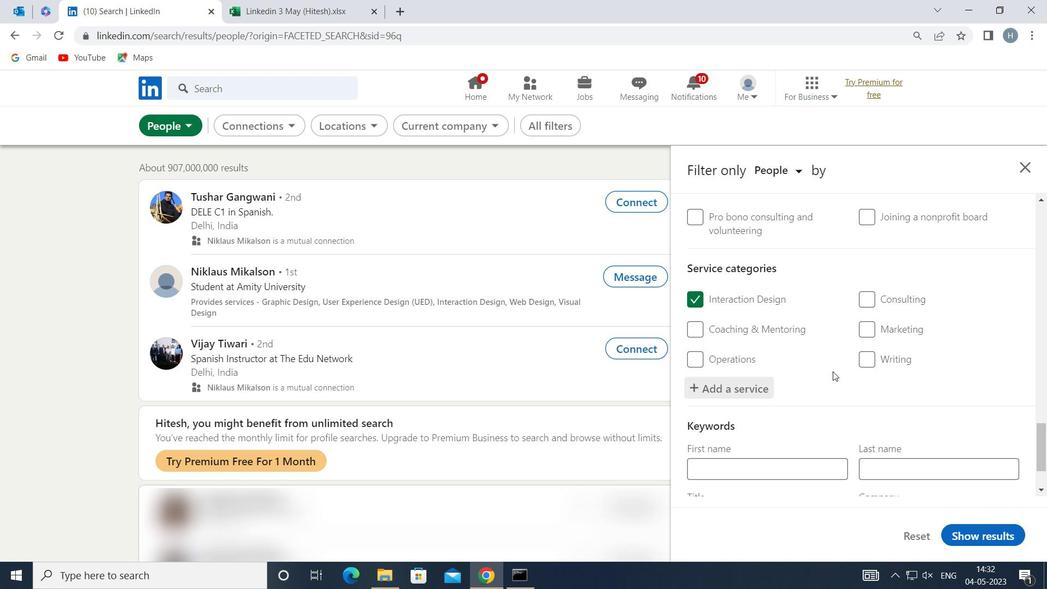 
Action: Mouse scrolled (833, 367) with delta (0, 0)
Screenshot: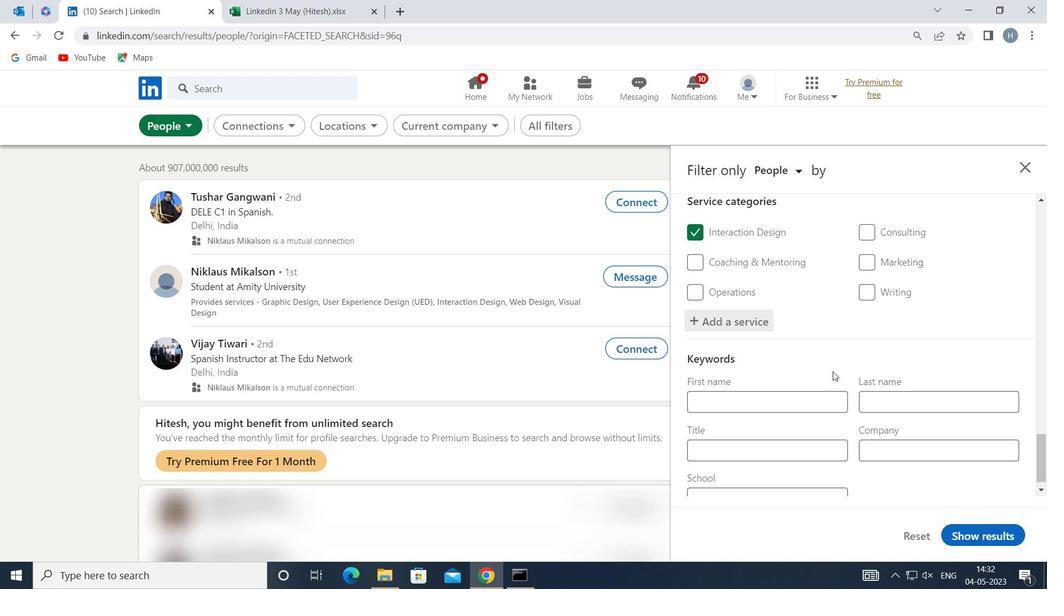 
Action: Mouse scrolled (833, 367) with delta (0, 0)
Screenshot: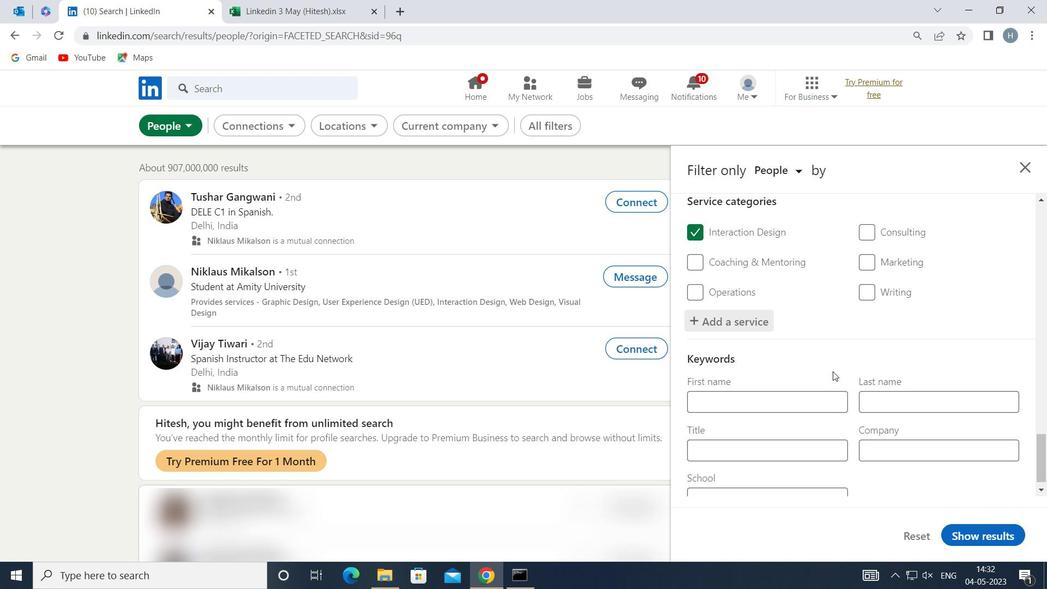 
Action: Mouse scrolled (833, 367) with delta (0, 0)
Screenshot: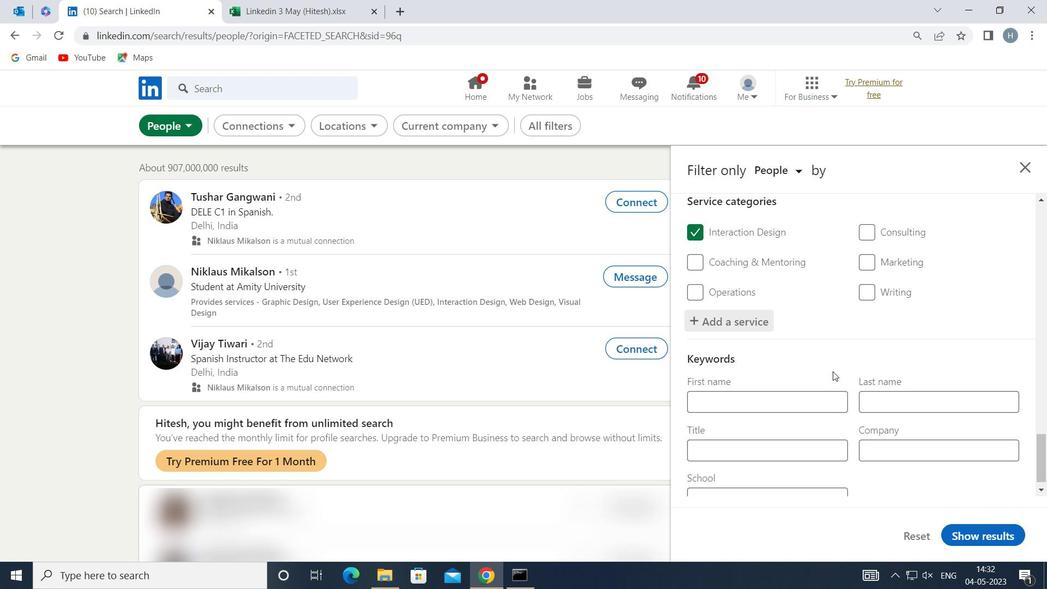 
Action: Mouse moved to (830, 433)
Screenshot: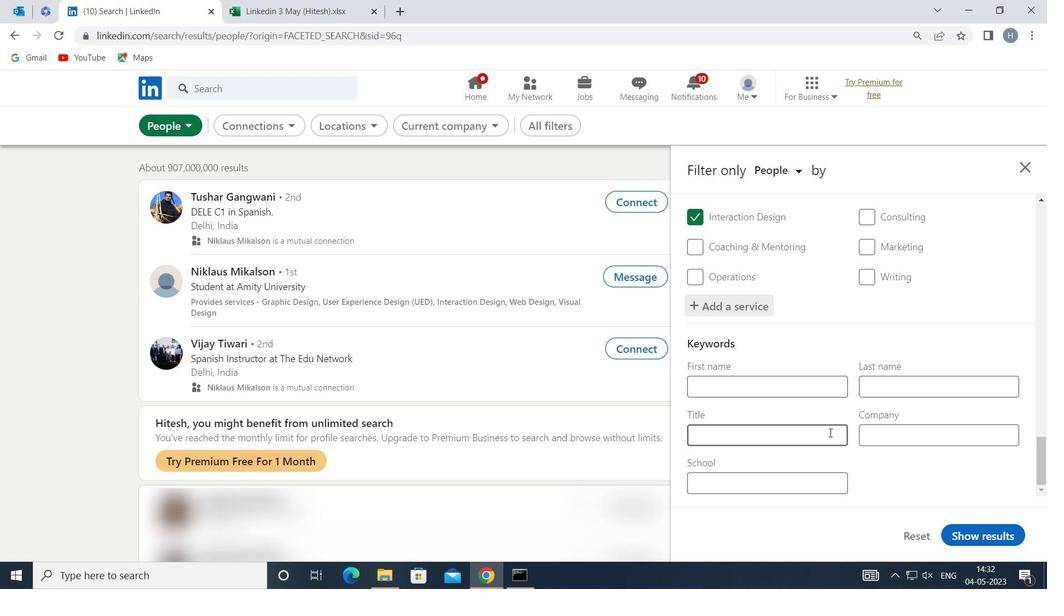 
Action: Mouse pressed left at (830, 433)
Screenshot: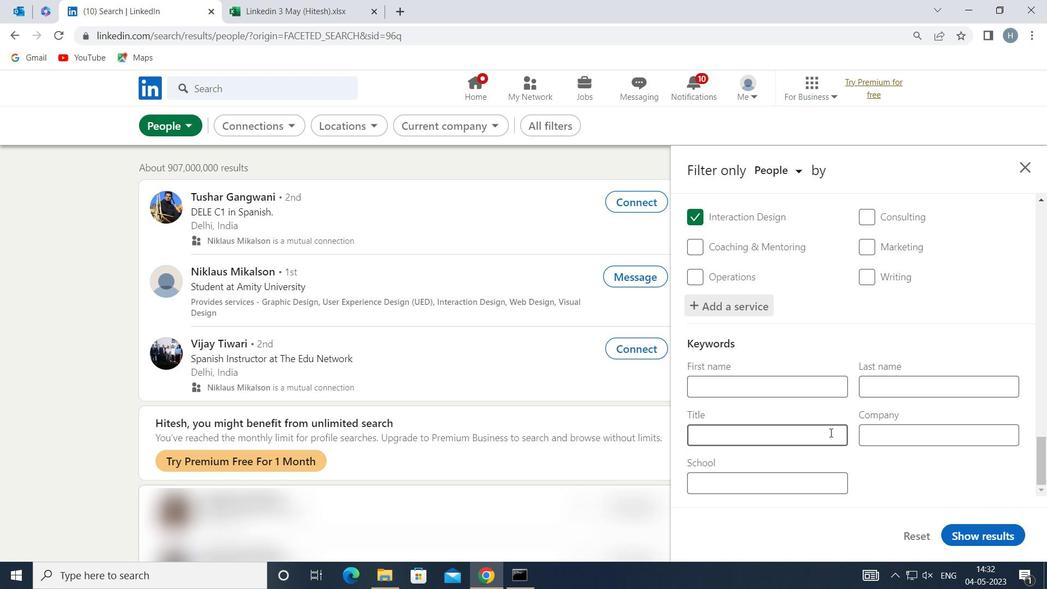 
Action: Key pressed <Key.shift>DIRECTOR<Key.space>OF<Key.space><Key.shift>FIRST<Key.space><Key.shift>IMPRESSIONS
Screenshot: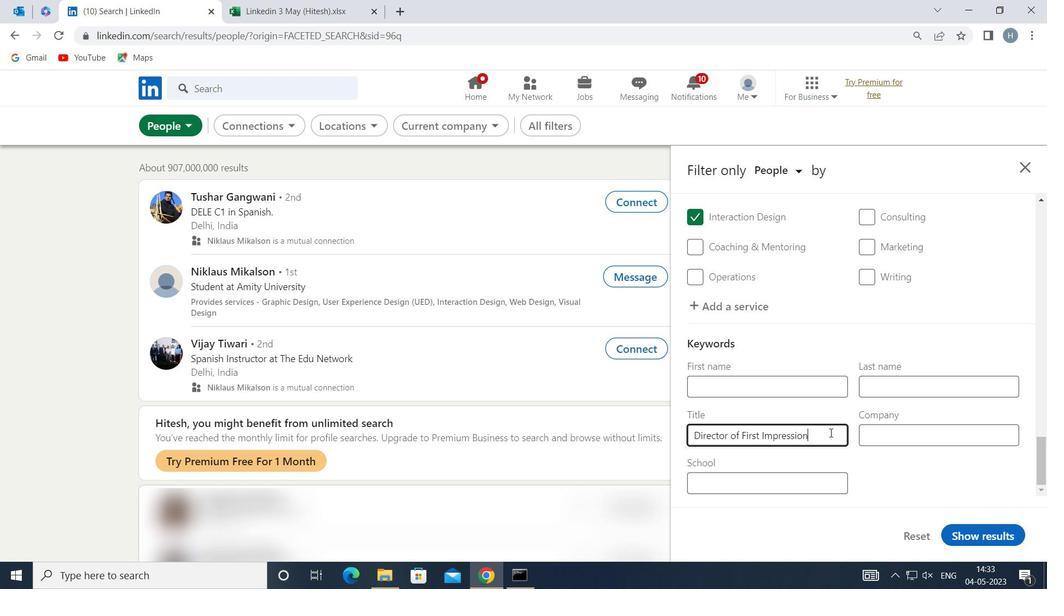 
Action: Mouse moved to (983, 534)
Screenshot: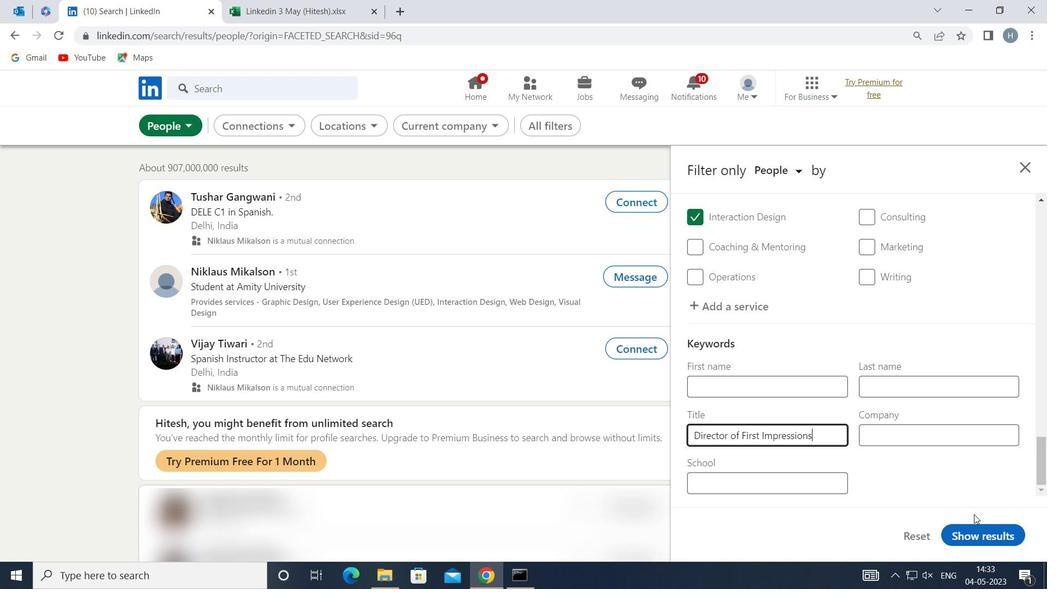 
Action: Mouse pressed left at (983, 534)
Screenshot: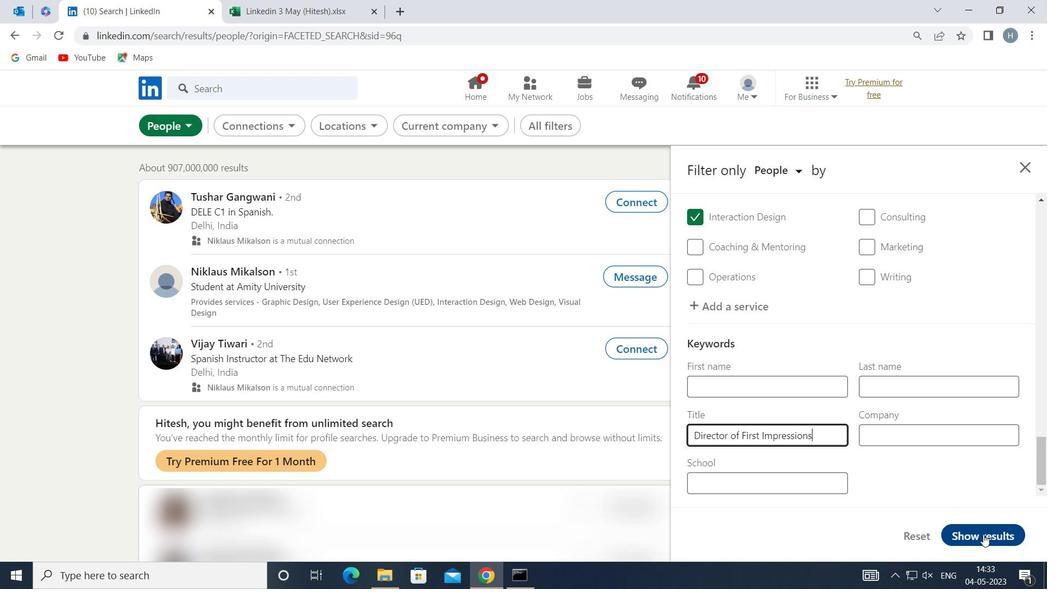 
Action: Mouse moved to (835, 362)
Screenshot: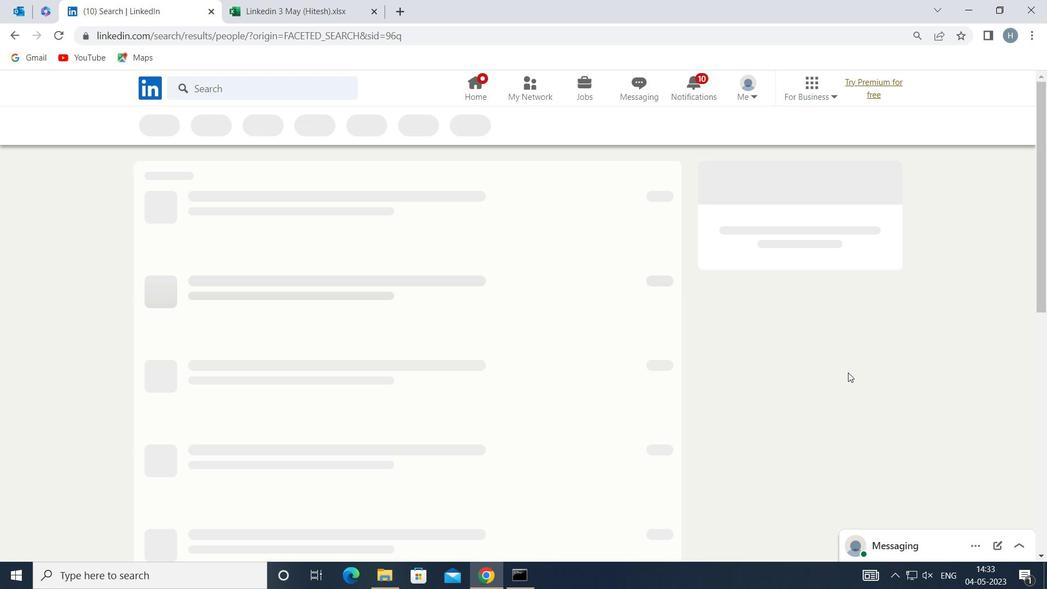 
